 Task: Open a template Informal Letter by  Plum save the file as scenario.epub Remove the following options from template: 'your brand'. Replace Hello Fan with ' Good Evening' and change the date to 23 June, 2023. Replace body of the letter with  I am incredibly grateful for your friendship. Your loyalty and understanding mean everything to me. Thank you for being an amazing friend.; apply Font Style '  Roboto' and font size  14 Add name: Kevin
Action: Mouse moved to (557, 253)
Screenshot: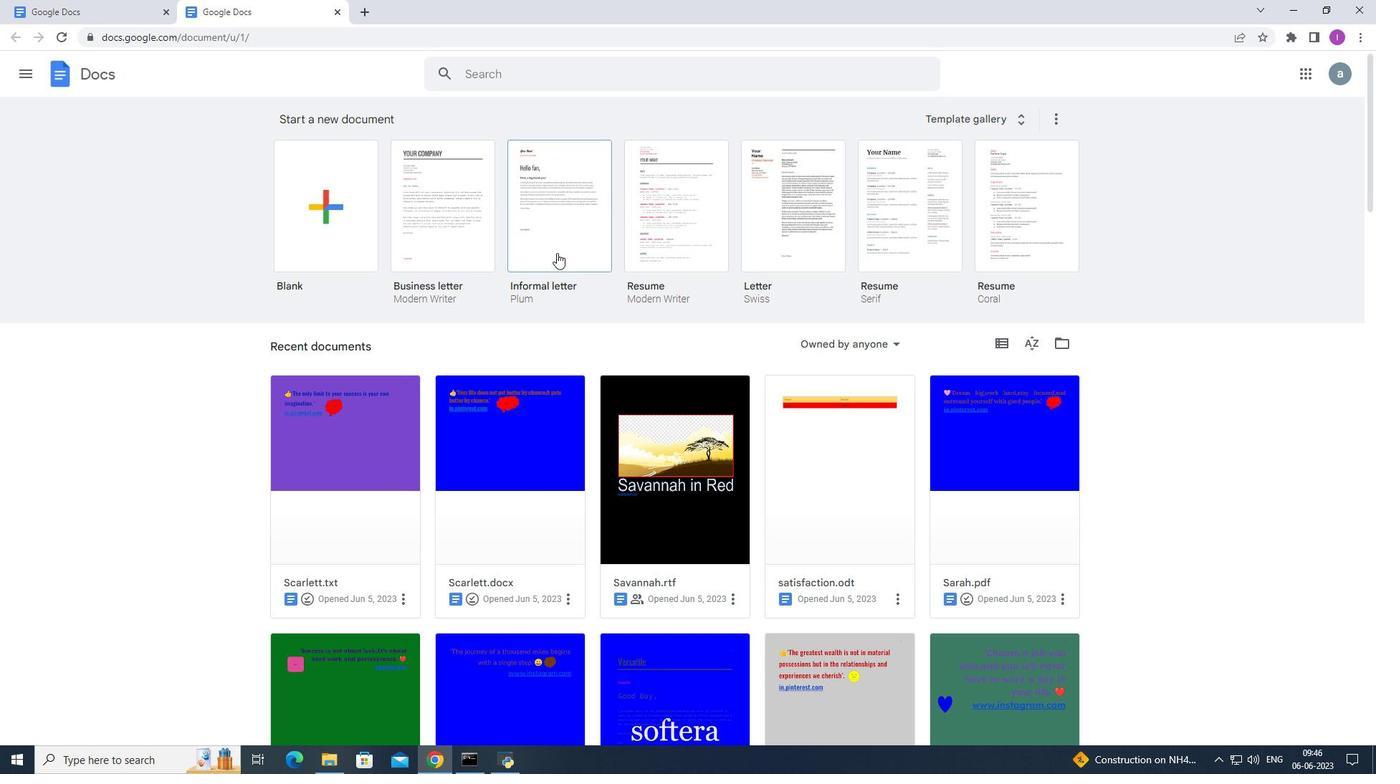 
Action: Mouse pressed left at (557, 253)
Screenshot: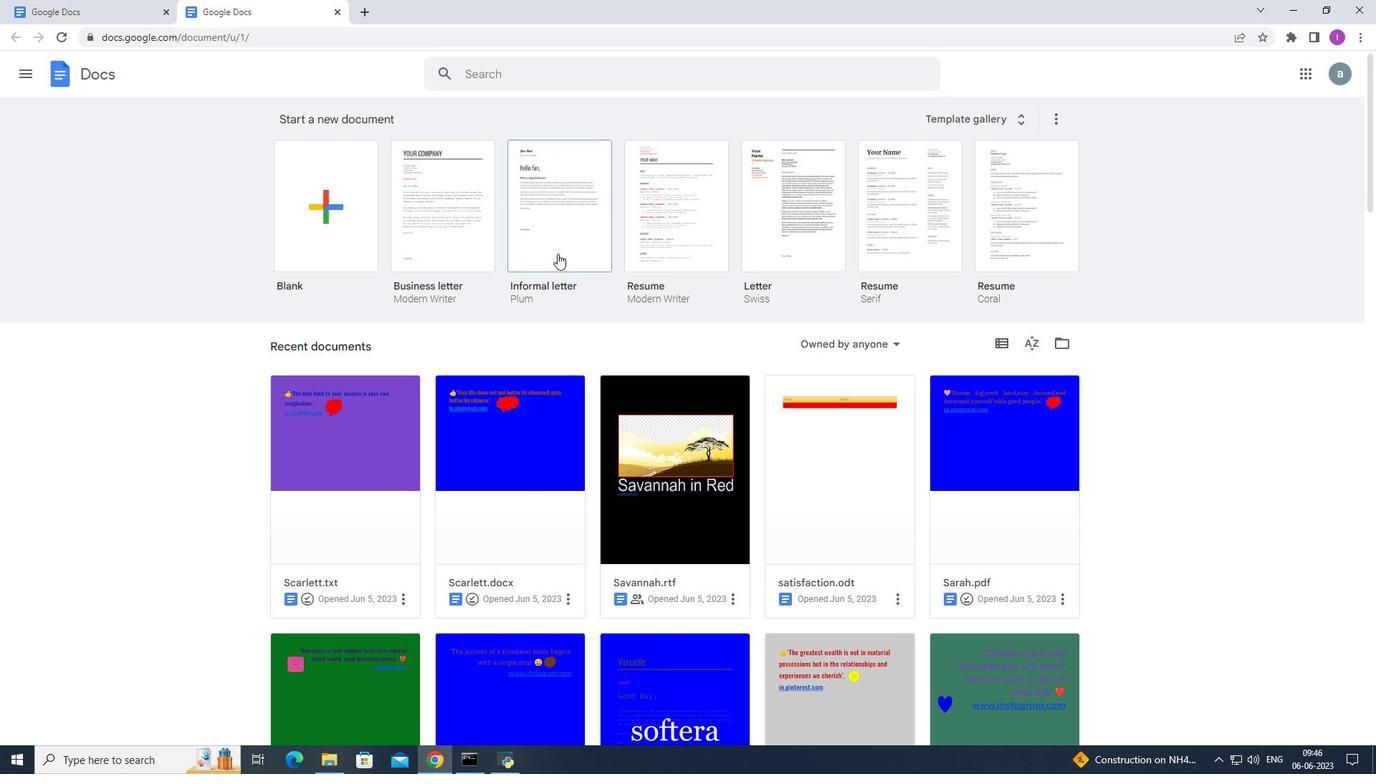 
Action: Mouse pressed left at (557, 253)
Screenshot: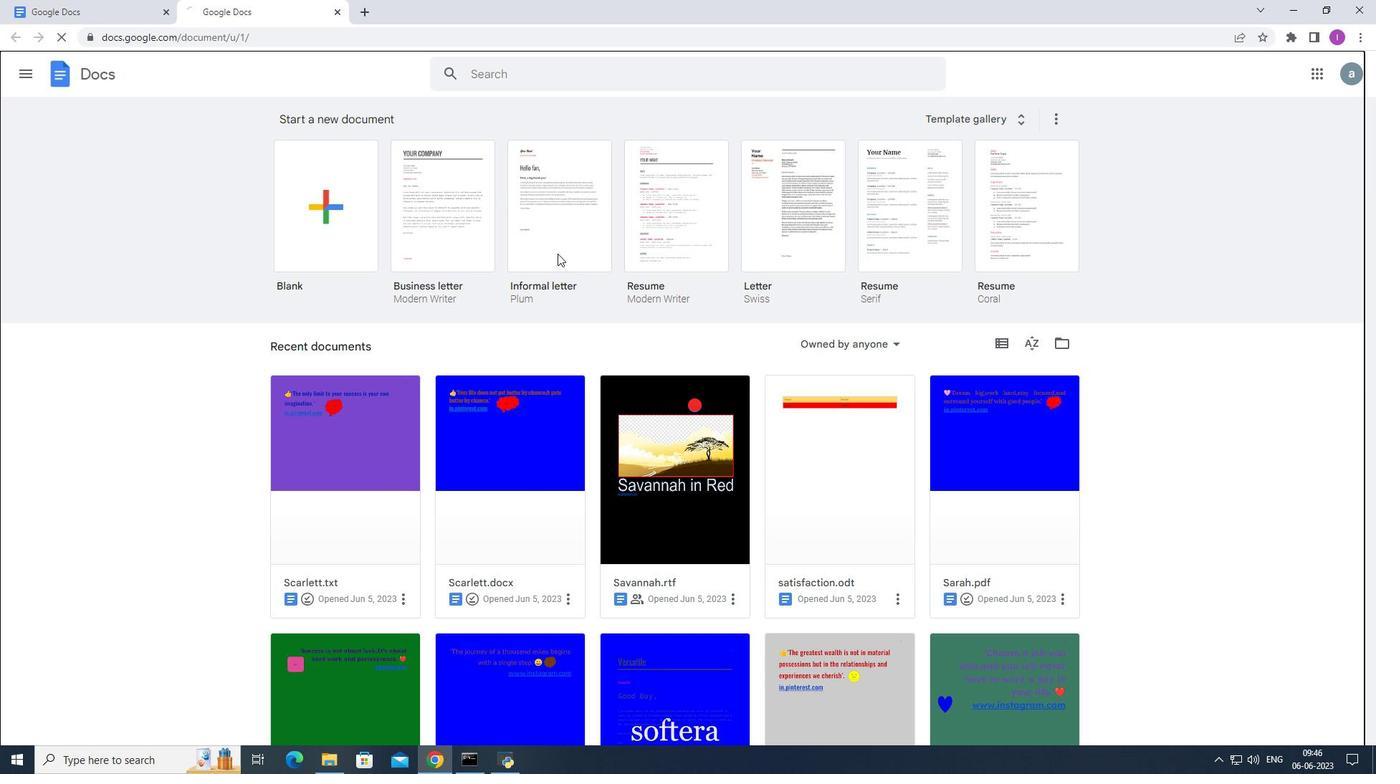 
Action: Mouse pressed left at (557, 253)
Screenshot: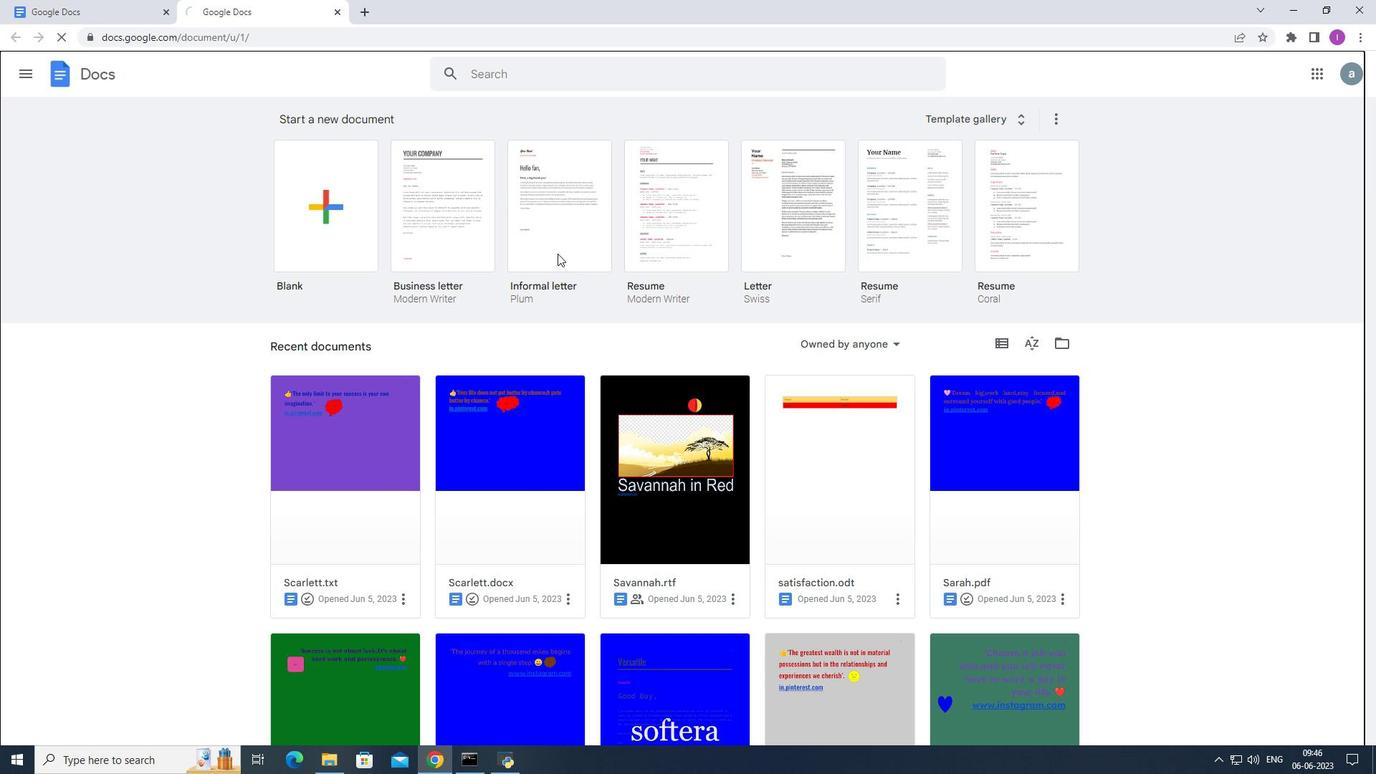 
Action: Mouse pressed left at (557, 253)
Screenshot: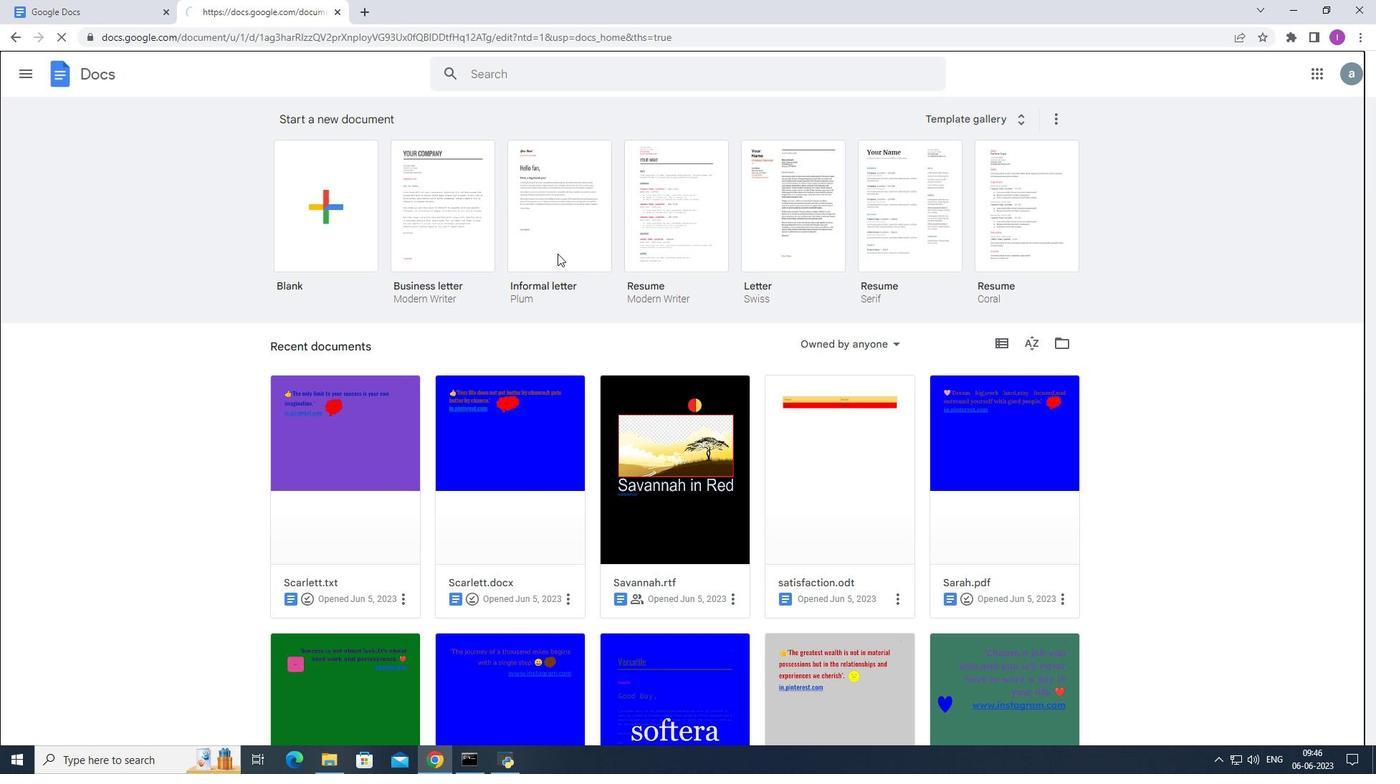 
Action: Mouse moved to (122, 65)
Screenshot: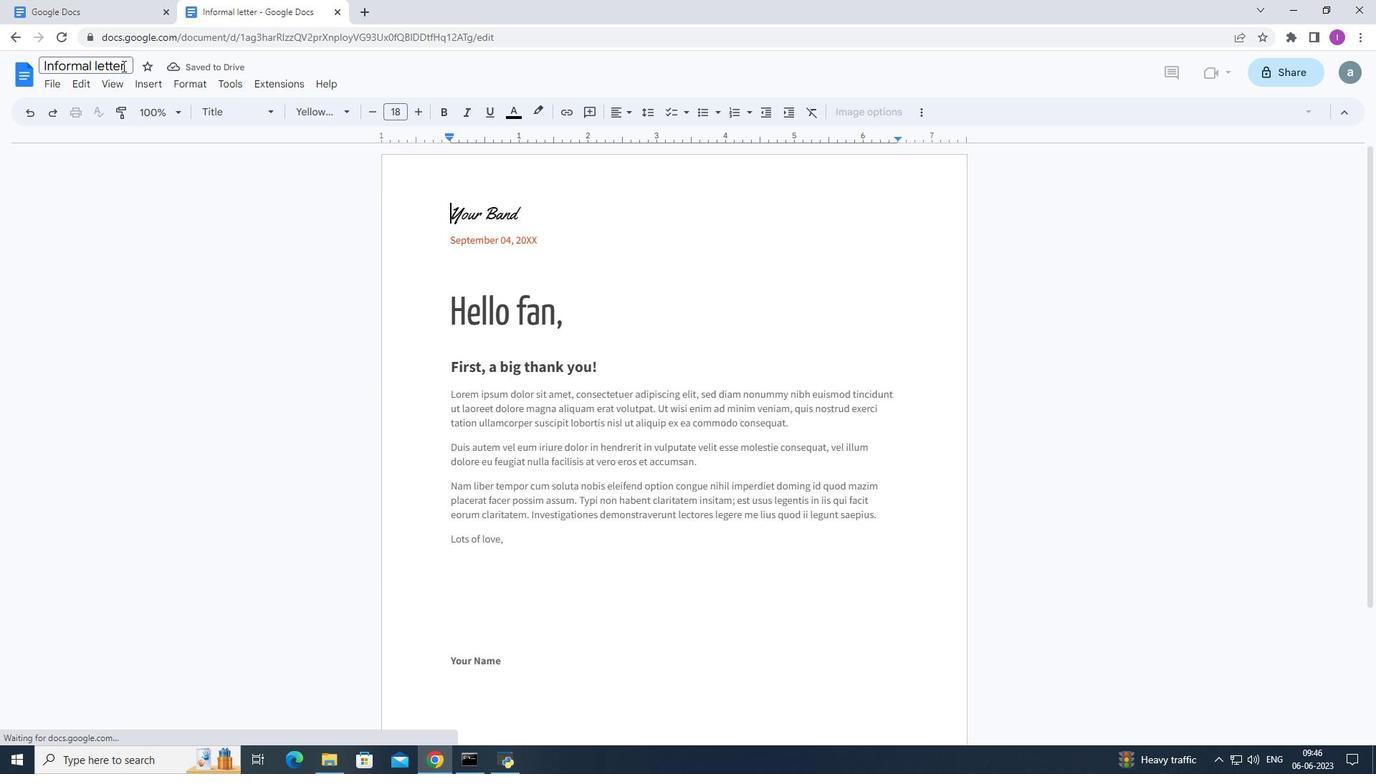 
Action: Mouse pressed left at (122, 65)
Screenshot: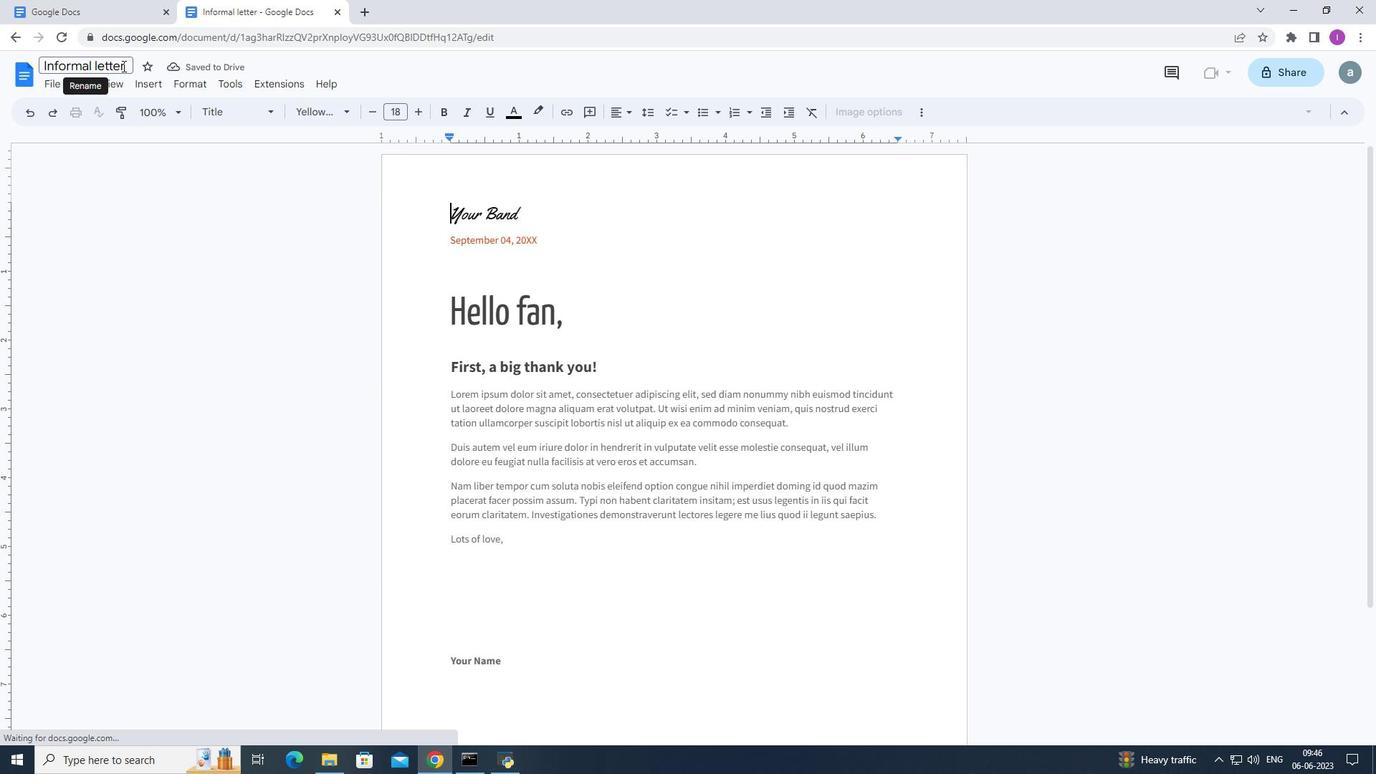 
Action: Mouse moved to (125, 64)
Screenshot: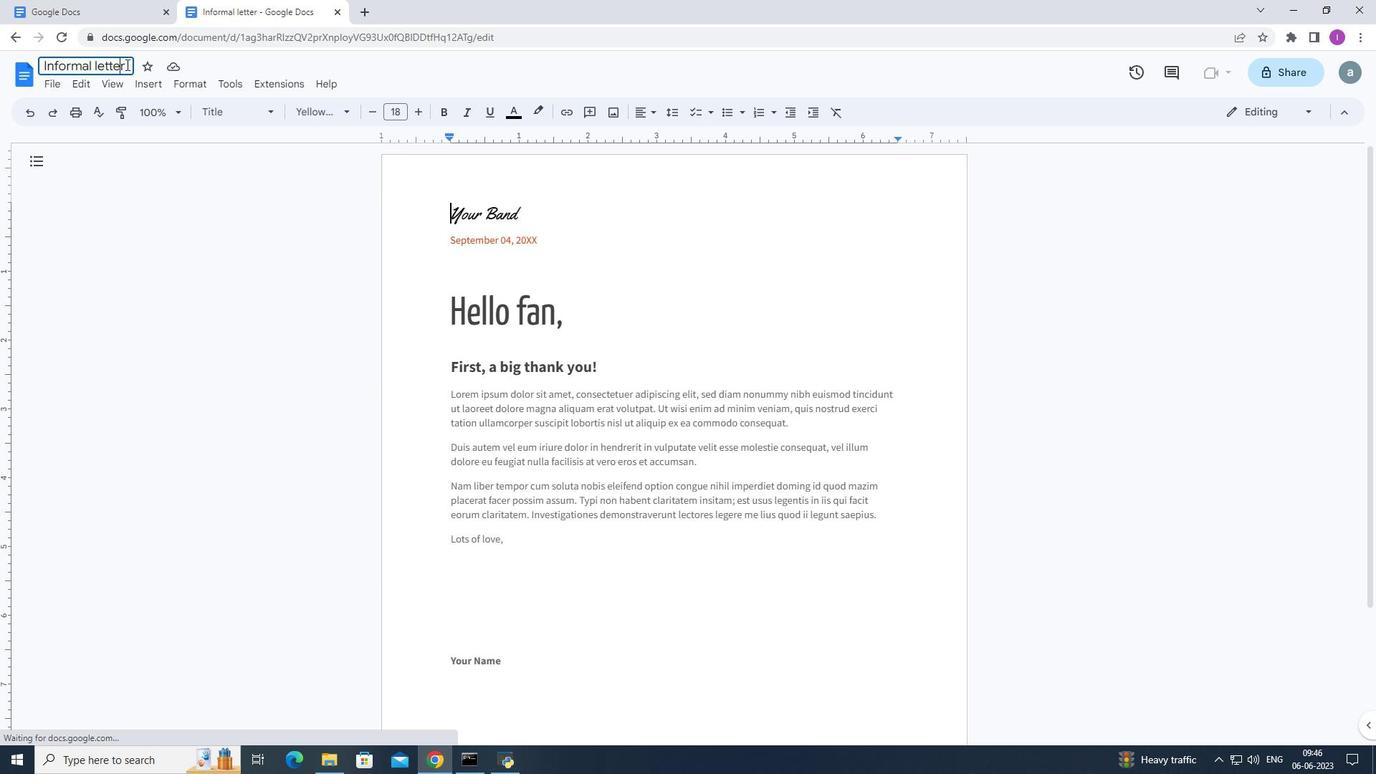 
Action: Mouse pressed left at (125, 64)
Screenshot: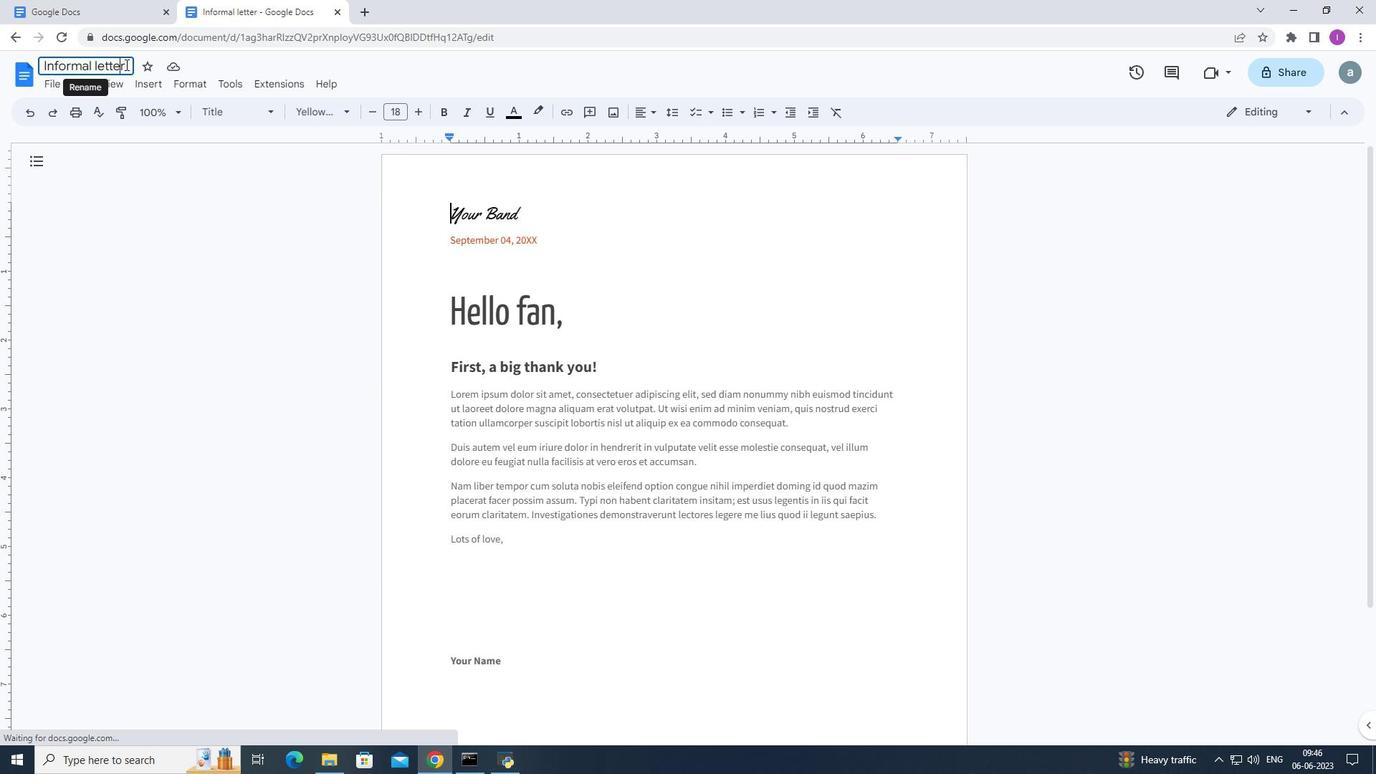 
Action: Mouse pressed left at (125, 64)
Screenshot: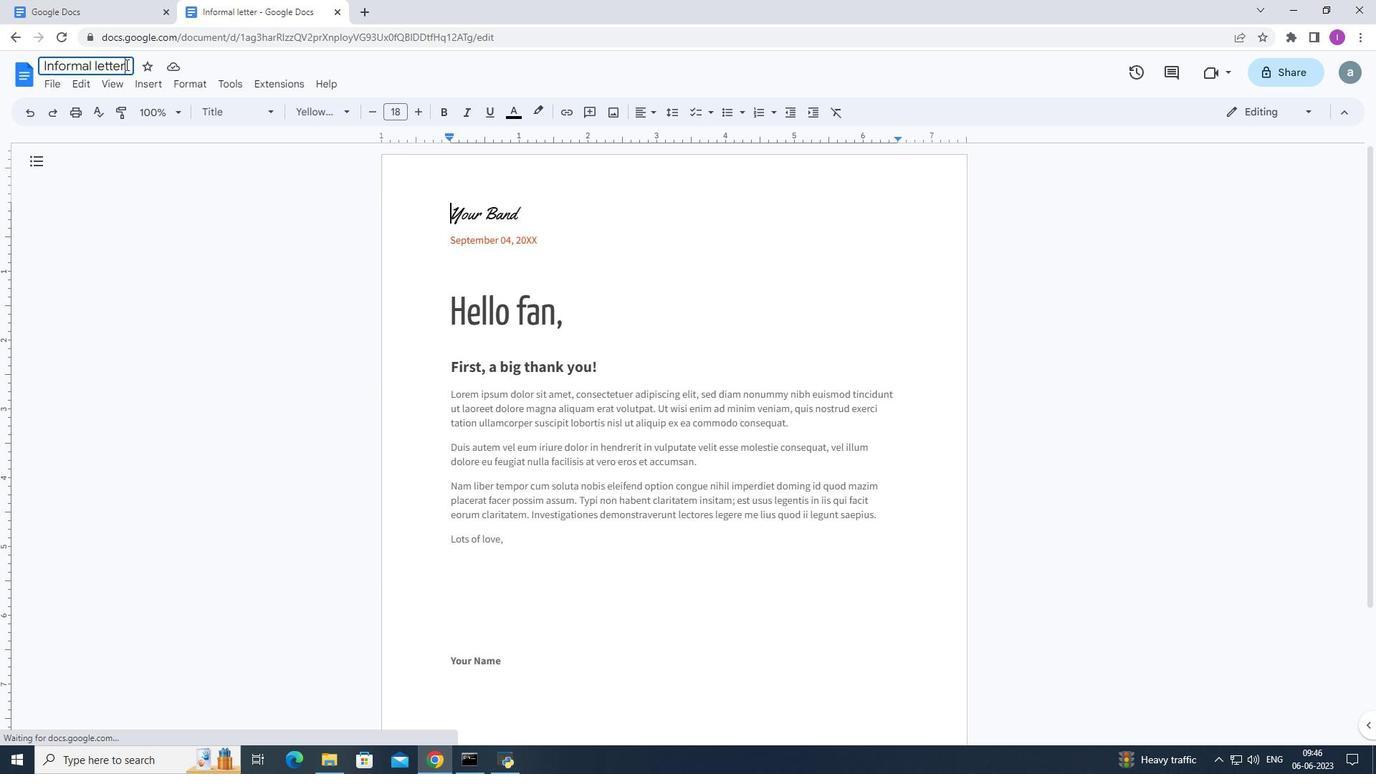 
Action: Mouse moved to (544, 74)
Screenshot: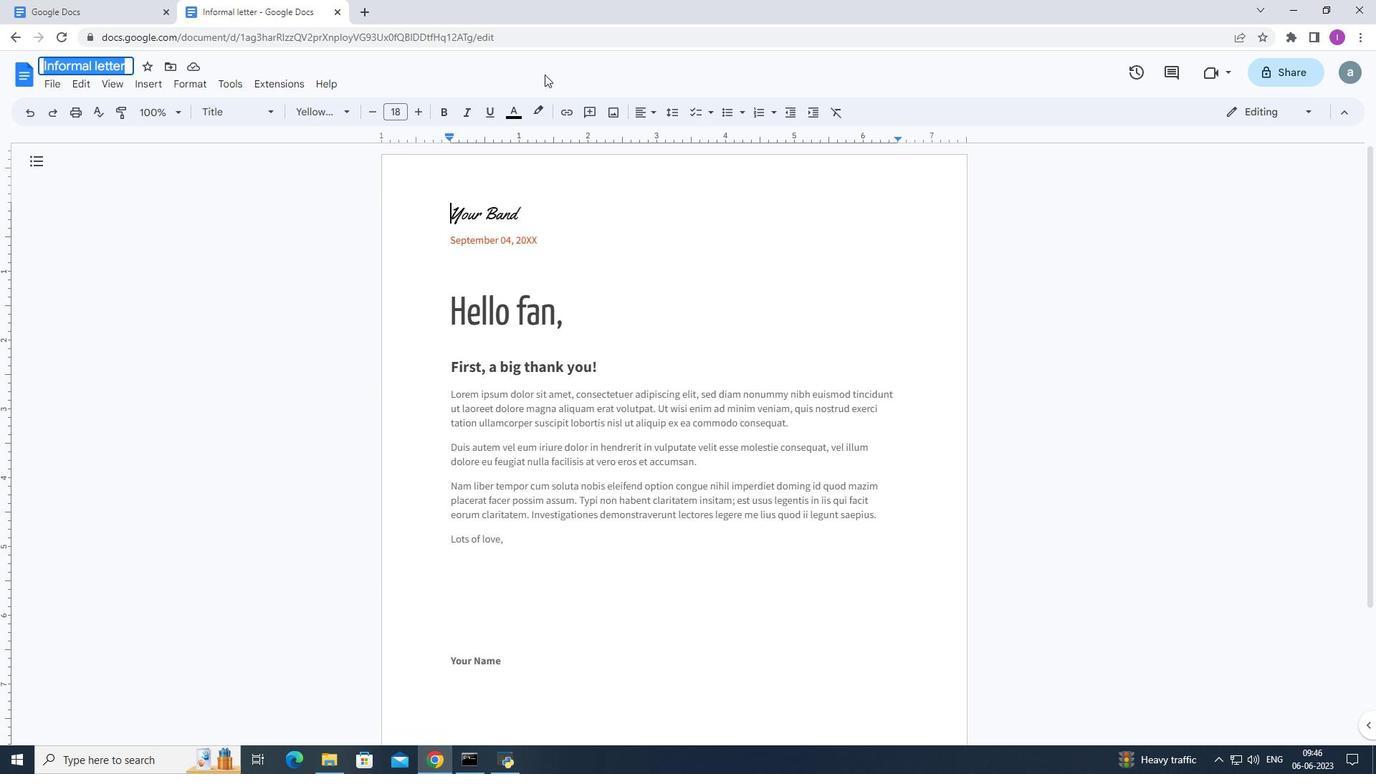
Action: Key pressed <Key.shift>Scenaru<Key.backspace>io.epub
Screenshot: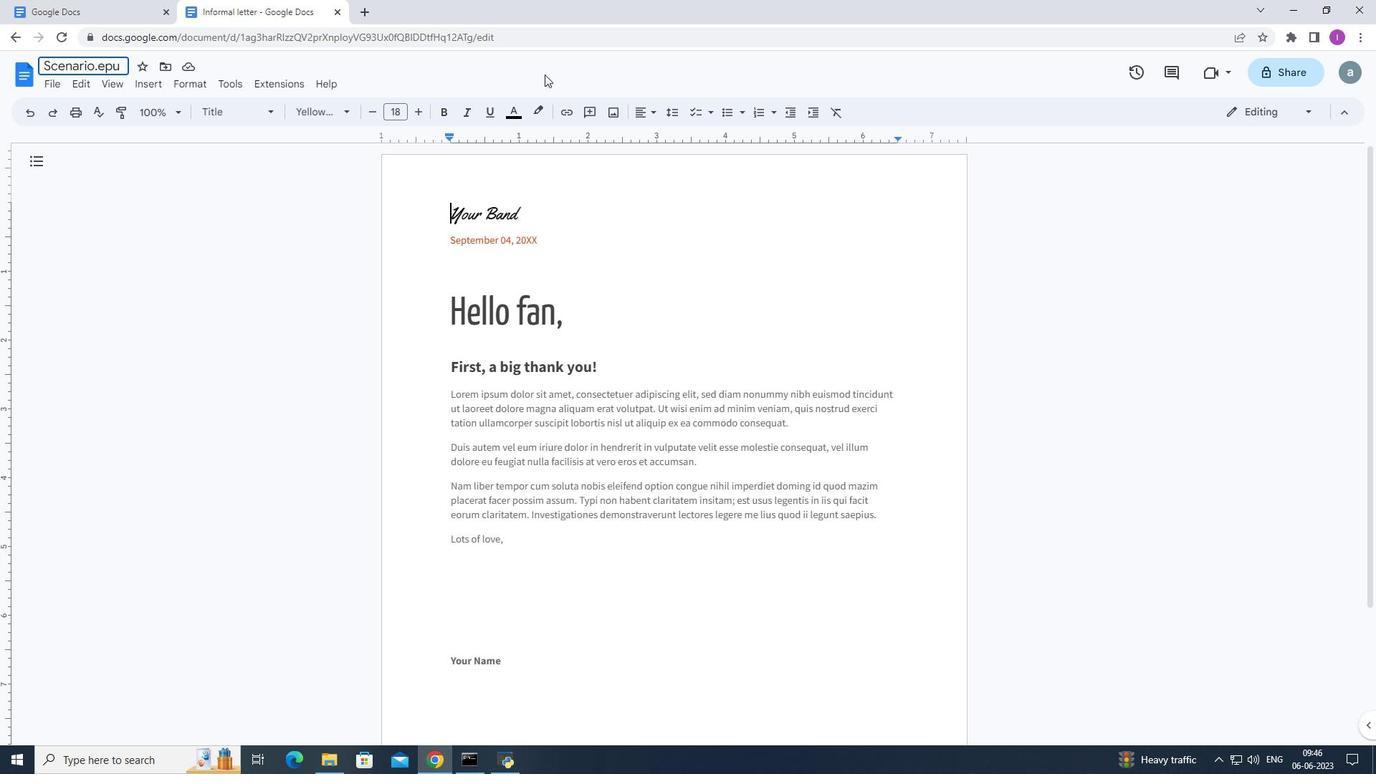 
Action: Mouse moved to (538, 204)
Screenshot: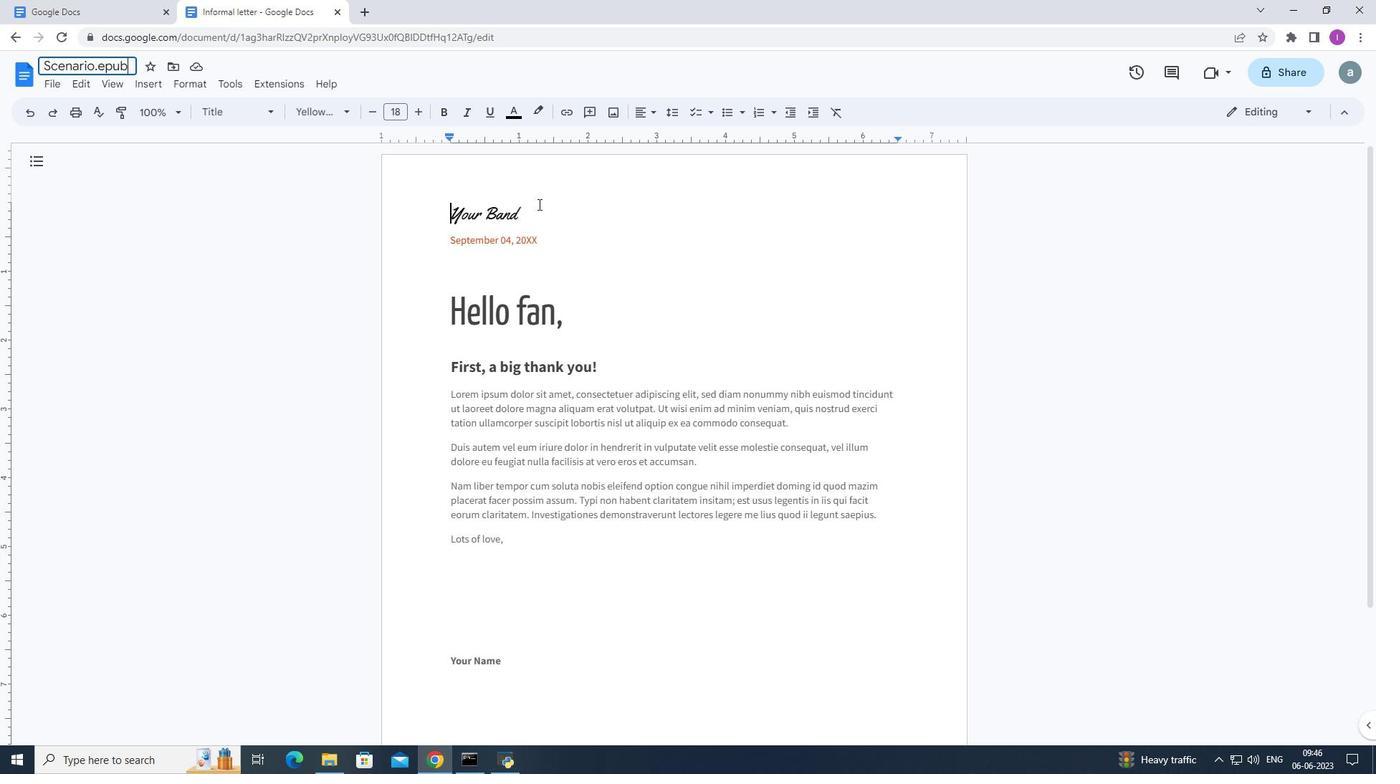 
Action: Mouse pressed left at (538, 204)
Screenshot: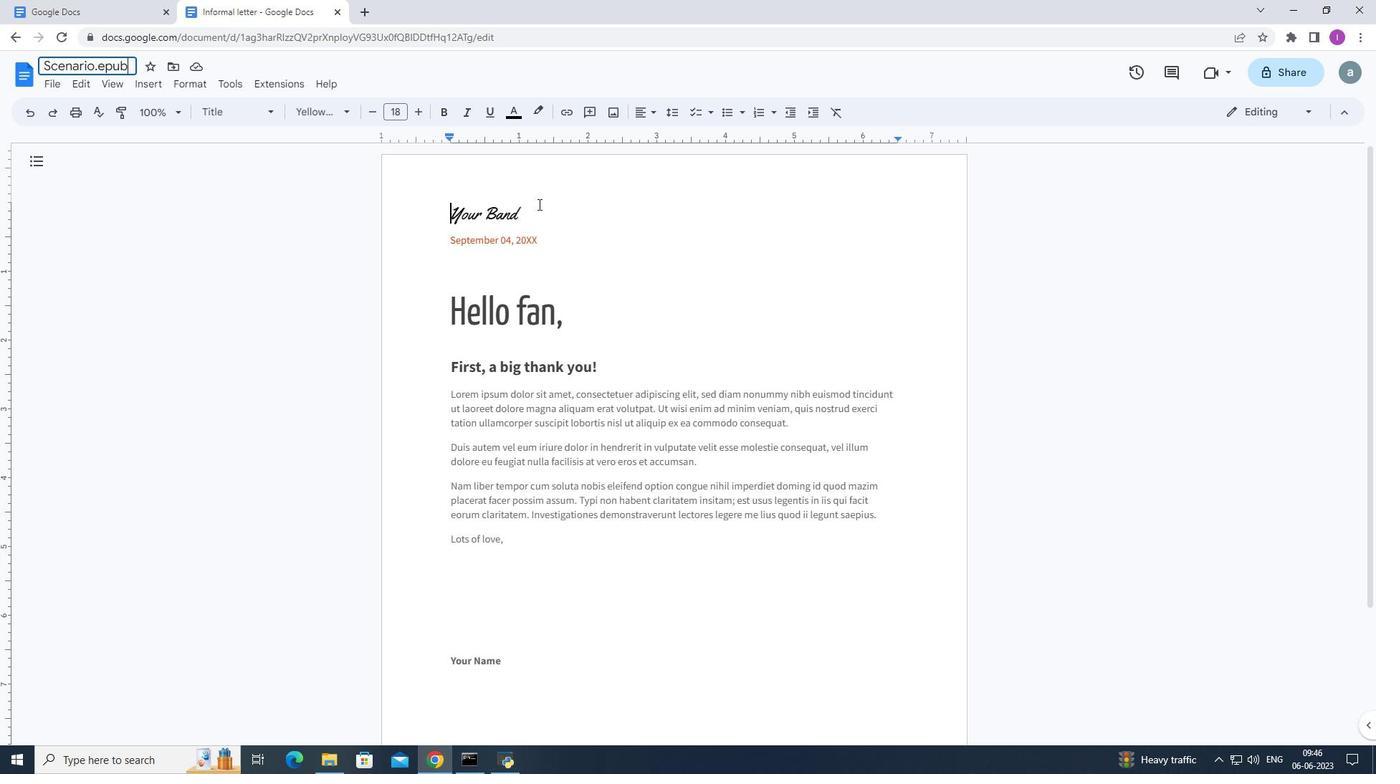 
Action: Mouse moved to (609, 168)
Screenshot: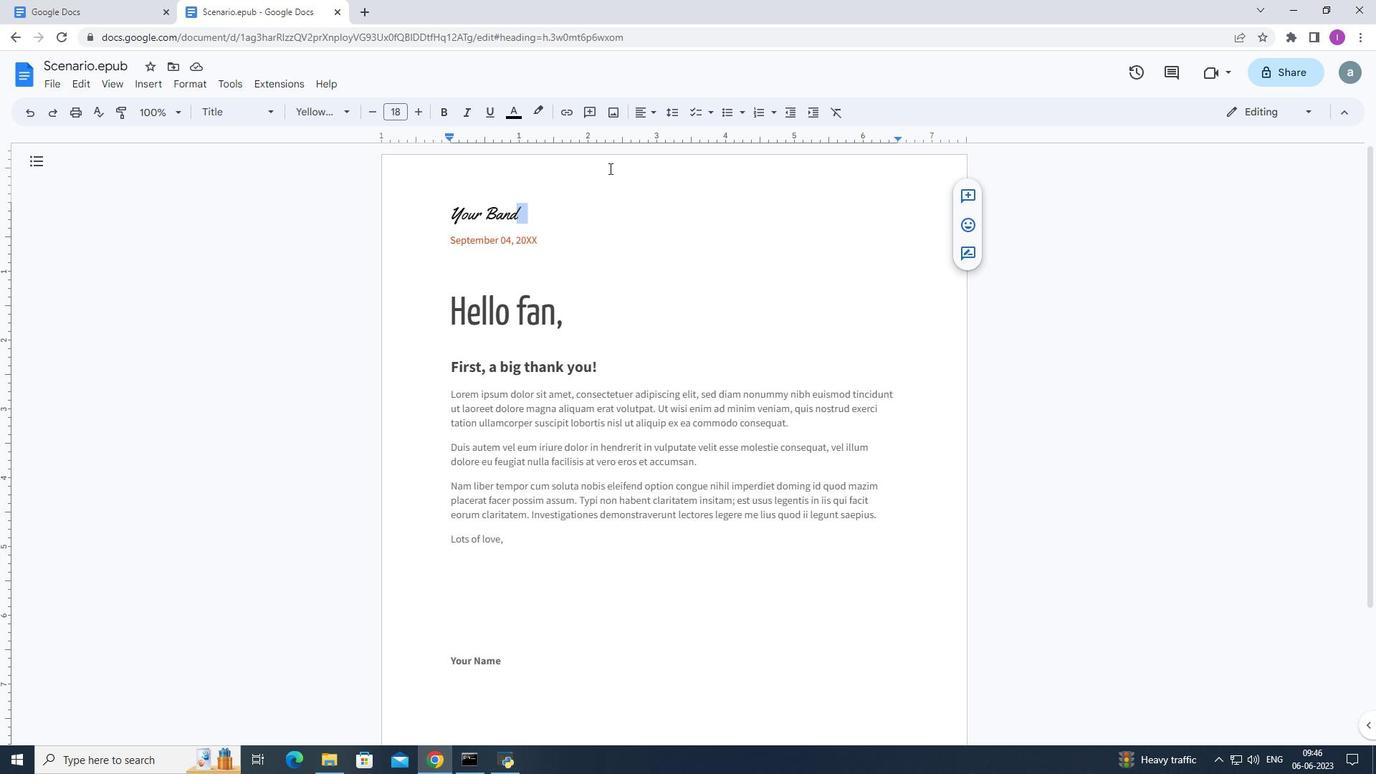 
Action: Key pressed <Key.backspace>
Screenshot: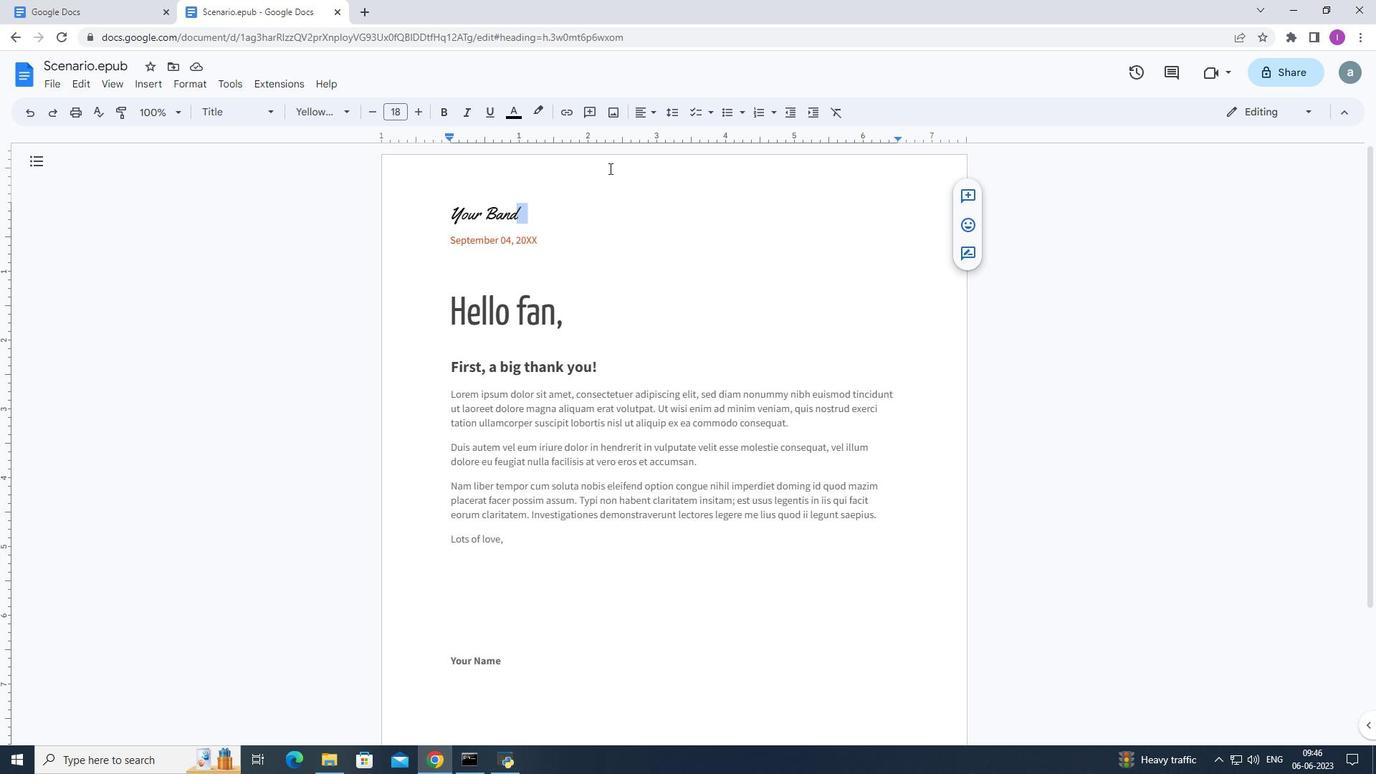 
Action: Mouse moved to (626, 197)
Screenshot: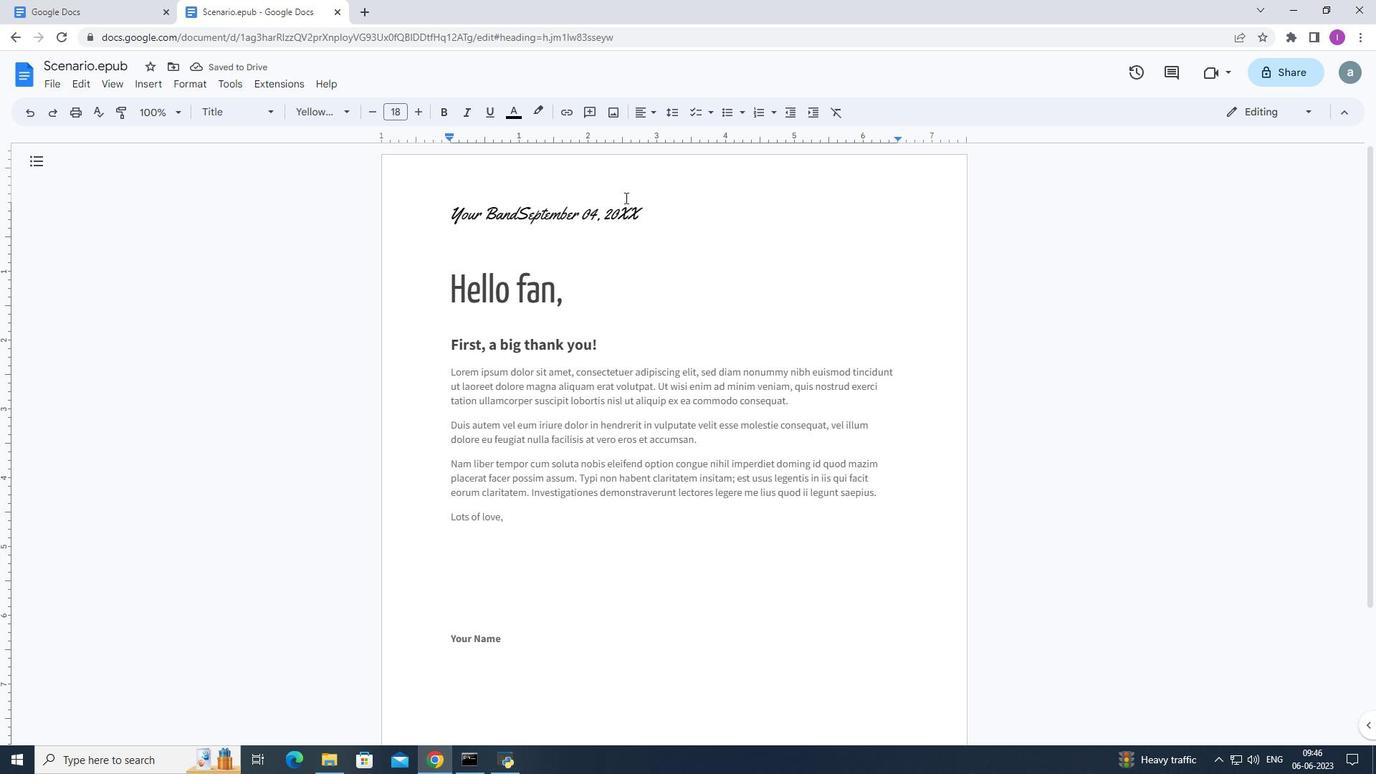 
Action: Key pressed <Key.backspace><Key.backspace><Key.backspace><Key.backspace><Key.backspace><Key.backspace><Key.backspace><Key.backspace><Key.backspace><Key.backspace><Key.backspace><Key.backspace><Key.backspace><Key.backspace><Key.backspace>
Screenshot: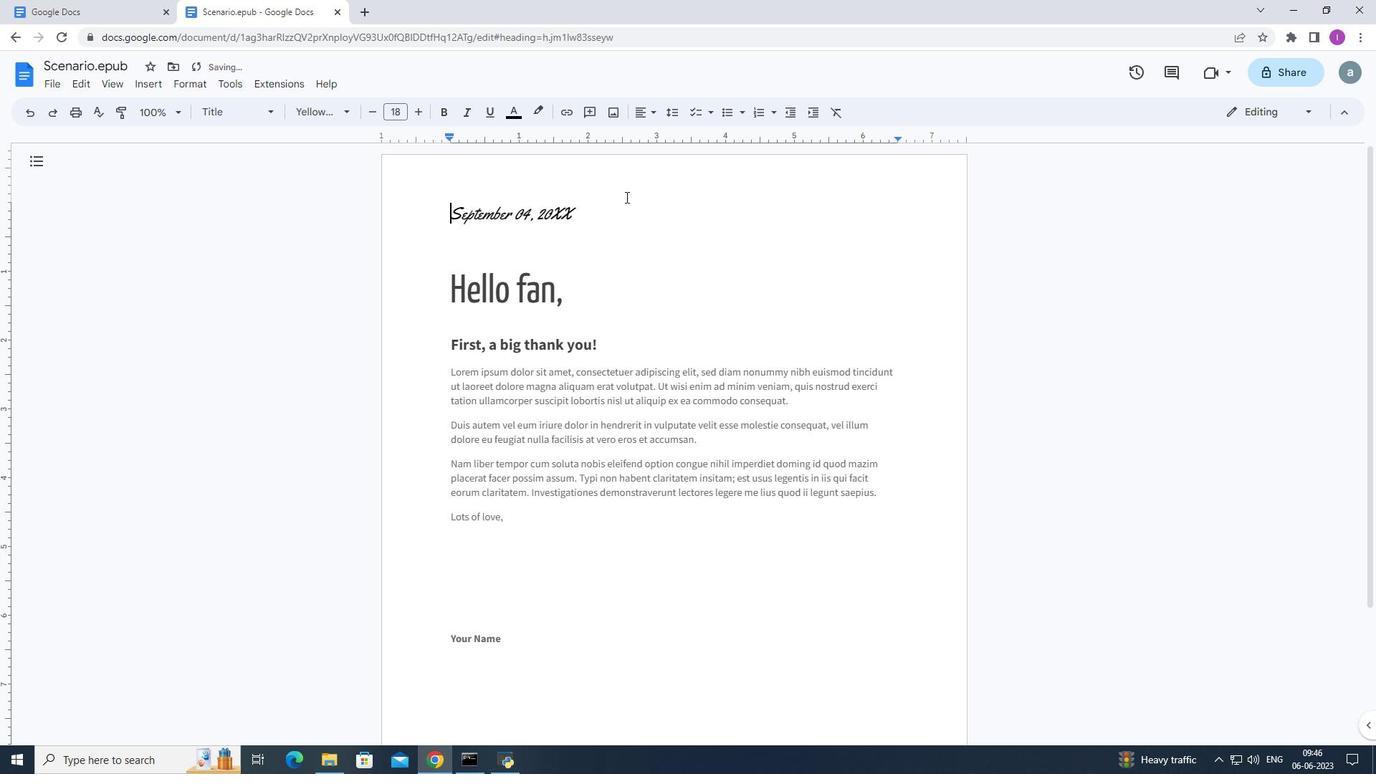
Action: Mouse moved to (594, 214)
Screenshot: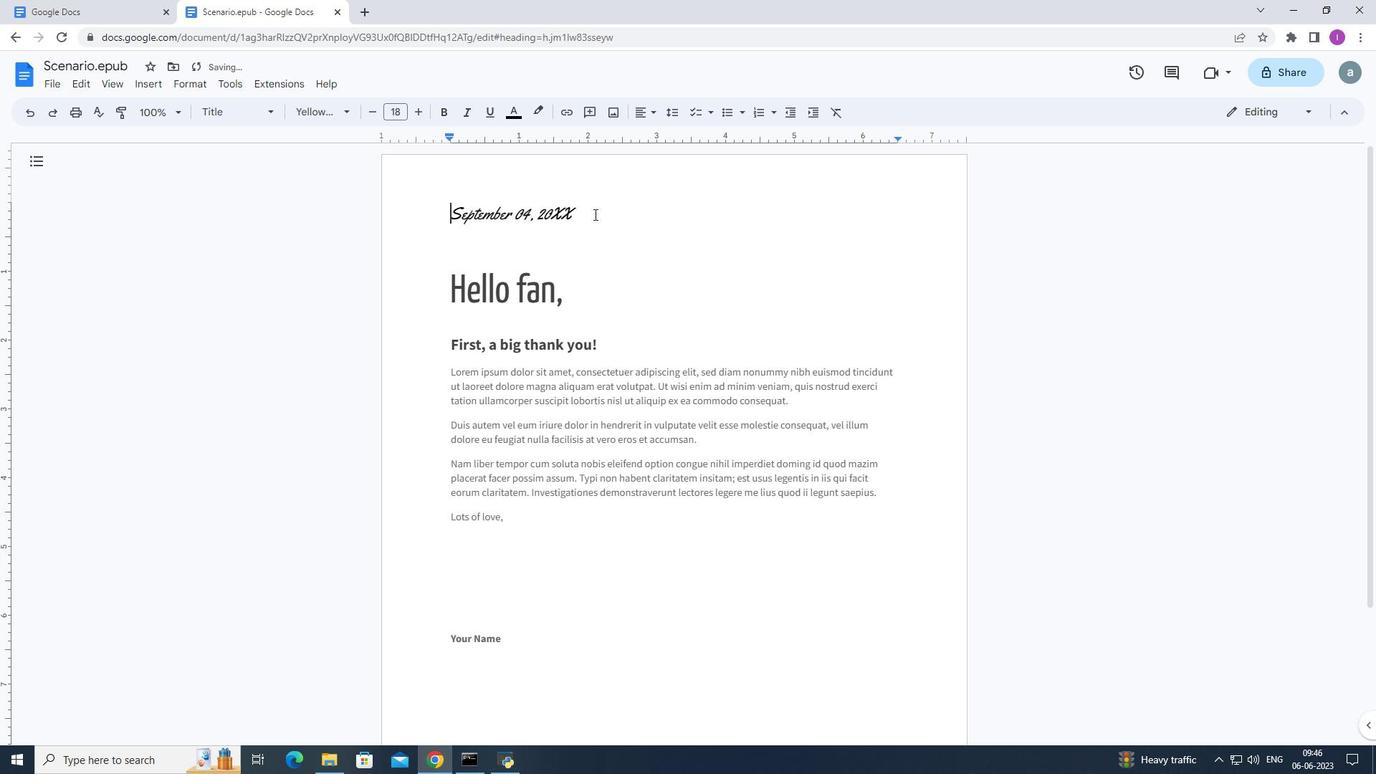 
Action: Mouse pressed left at (594, 214)
Screenshot: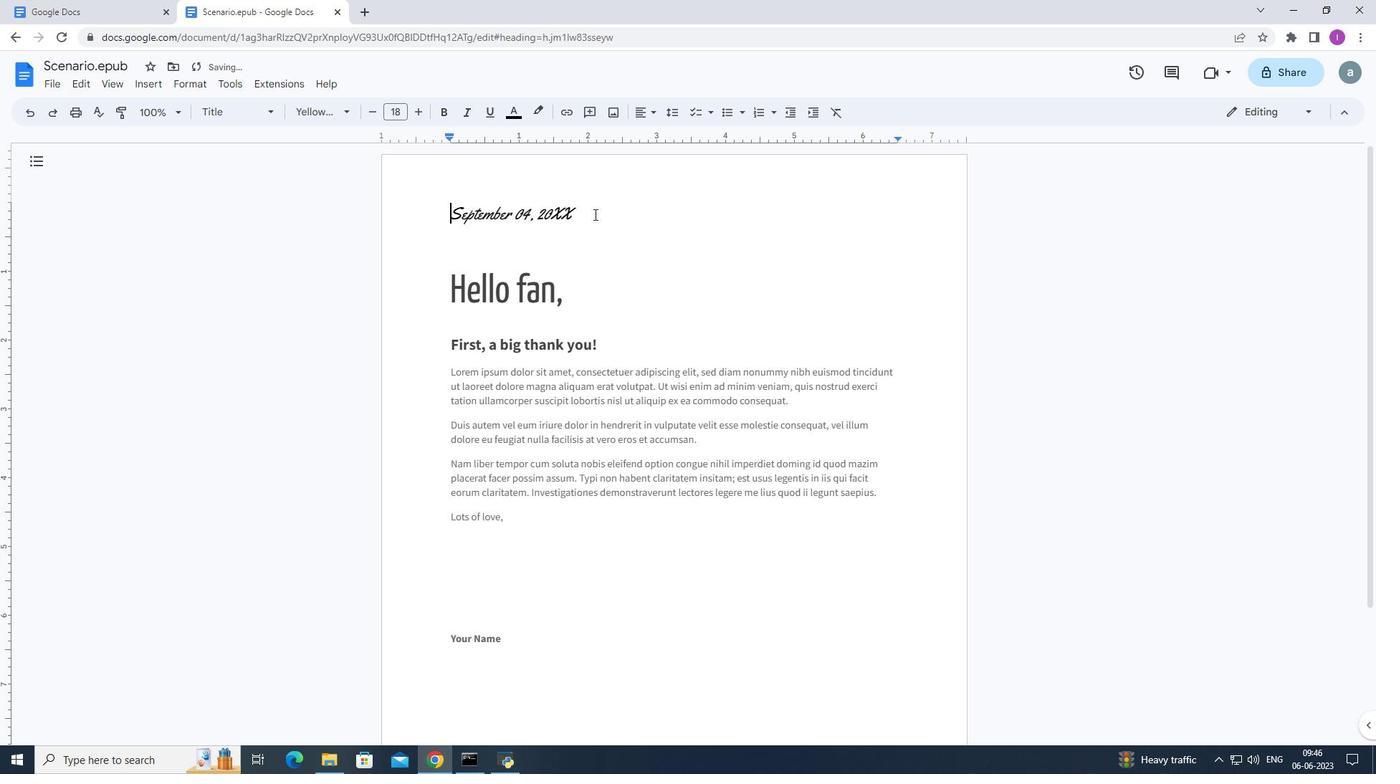 
Action: Mouse moved to (708, 189)
Screenshot: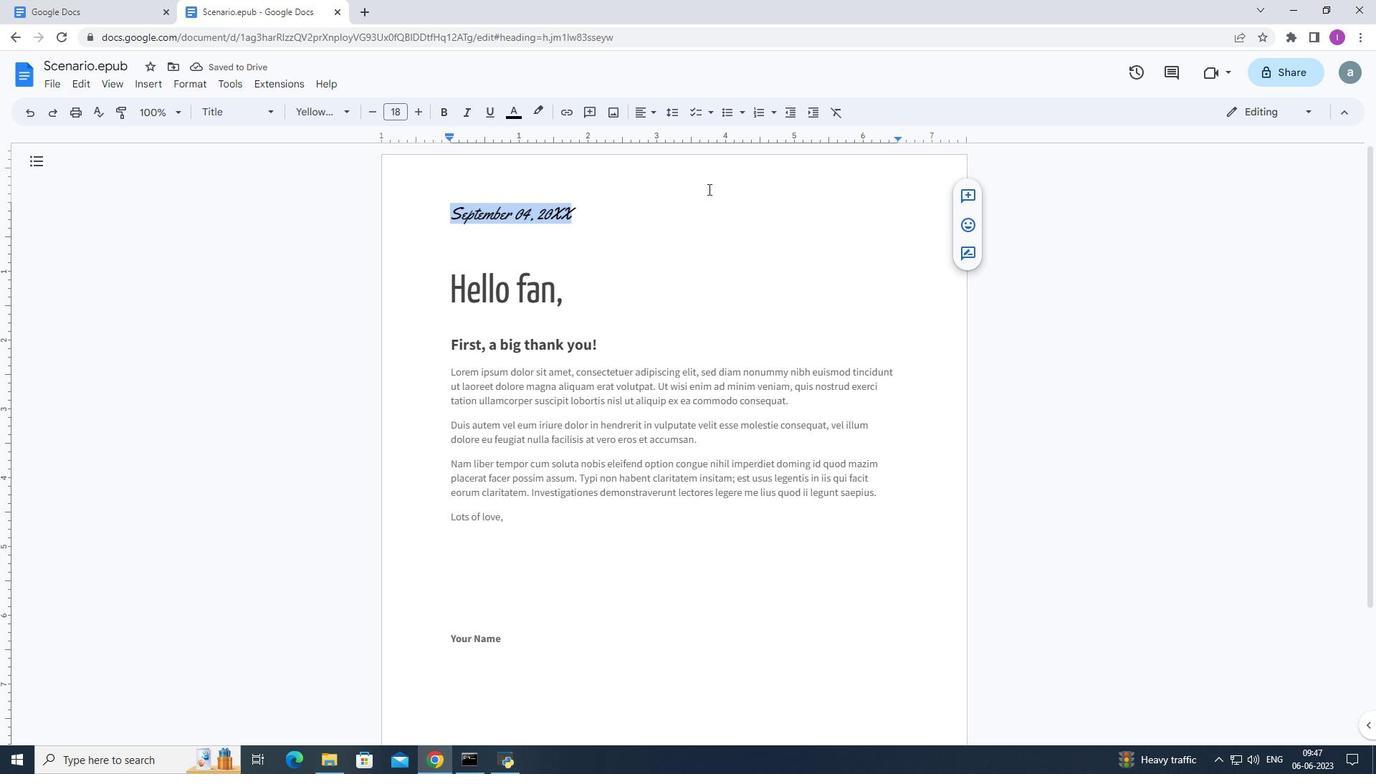 
Action: Key pressed 23<Key.space>
Screenshot: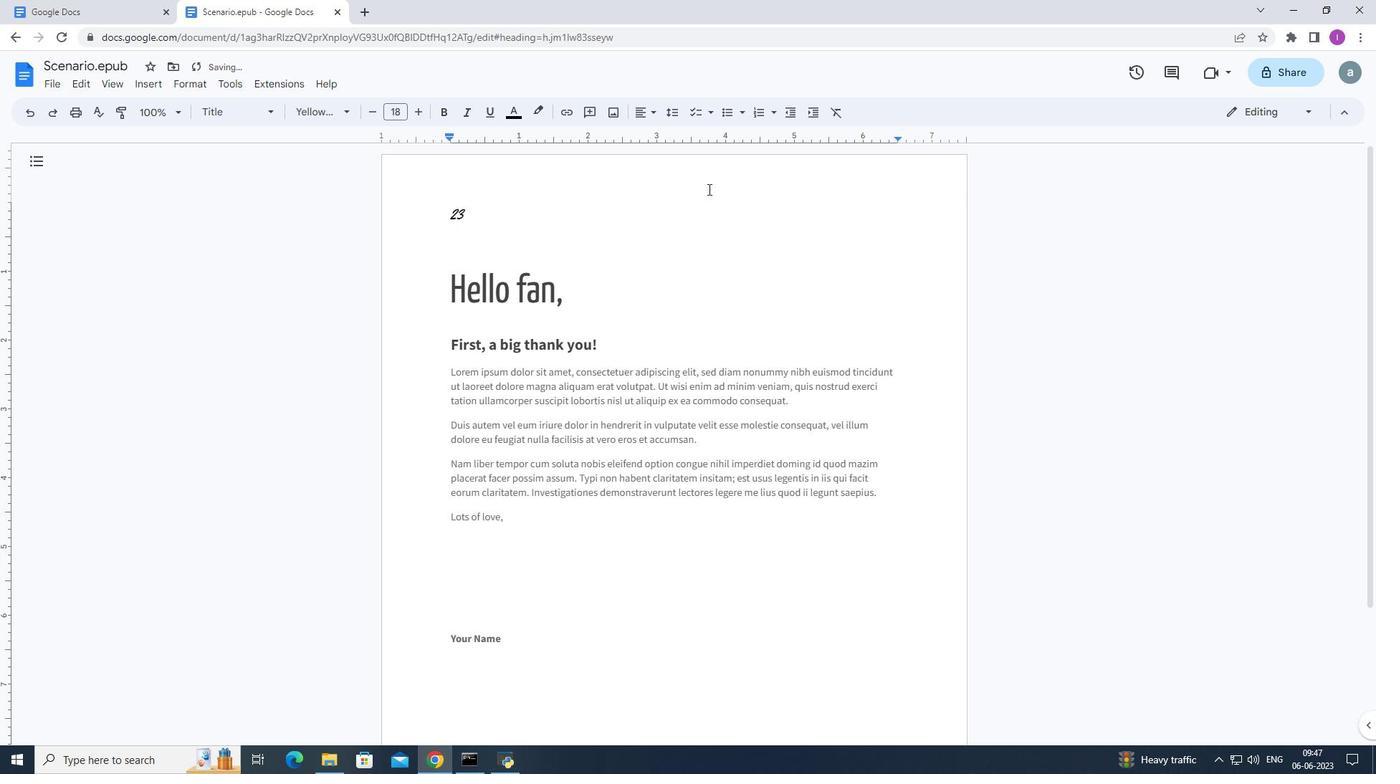 
Action: Mouse moved to (438, 111)
Screenshot: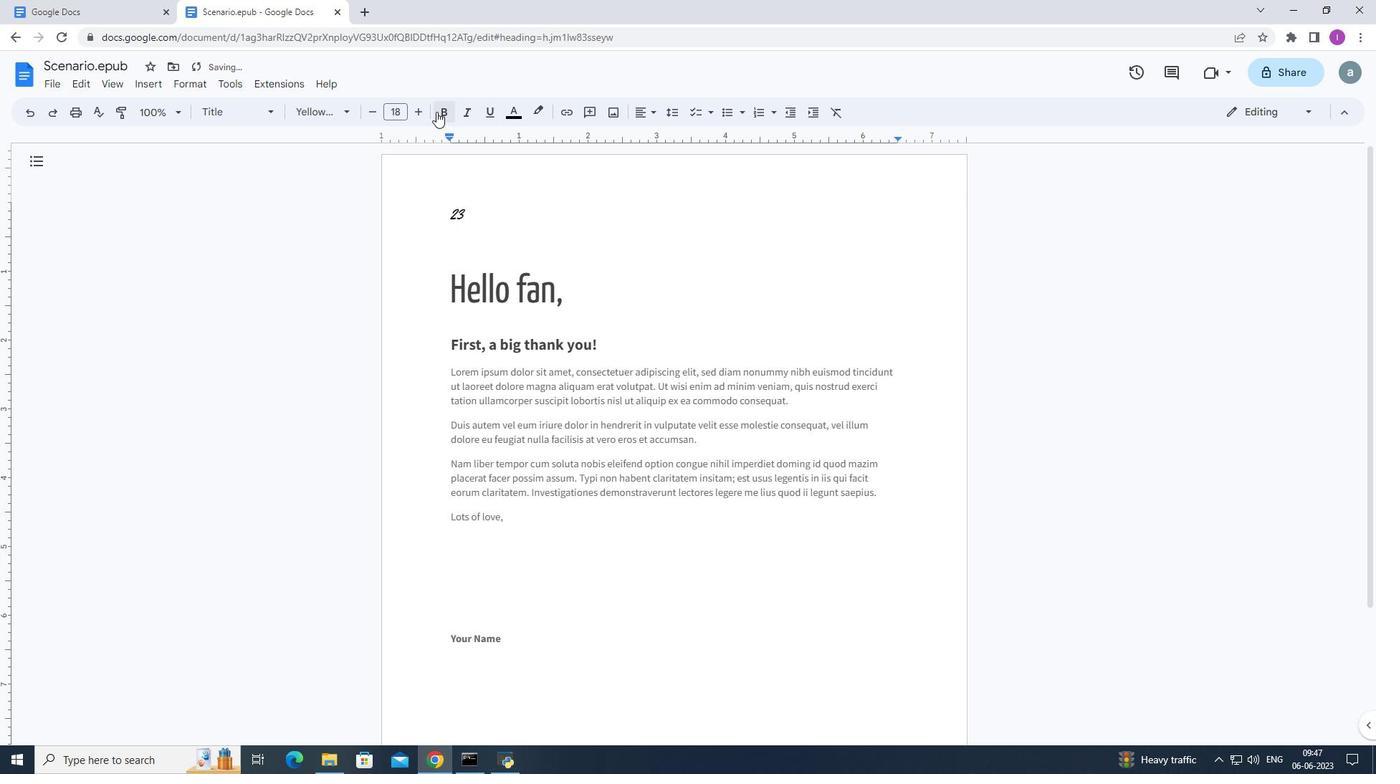 
Action: Mouse pressed left at (438, 111)
Screenshot: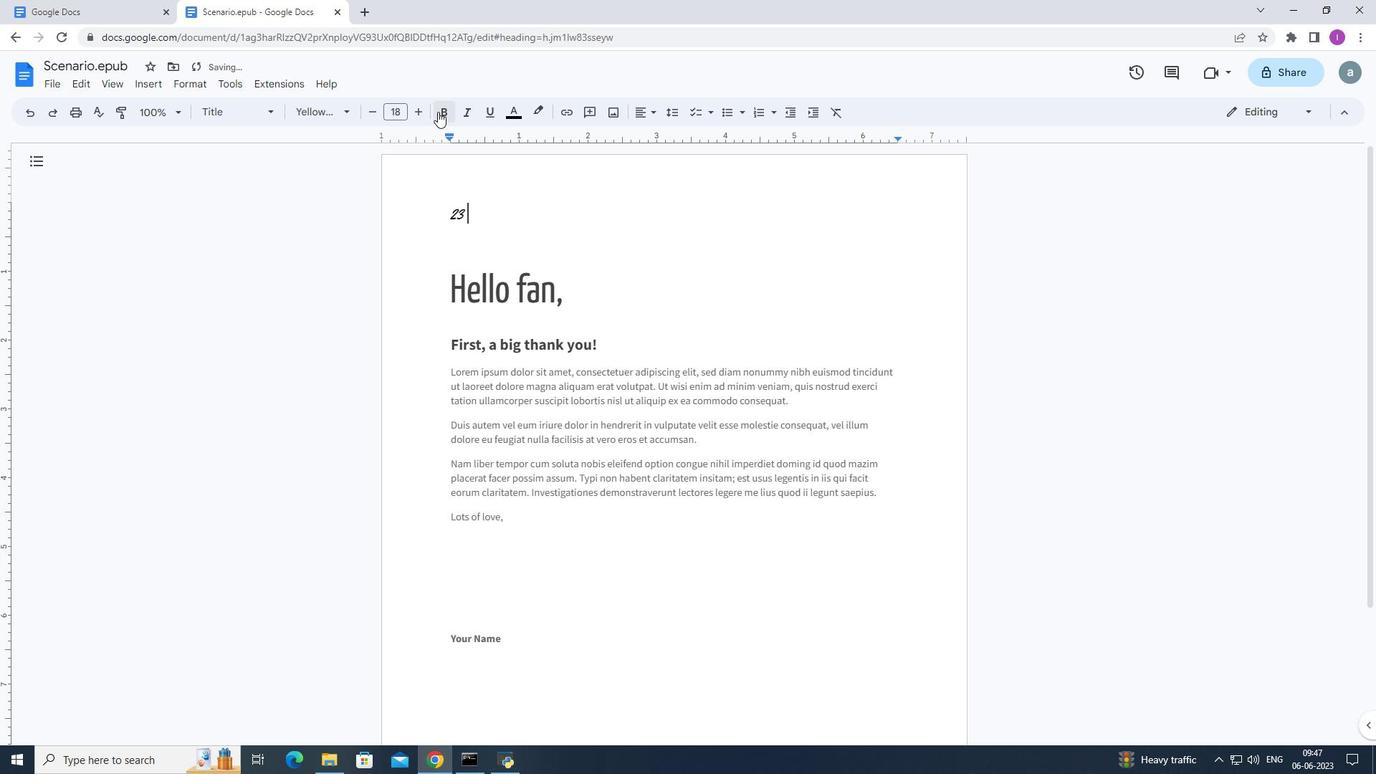 
Action: Mouse moved to (494, 207)
Screenshot: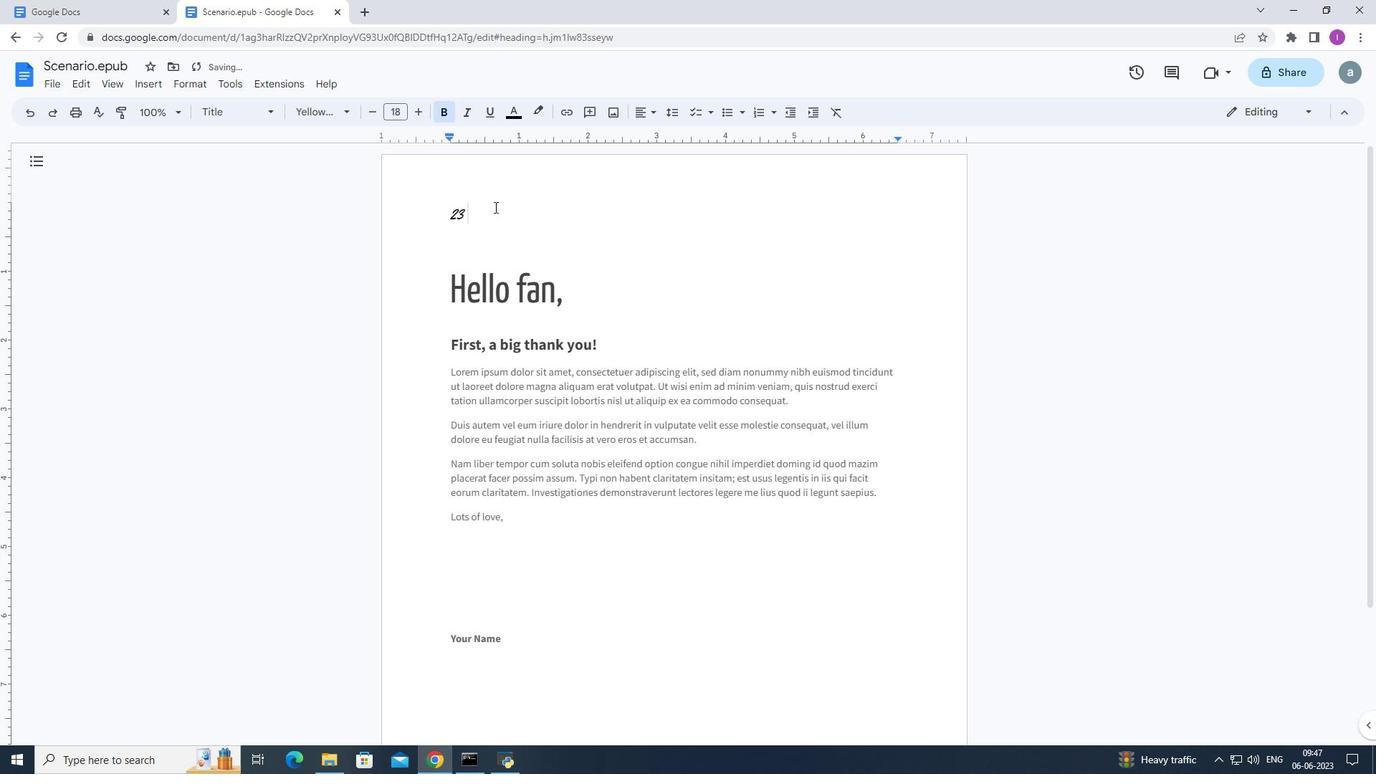 
Action: Key pressed ji<Key.backspace>
Screenshot: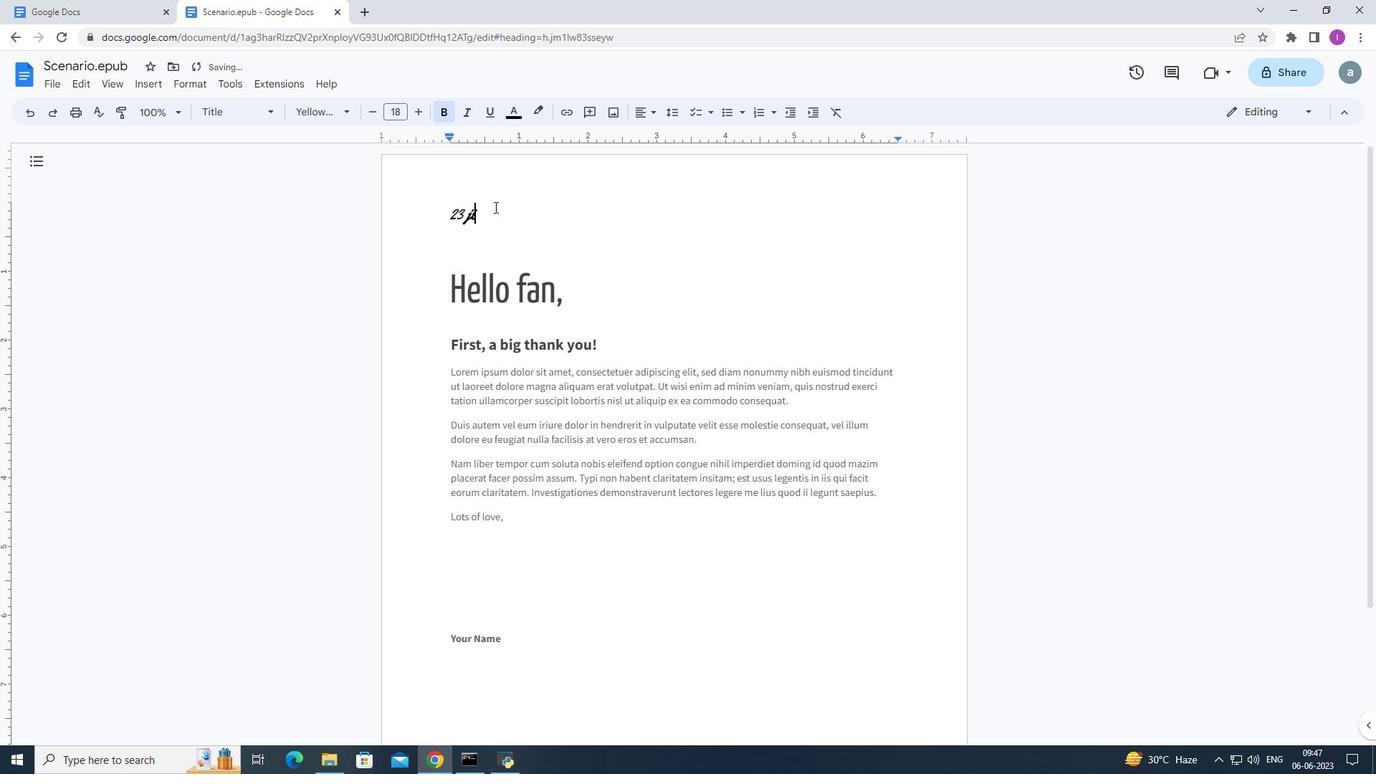 
Action: Mouse moved to (351, 108)
Screenshot: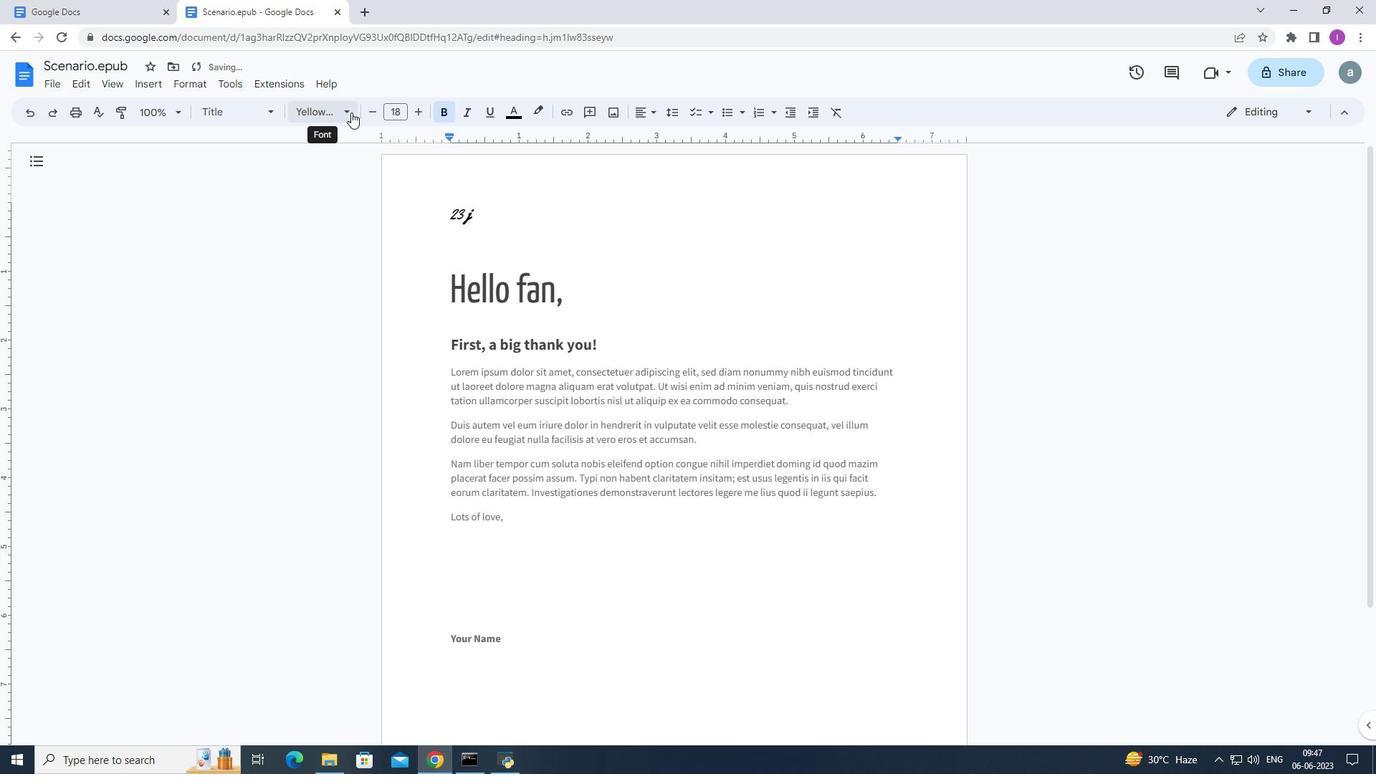 
Action: Mouse pressed left at (351, 108)
Screenshot: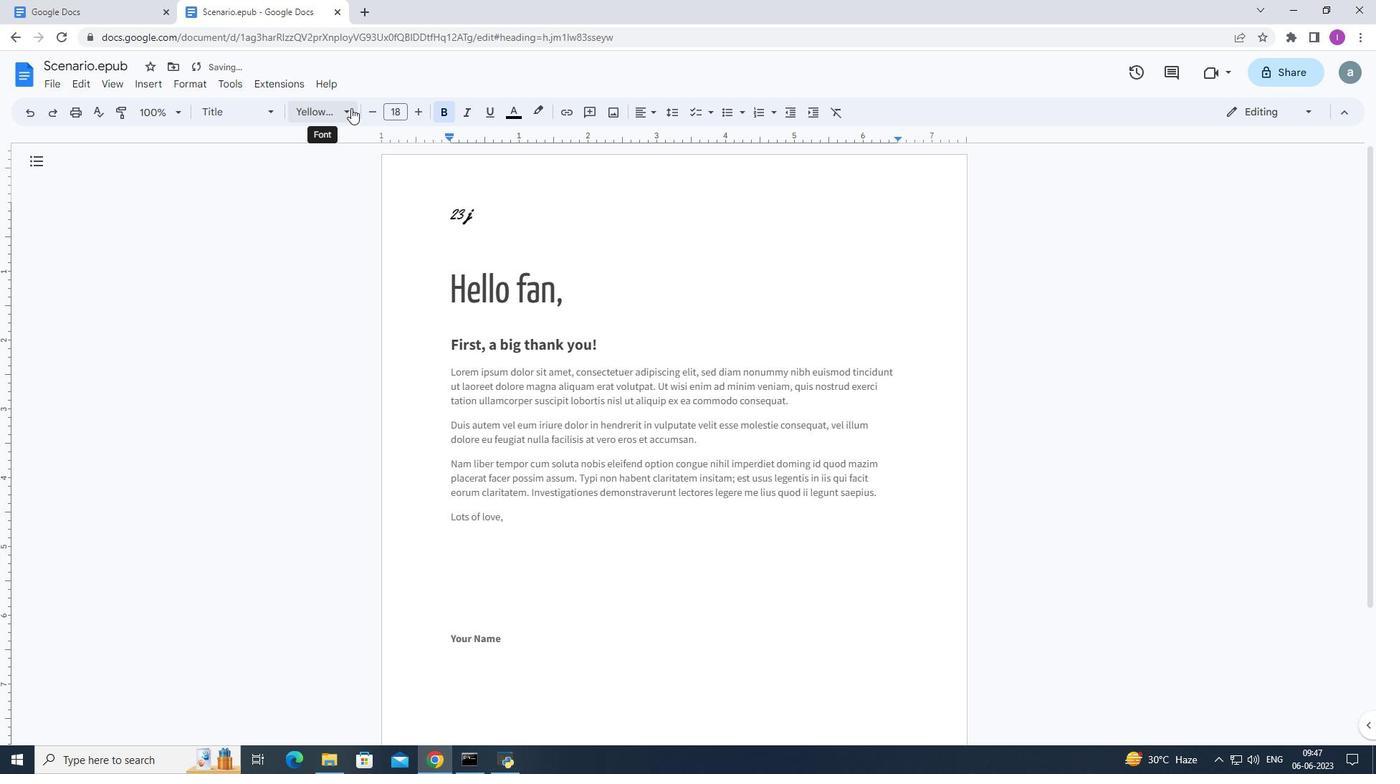 
Action: Mouse moved to (334, 411)
Screenshot: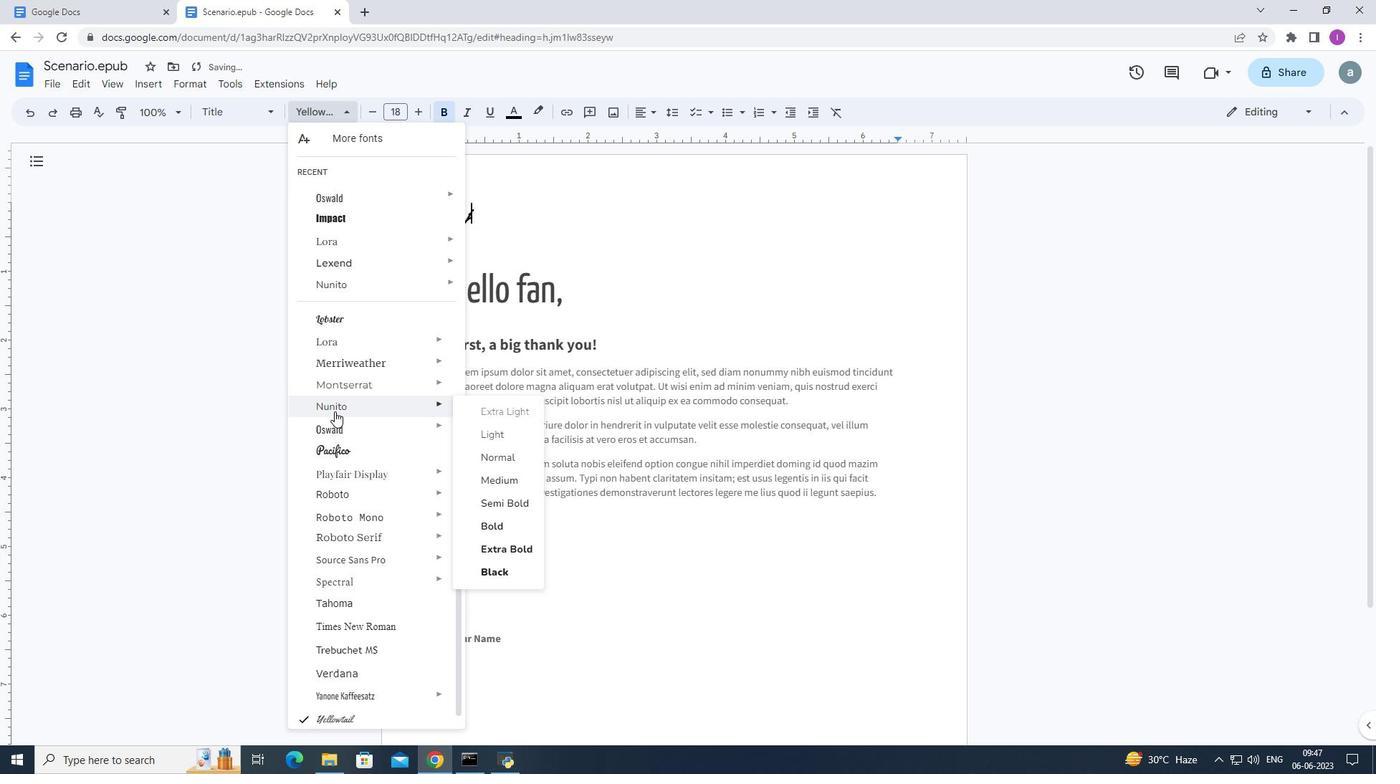 
Action: Mouse scrolled (334, 410) with delta (0, 0)
Screenshot: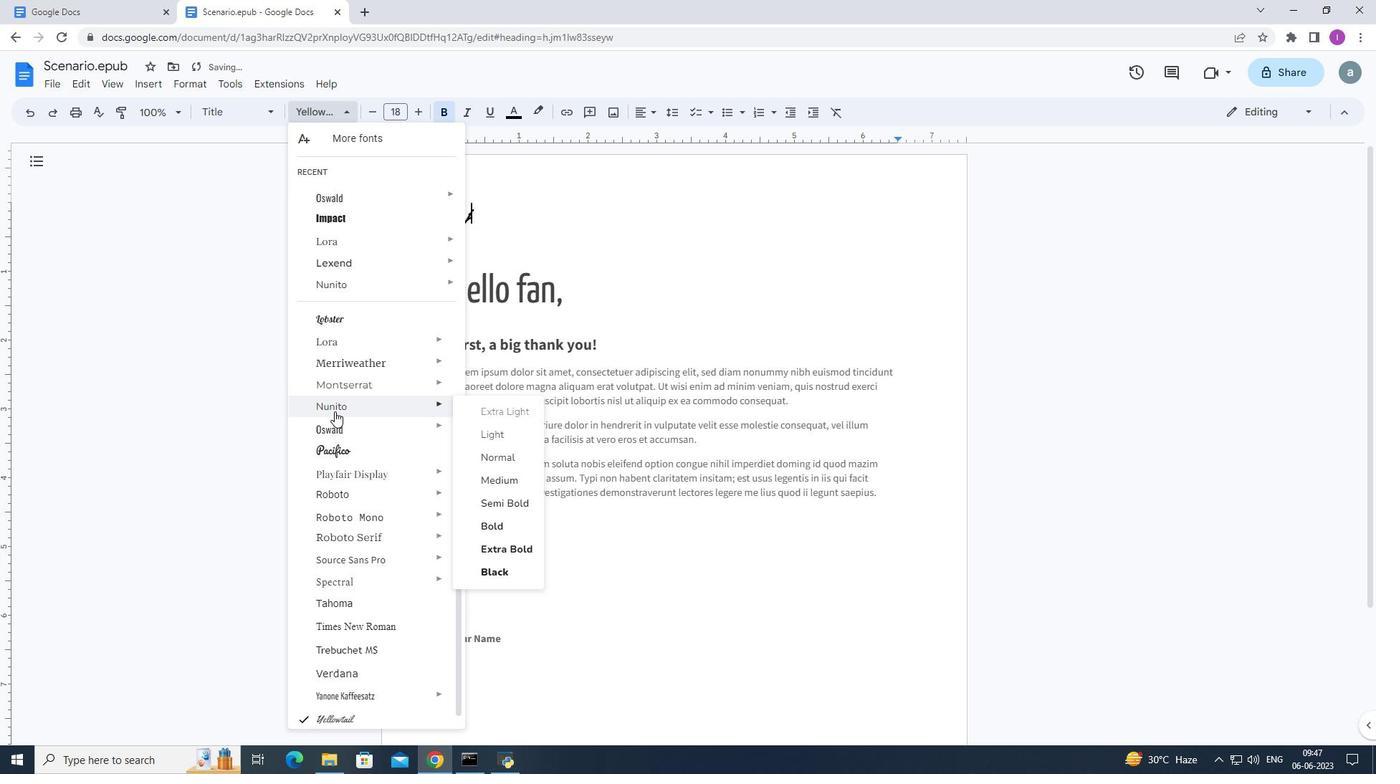 
Action: Mouse scrolled (334, 410) with delta (0, 0)
Screenshot: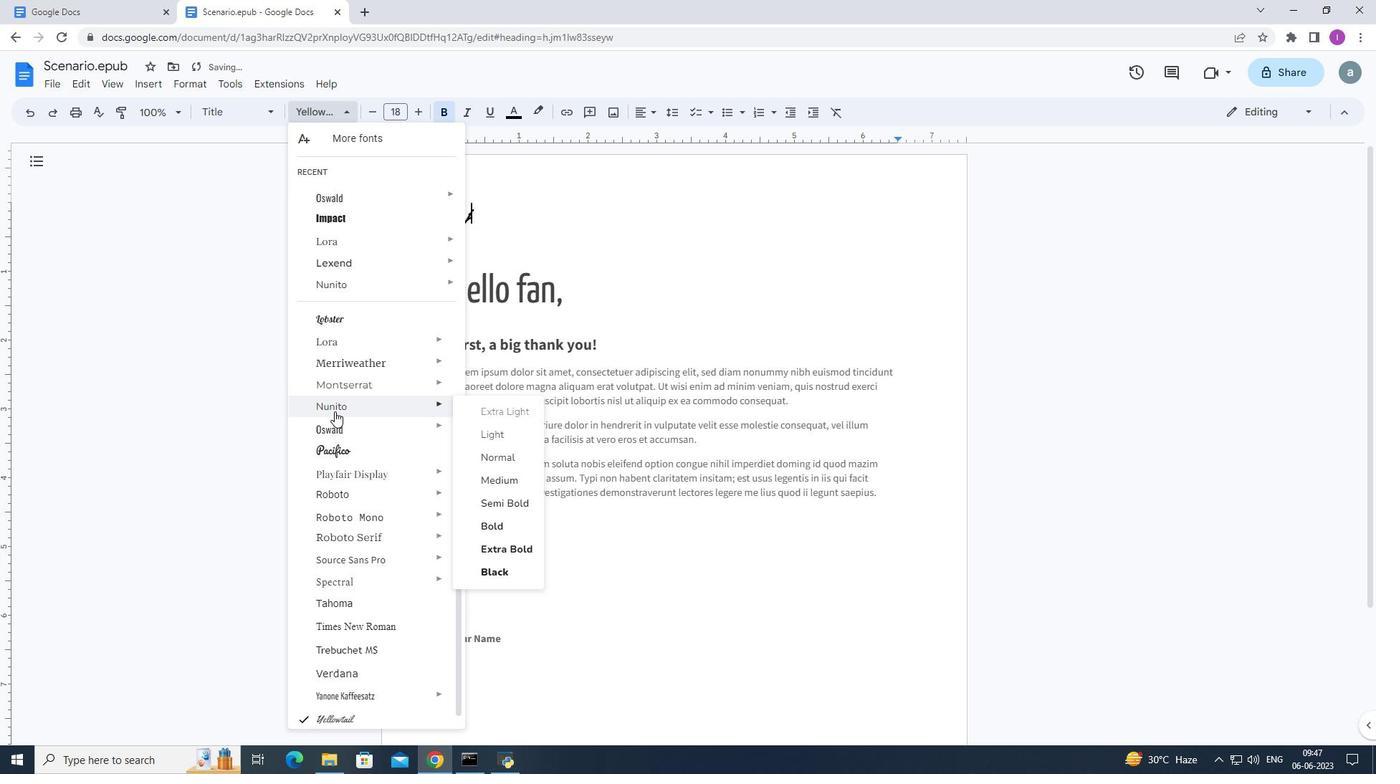 
Action: Mouse scrolled (334, 410) with delta (0, 0)
Screenshot: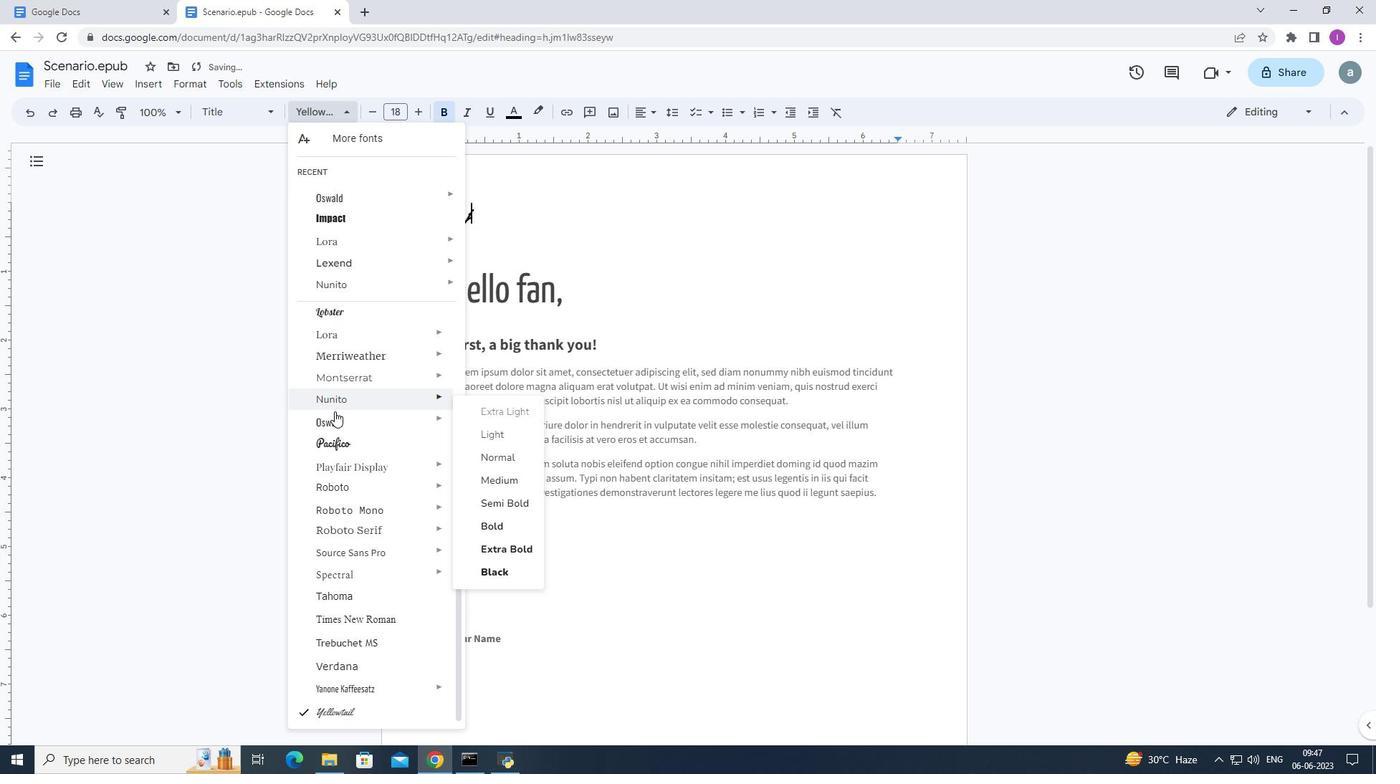 
Action: Mouse scrolled (334, 410) with delta (0, 0)
Screenshot: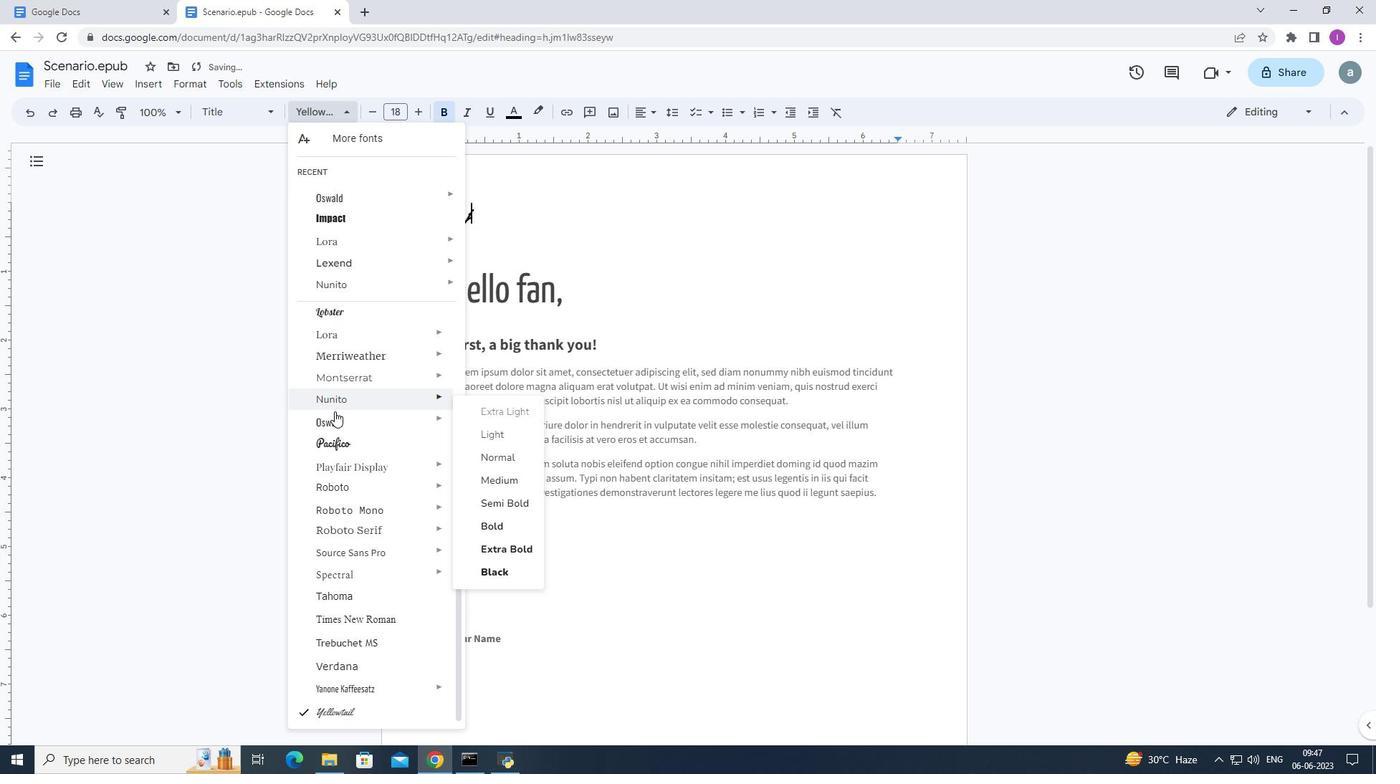 
Action: Mouse scrolled (334, 412) with delta (0, 0)
Screenshot: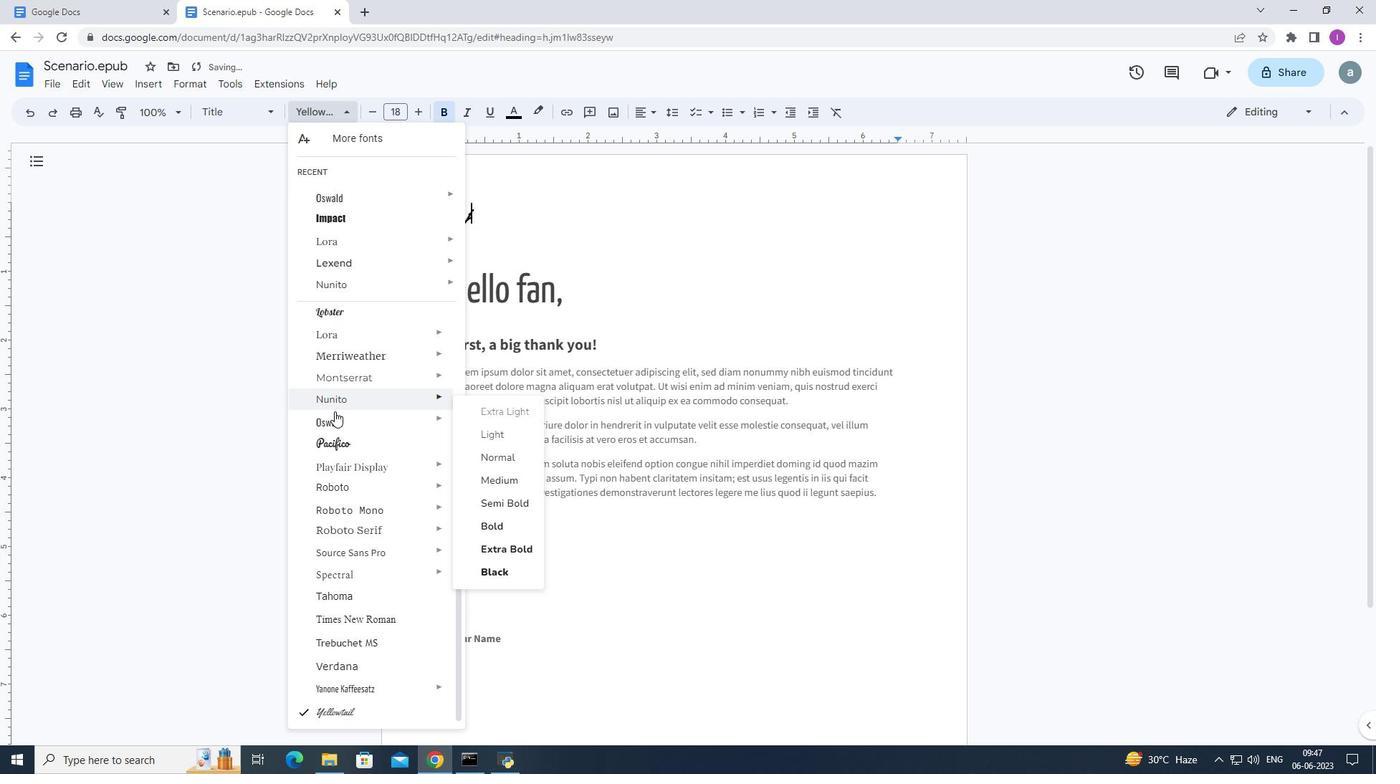 
Action: Mouse scrolled (334, 412) with delta (0, 0)
Screenshot: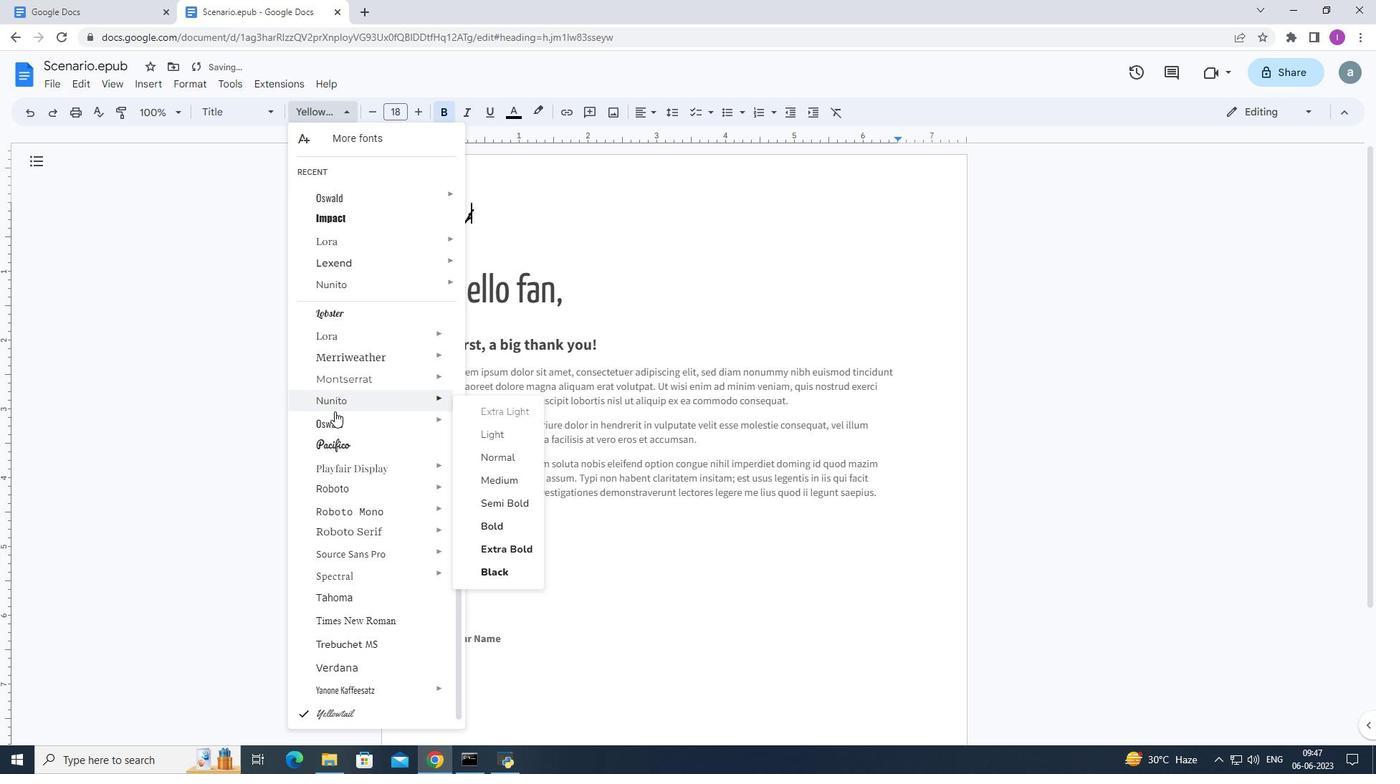 
Action: Mouse scrolled (334, 412) with delta (0, 0)
Screenshot: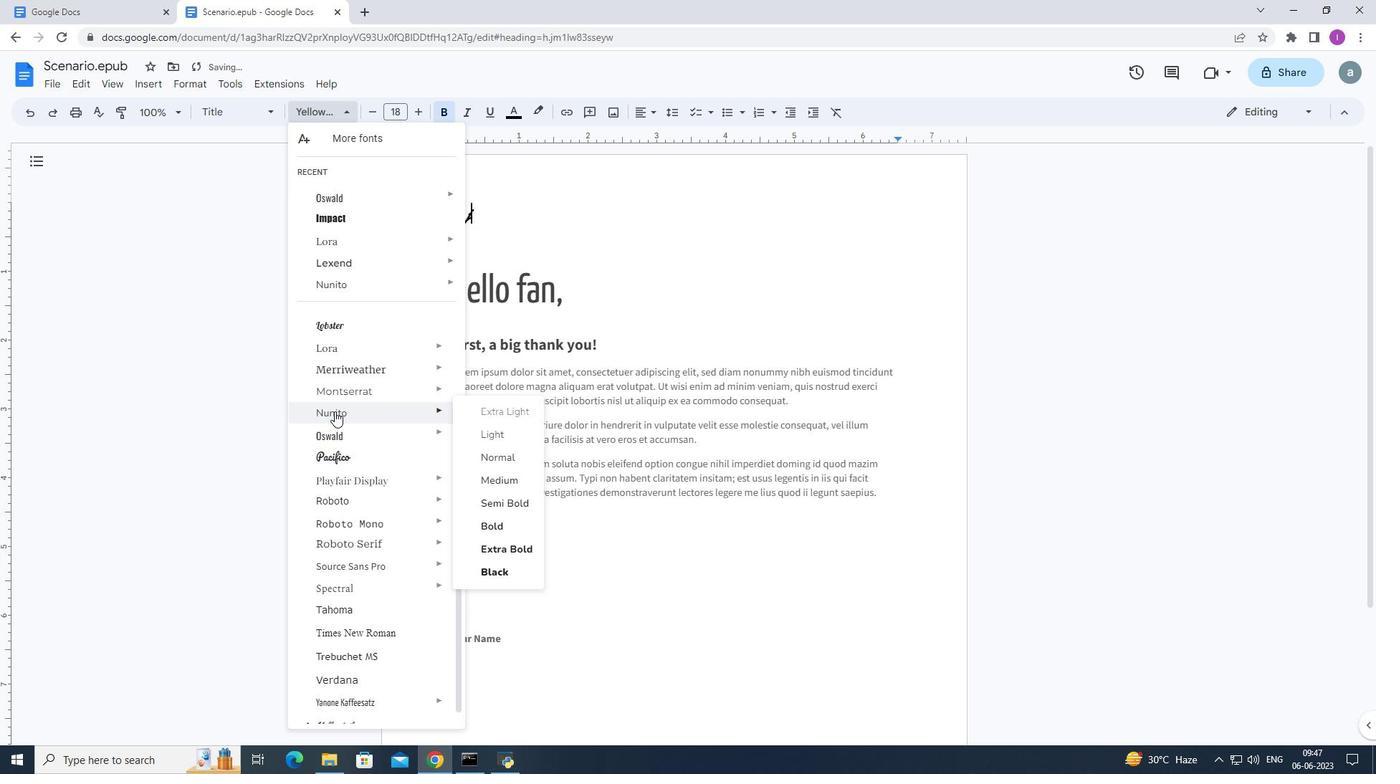 
Action: Mouse scrolled (334, 412) with delta (0, 0)
Screenshot: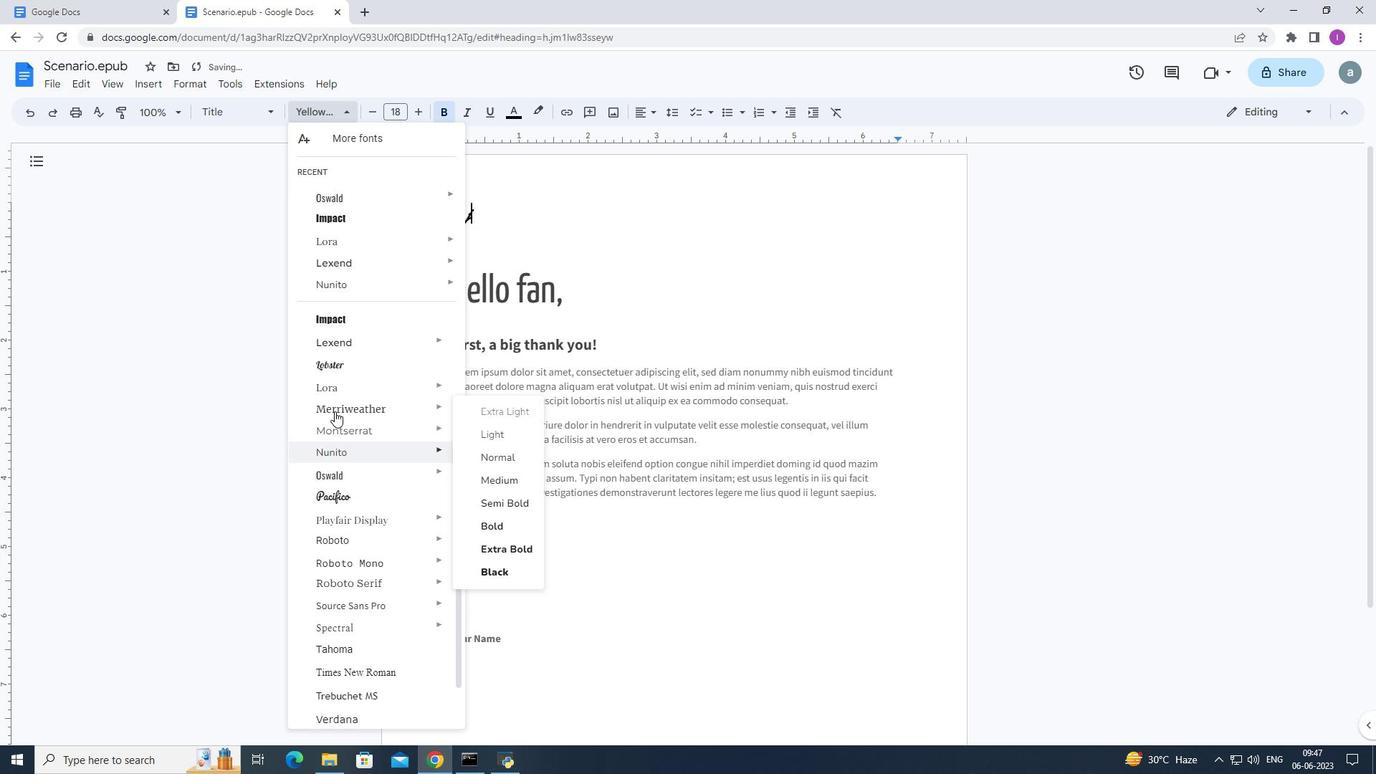 
Action: Mouse moved to (335, 410)
Screenshot: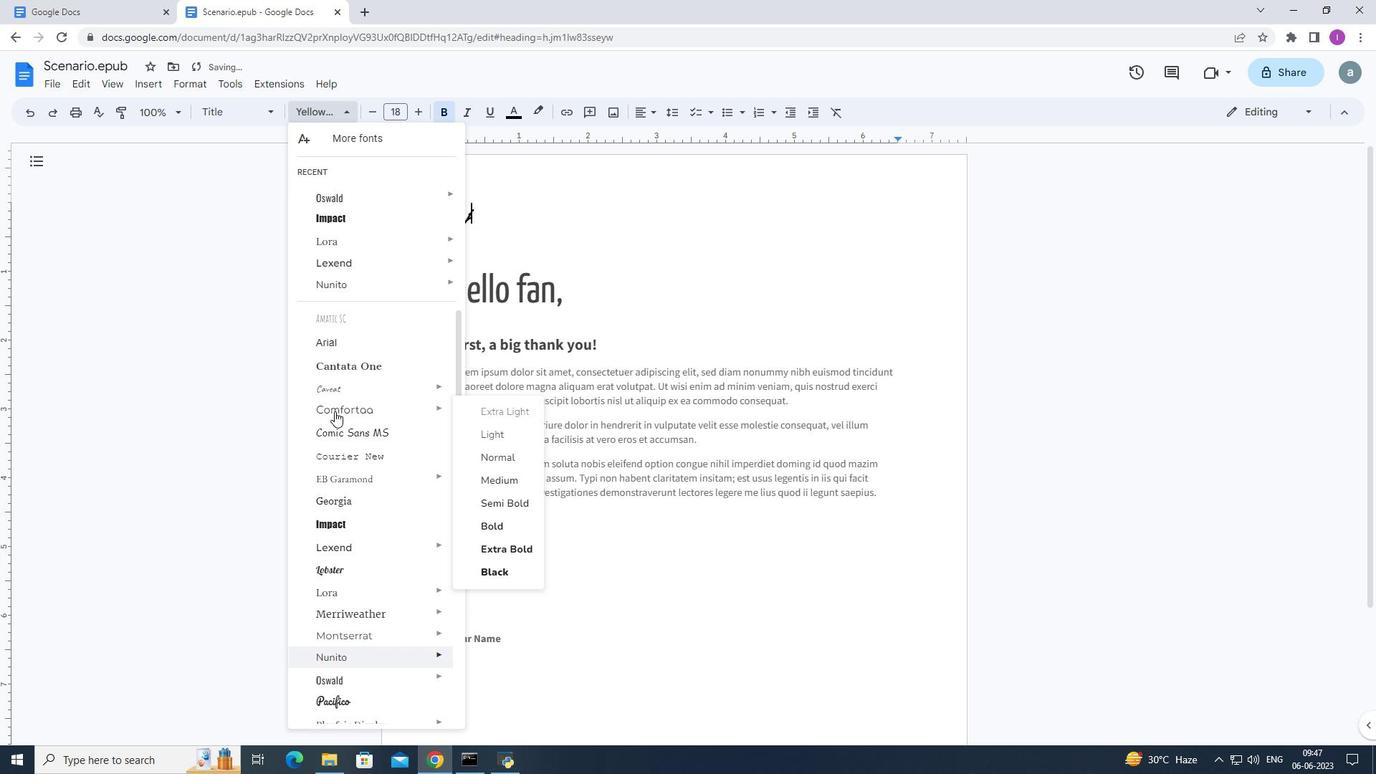 
Action: Mouse scrolled (335, 411) with delta (0, 0)
Screenshot: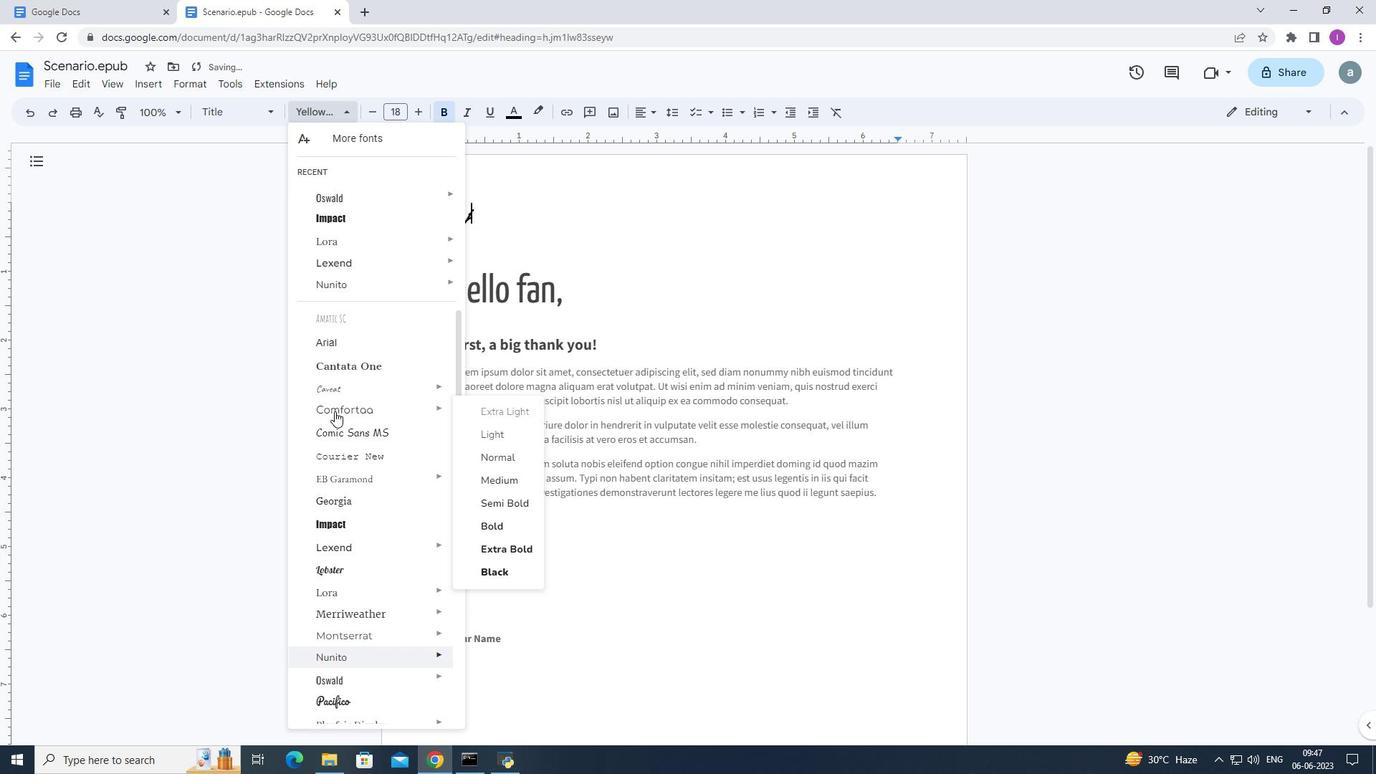 
Action: Mouse scrolled (335, 411) with delta (0, 0)
Screenshot: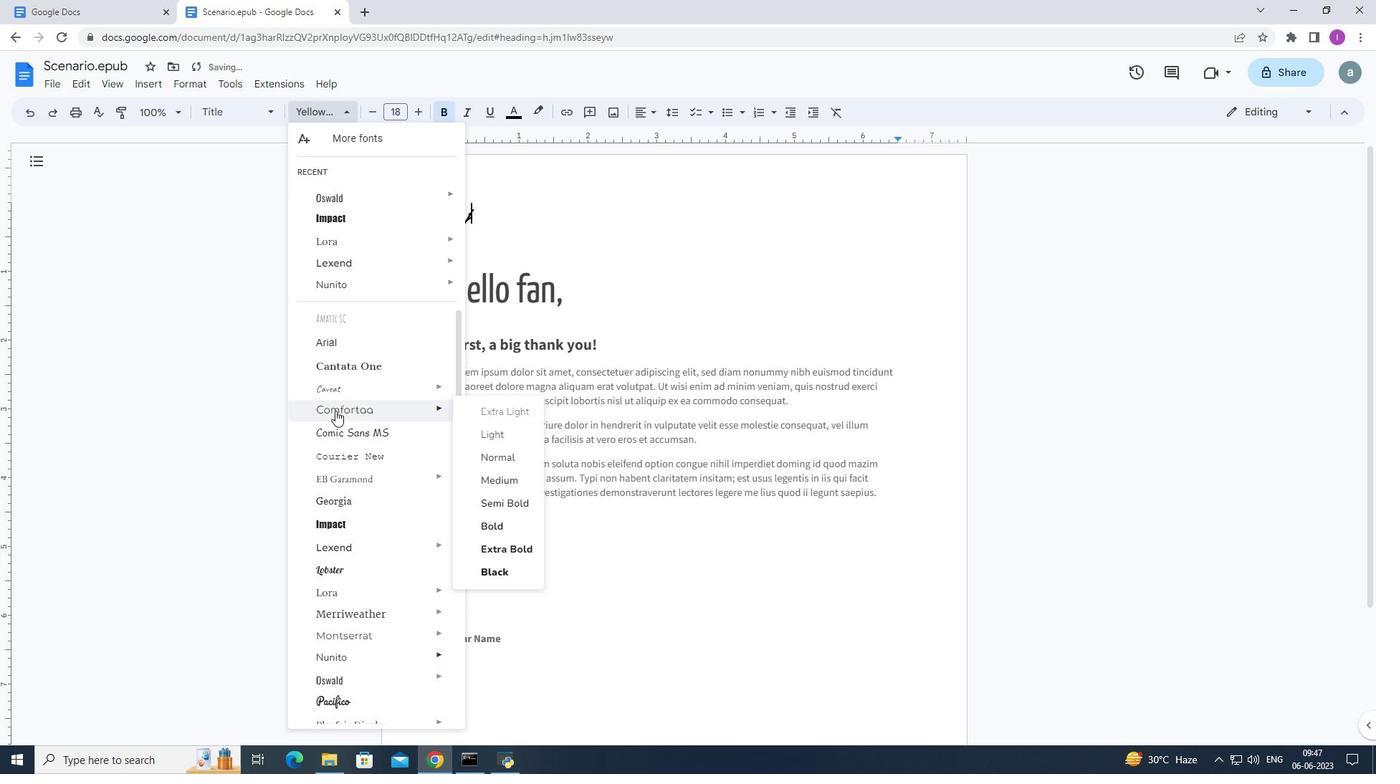 
Action: Mouse scrolled (335, 411) with delta (0, 0)
Screenshot: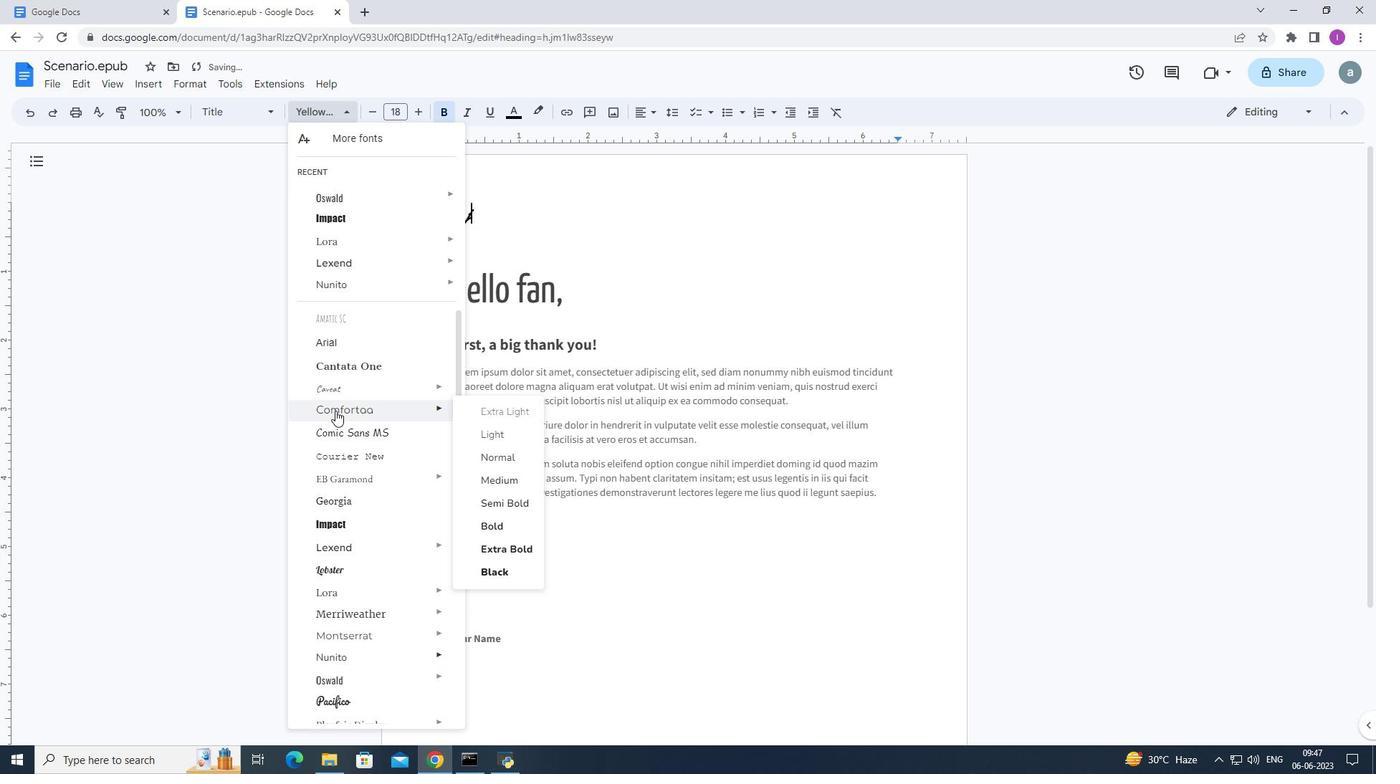 
Action: Mouse scrolled (335, 411) with delta (0, 0)
Screenshot: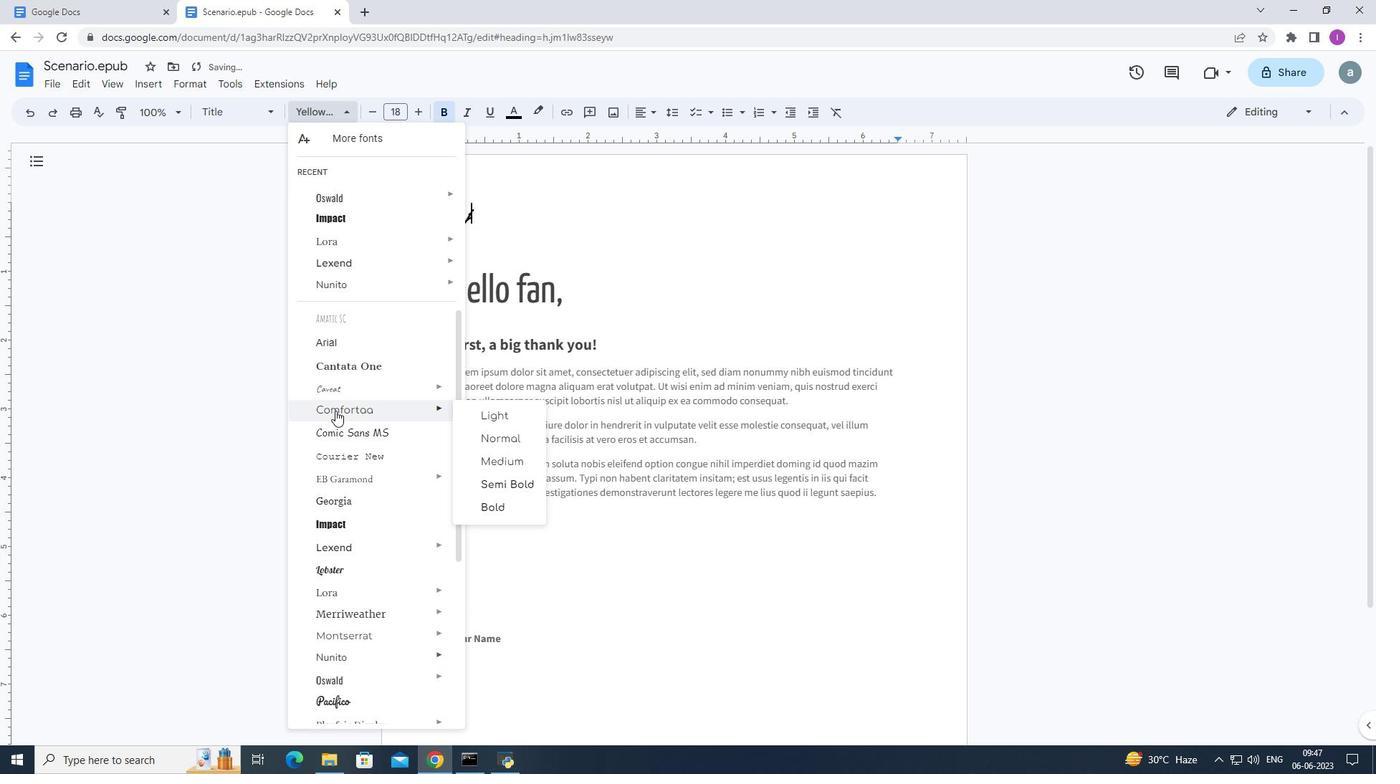 
Action: Mouse moved to (352, 349)
Screenshot: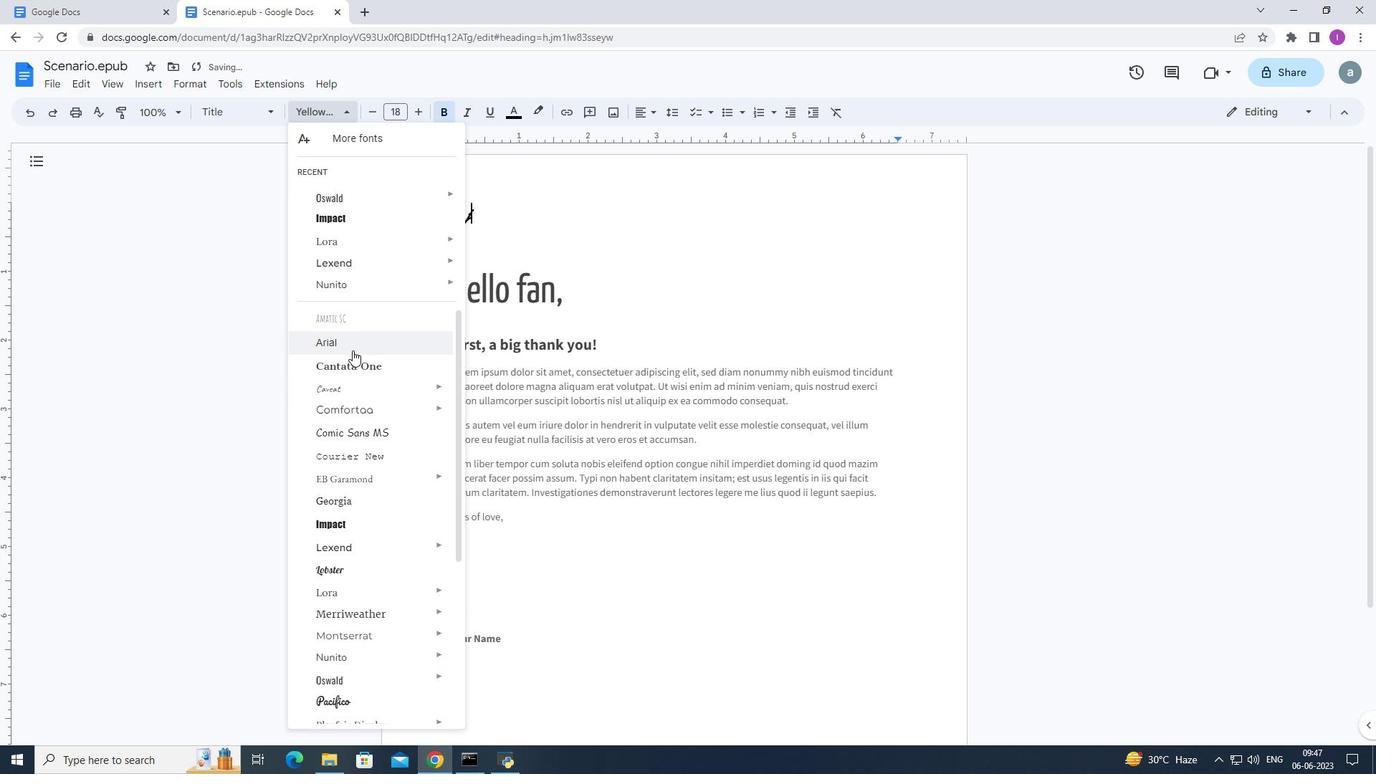
Action: Mouse pressed left at (352, 349)
Screenshot: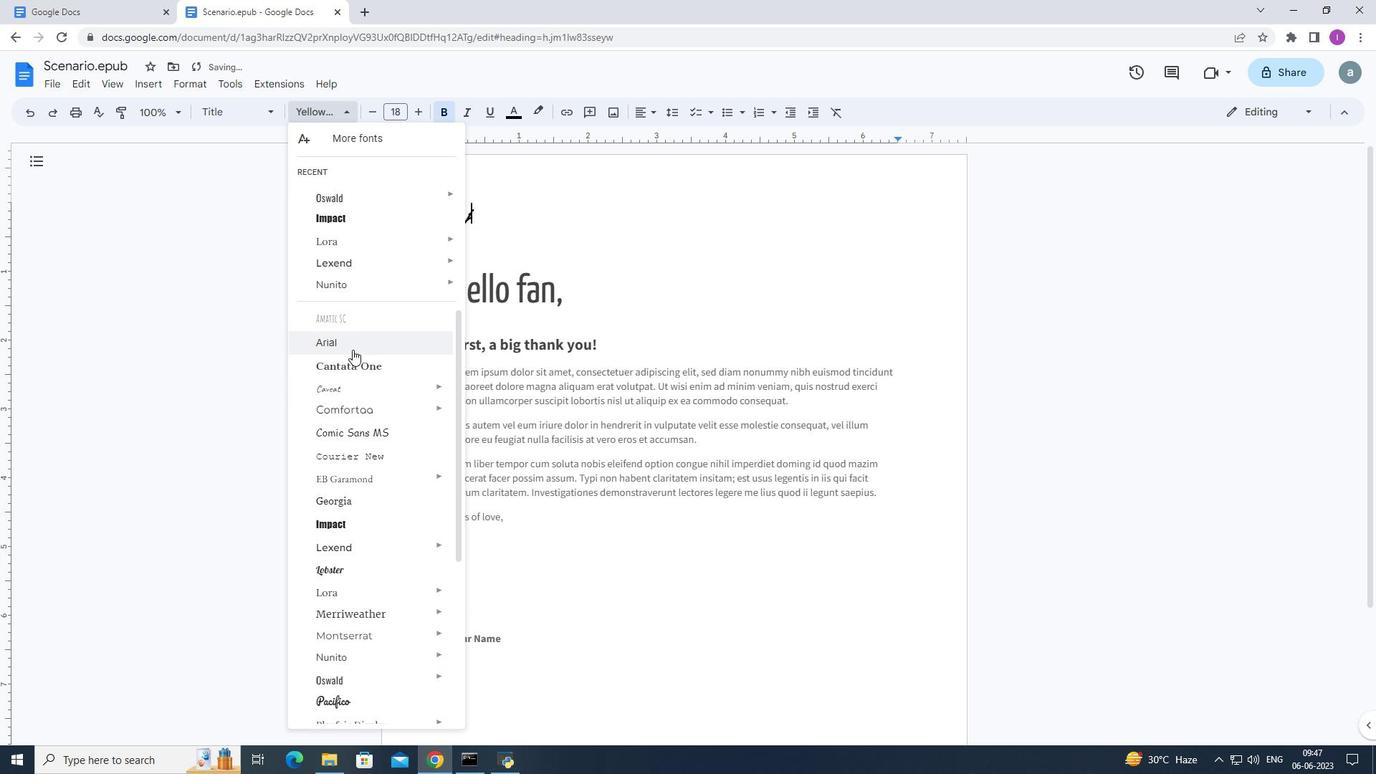 
Action: Mouse moved to (479, 208)
Screenshot: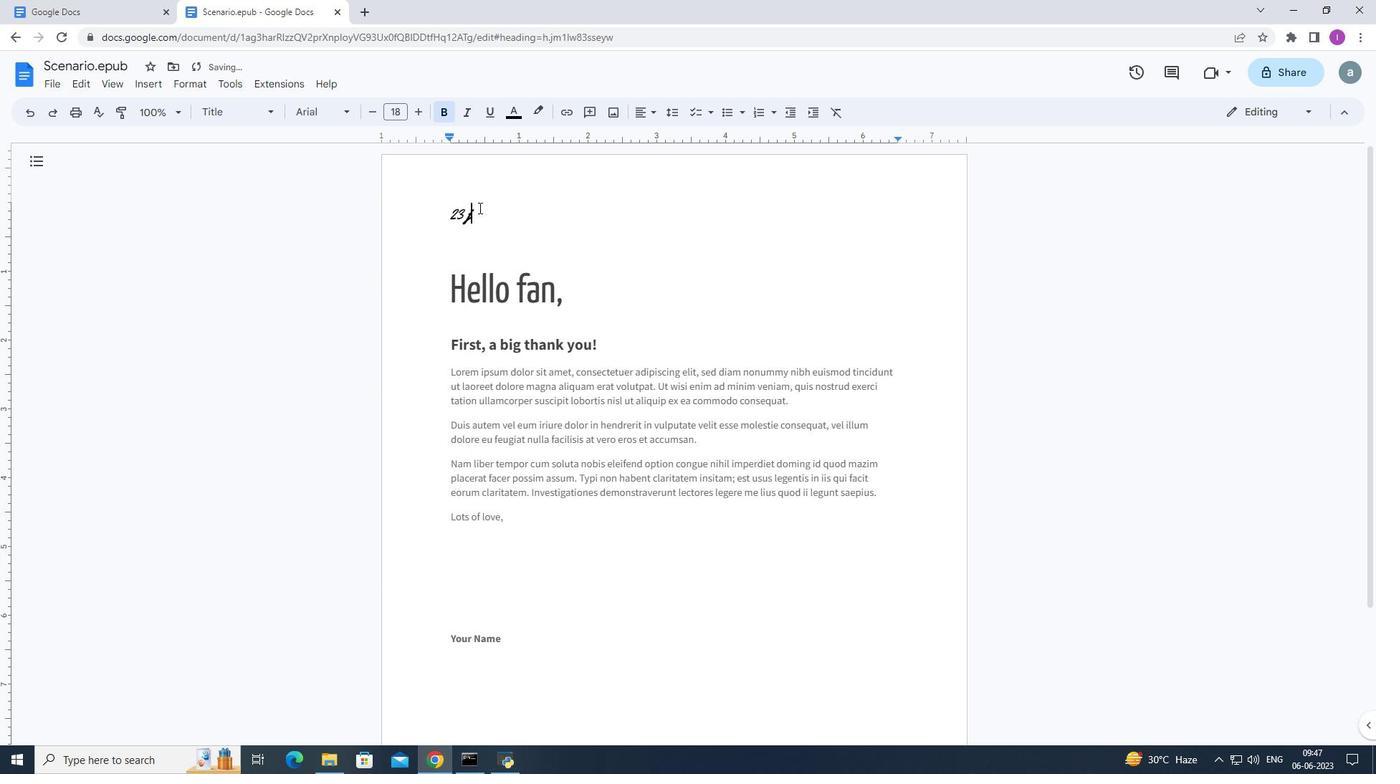 
Action: Mouse pressed left at (479, 208)
Screenshot: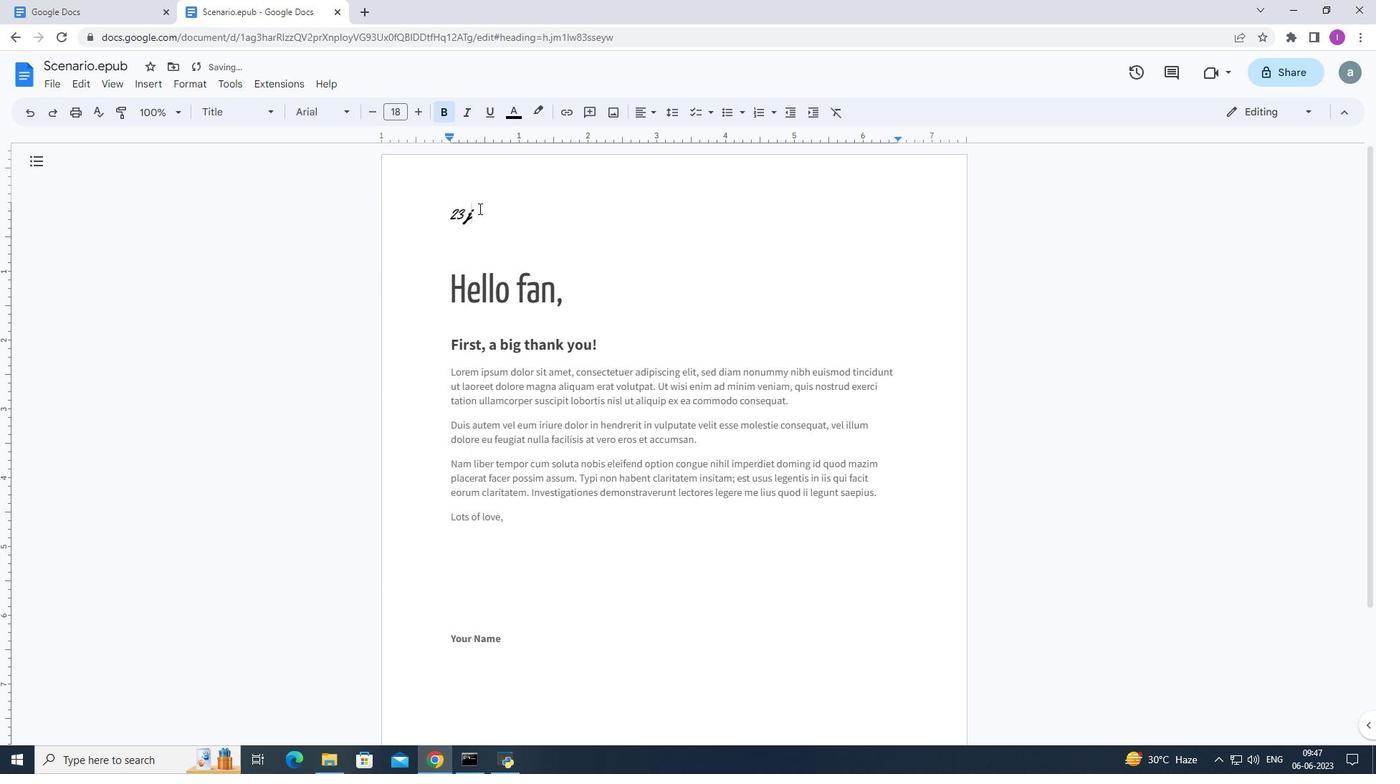 
Action: Mouse moved to (451, 207)
Screenshot: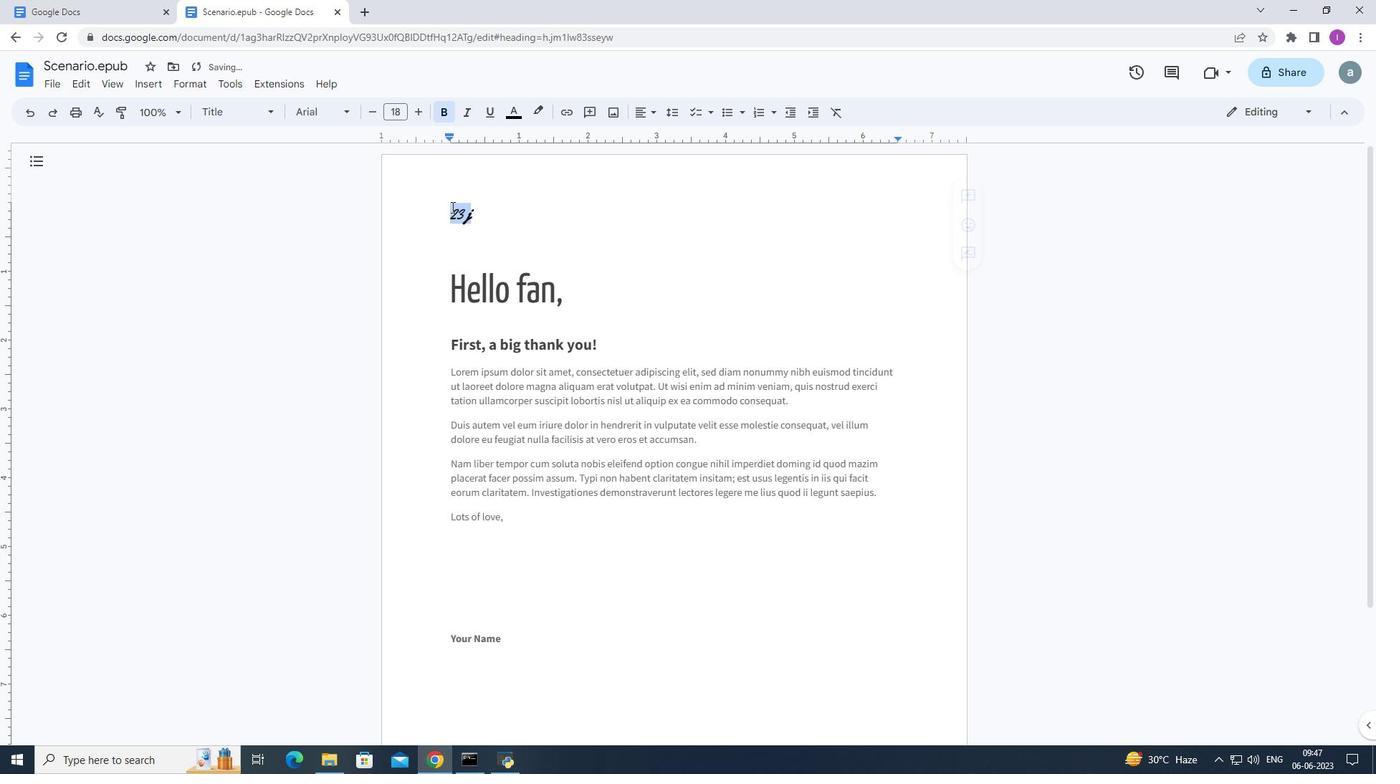 
Action: Key pressed <Key.backspace>23
Screenshot: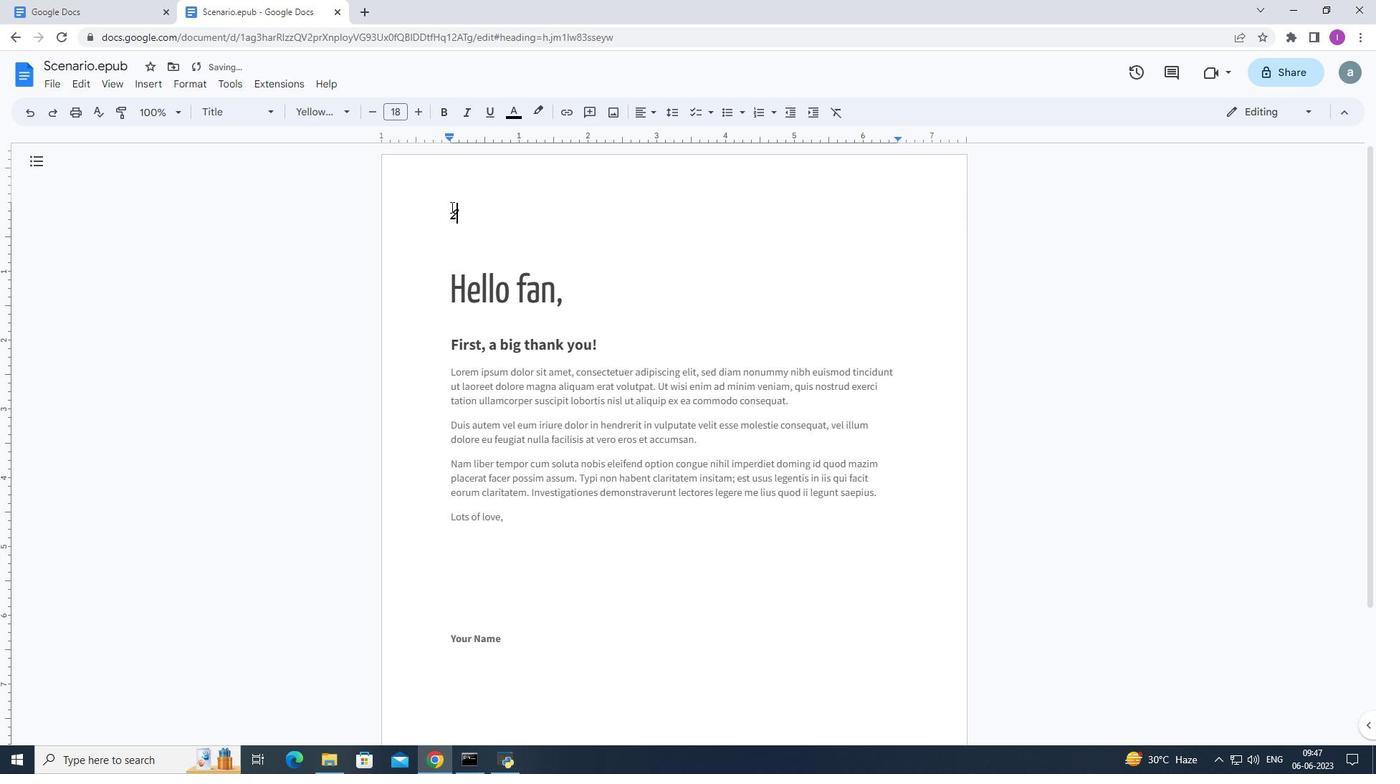 
Action: Mouse moved to (461, 200)
Screenshot: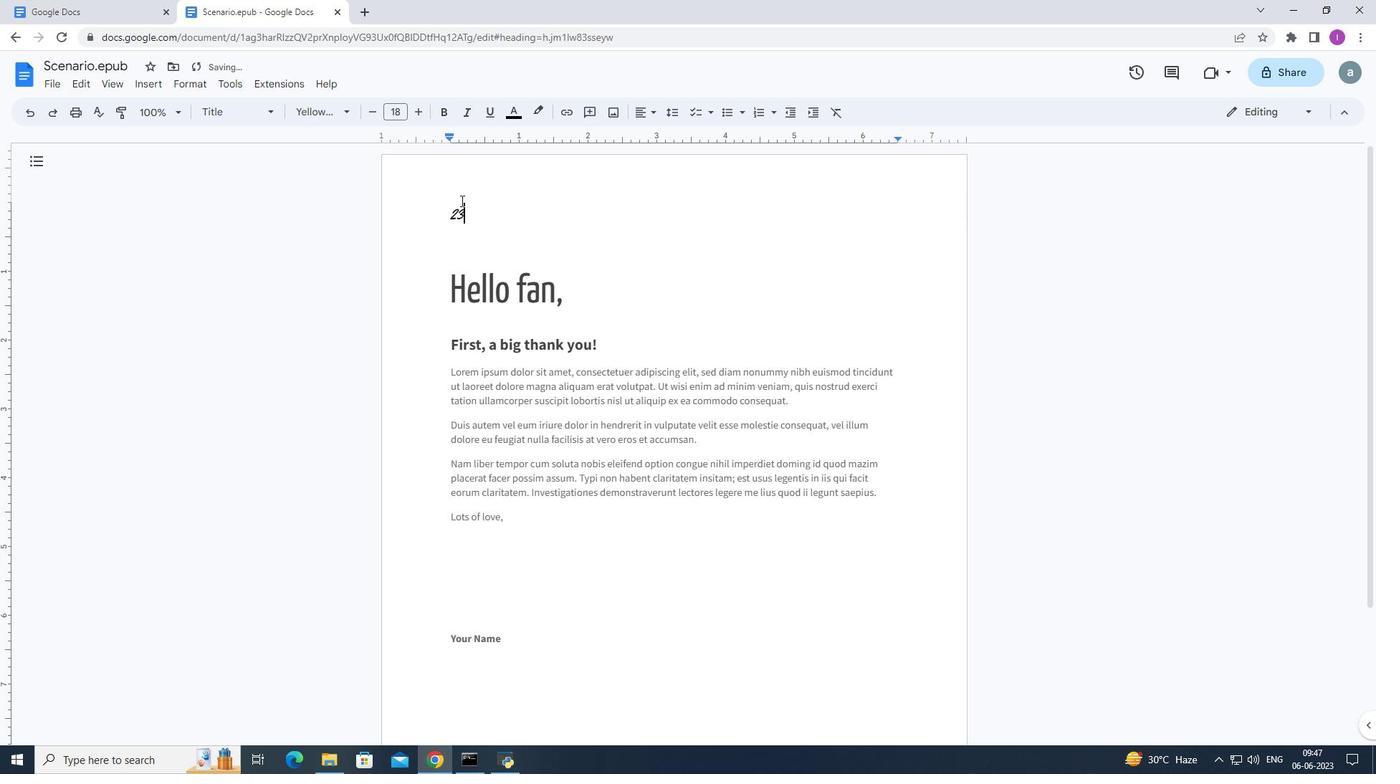 
Action: Key pressed <Key.space>june,2023
Screenshot: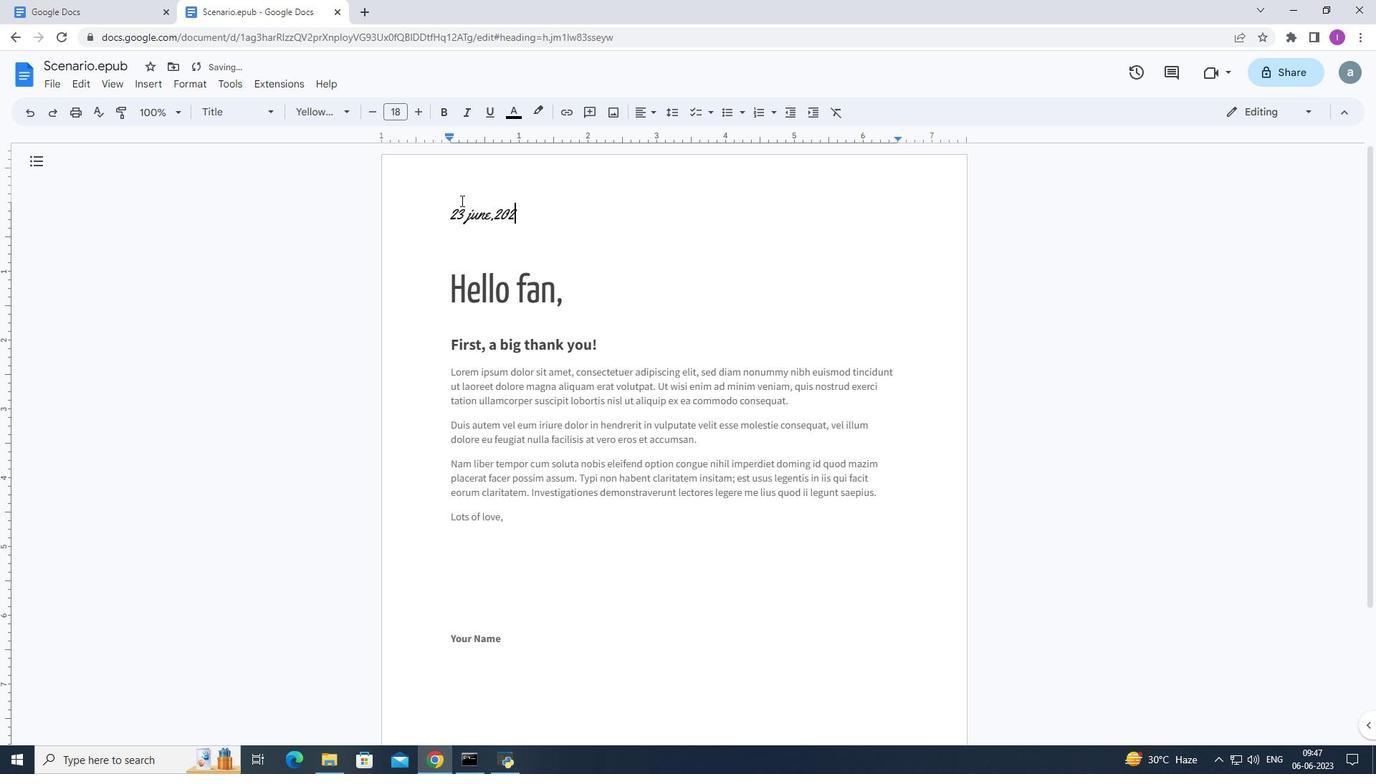 
Action: Mouse moved to (558, 293)
Screenshot: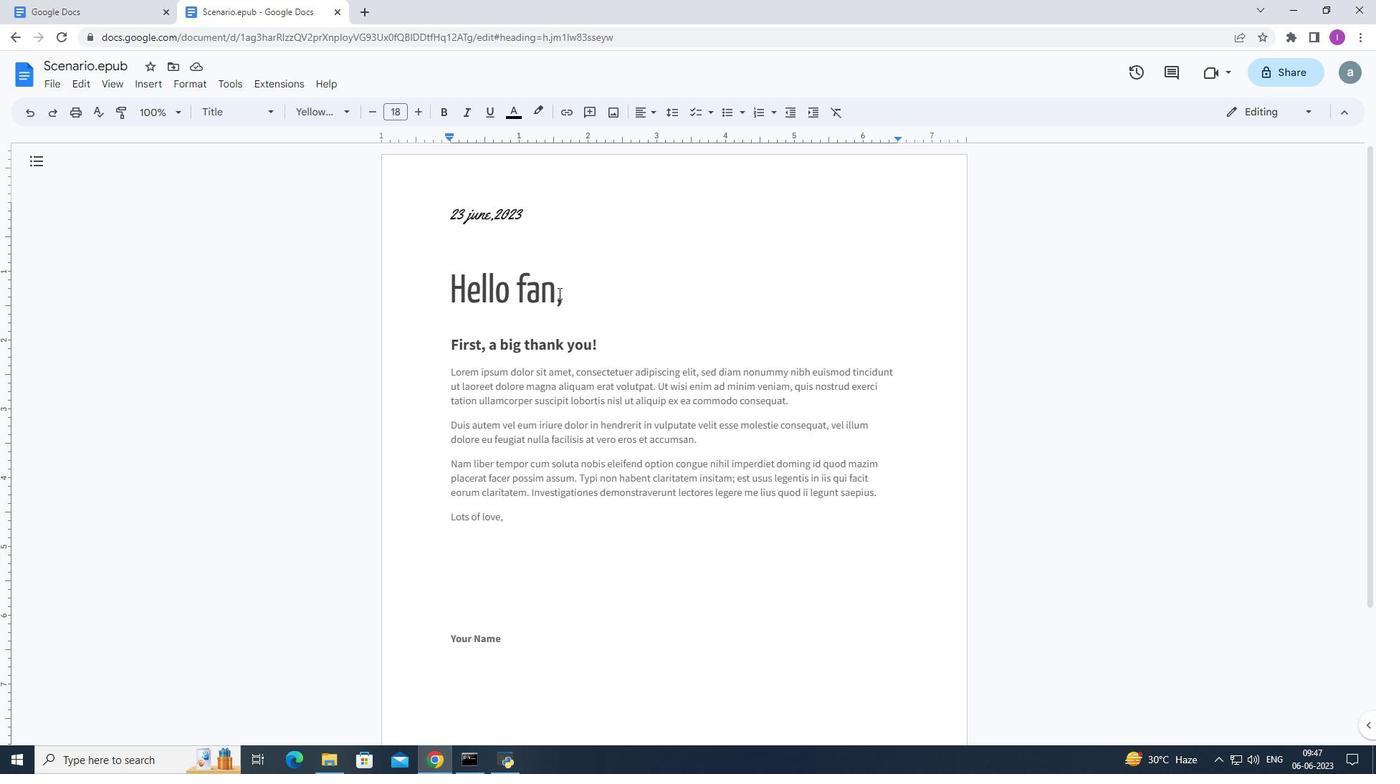 
Action: Mouse pressed left at (558, 293)
Screenshot: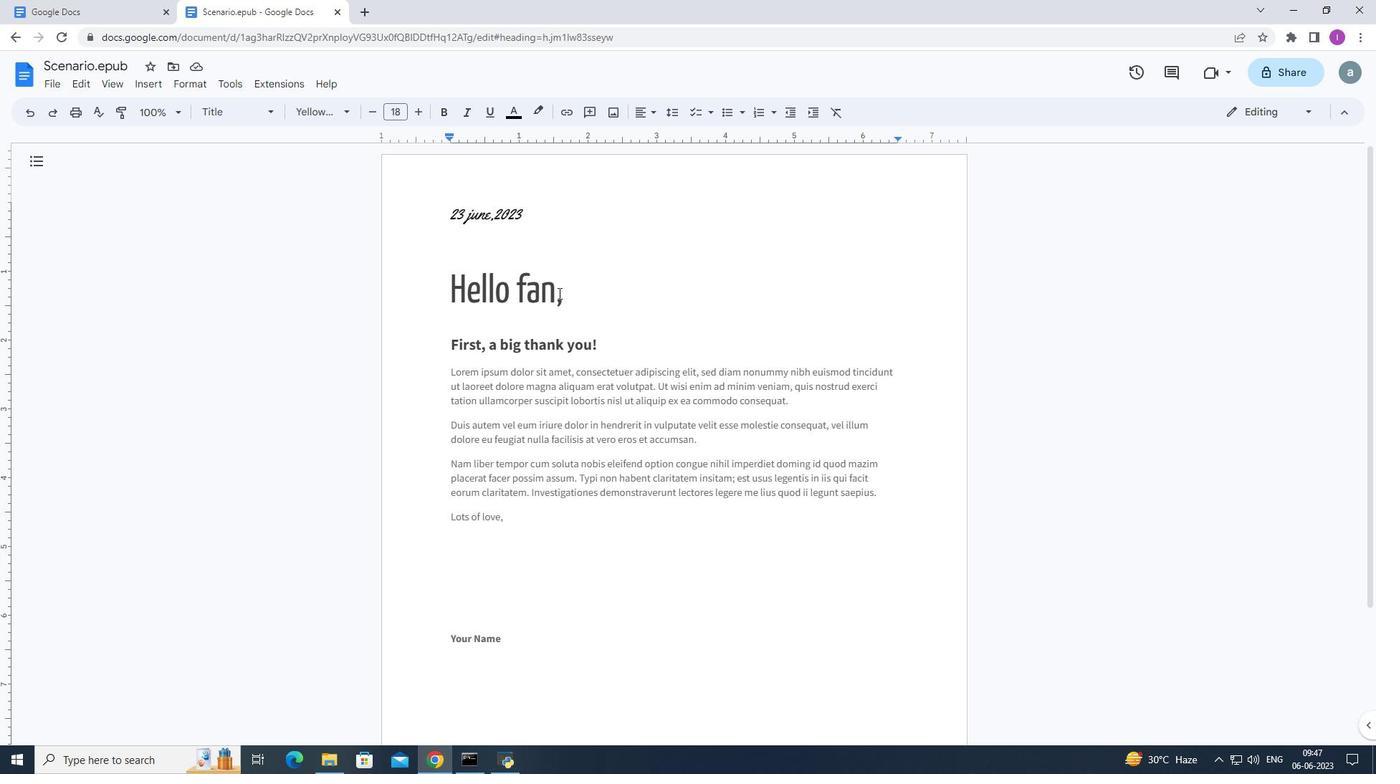 
Action: Mouse moved to (420, 281)
Screenshot: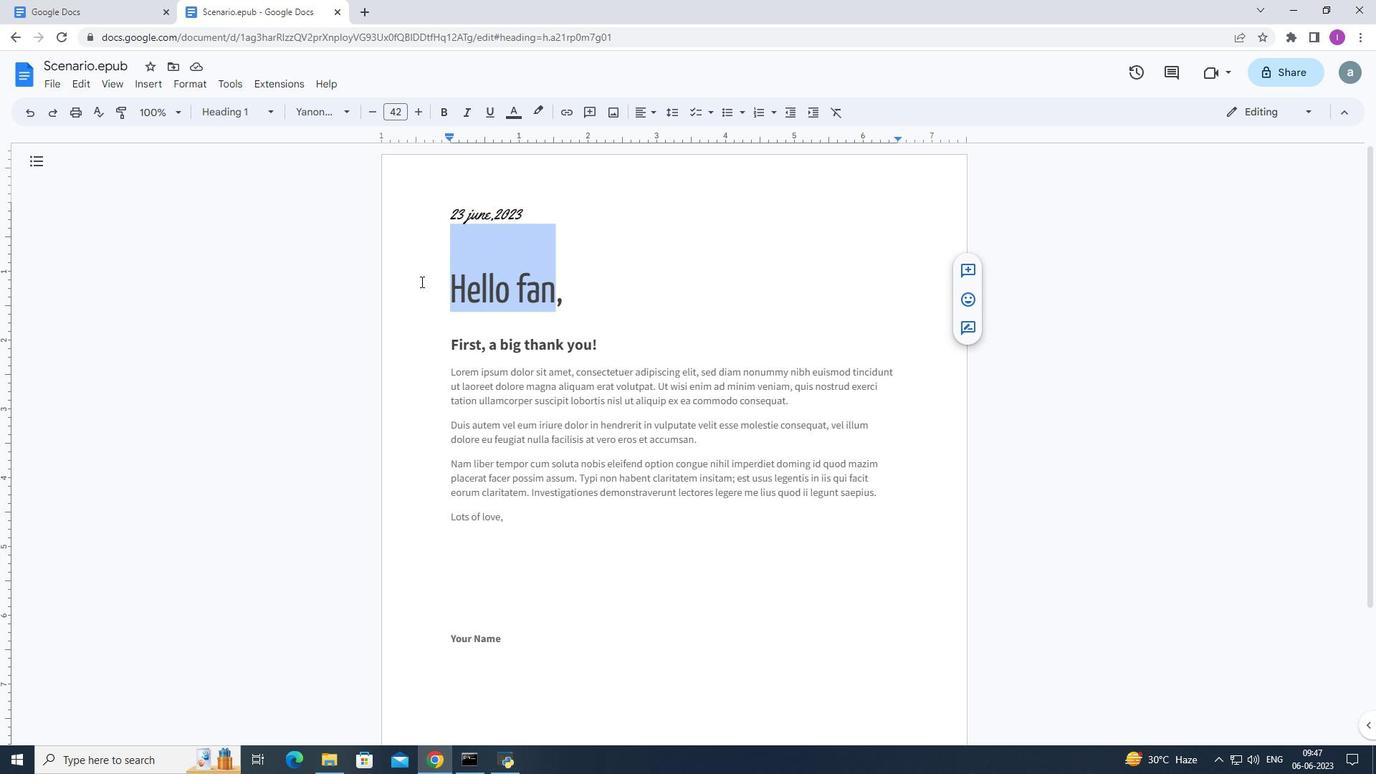 
Action: Key pressed <Key.shift>Good<Key.space><Key.shift>Evening
Screenshot: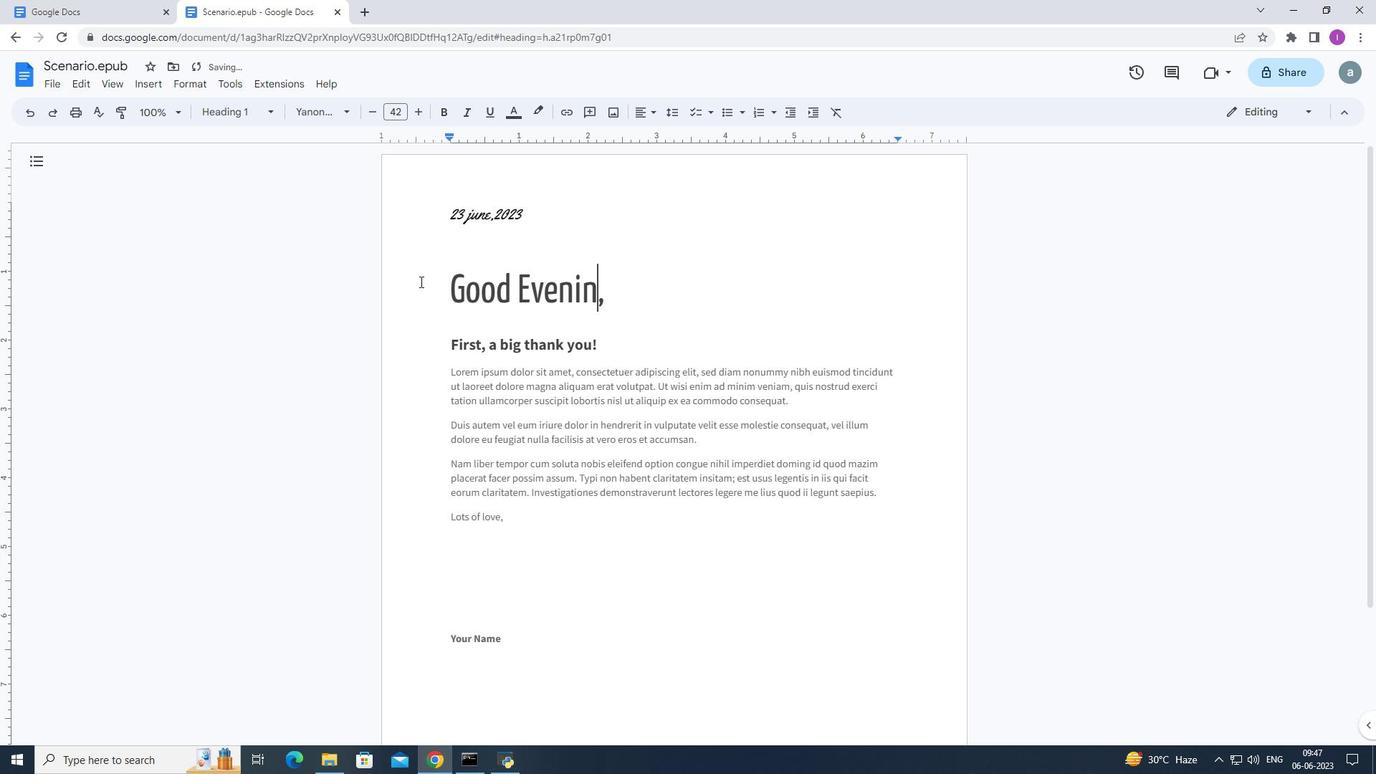 
Action: Mouse moved to (438, 345)
Screenshot: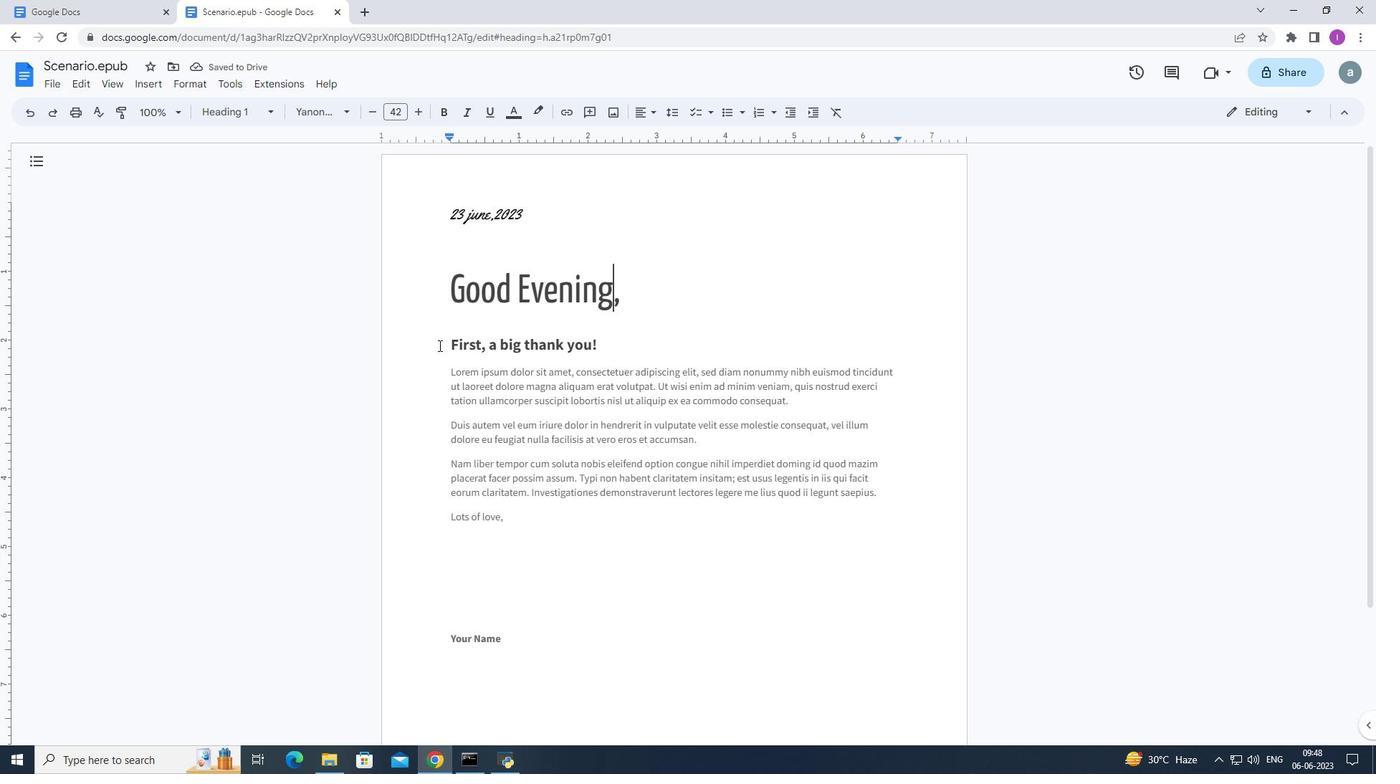 
Action: Mouse pressed left at (438, 345)
Screenshot: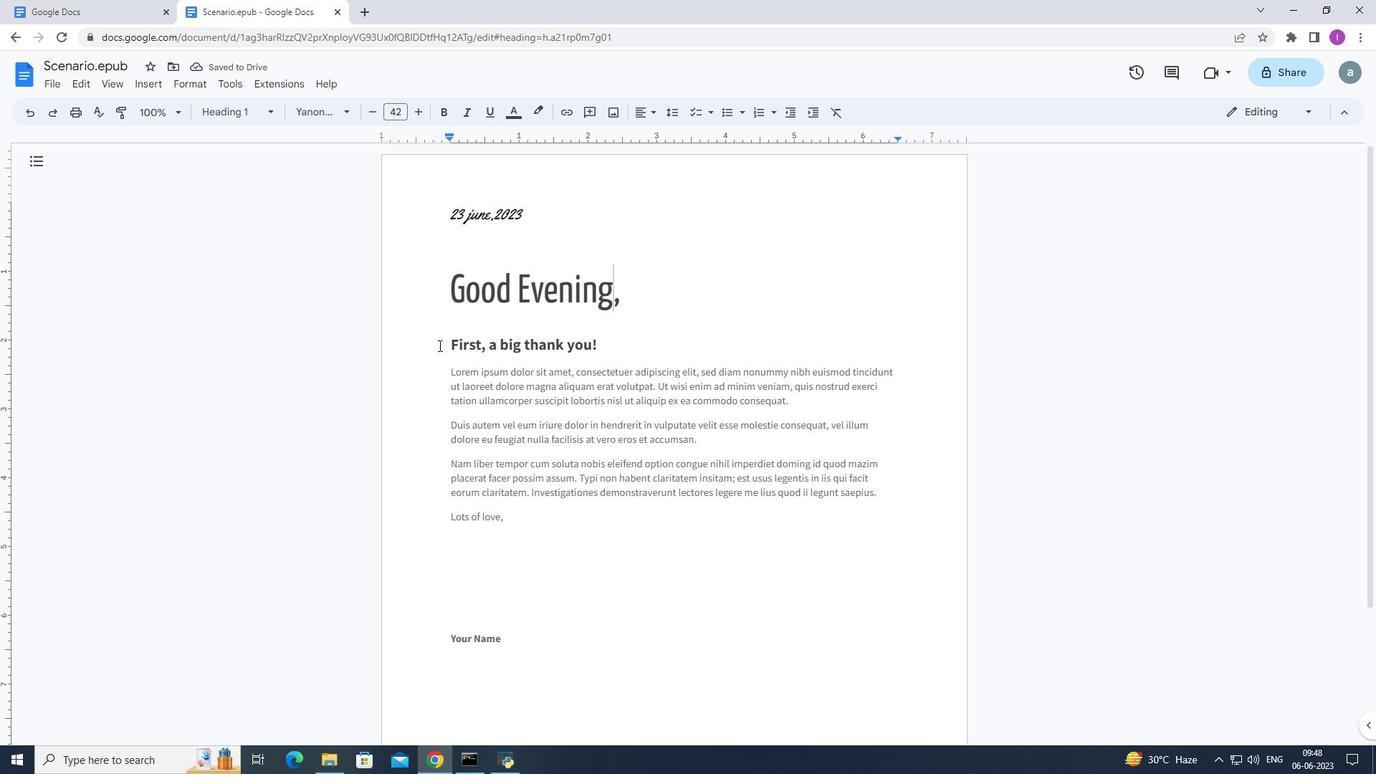
Action: Mouse moved to (1368, 462)
Screenshot: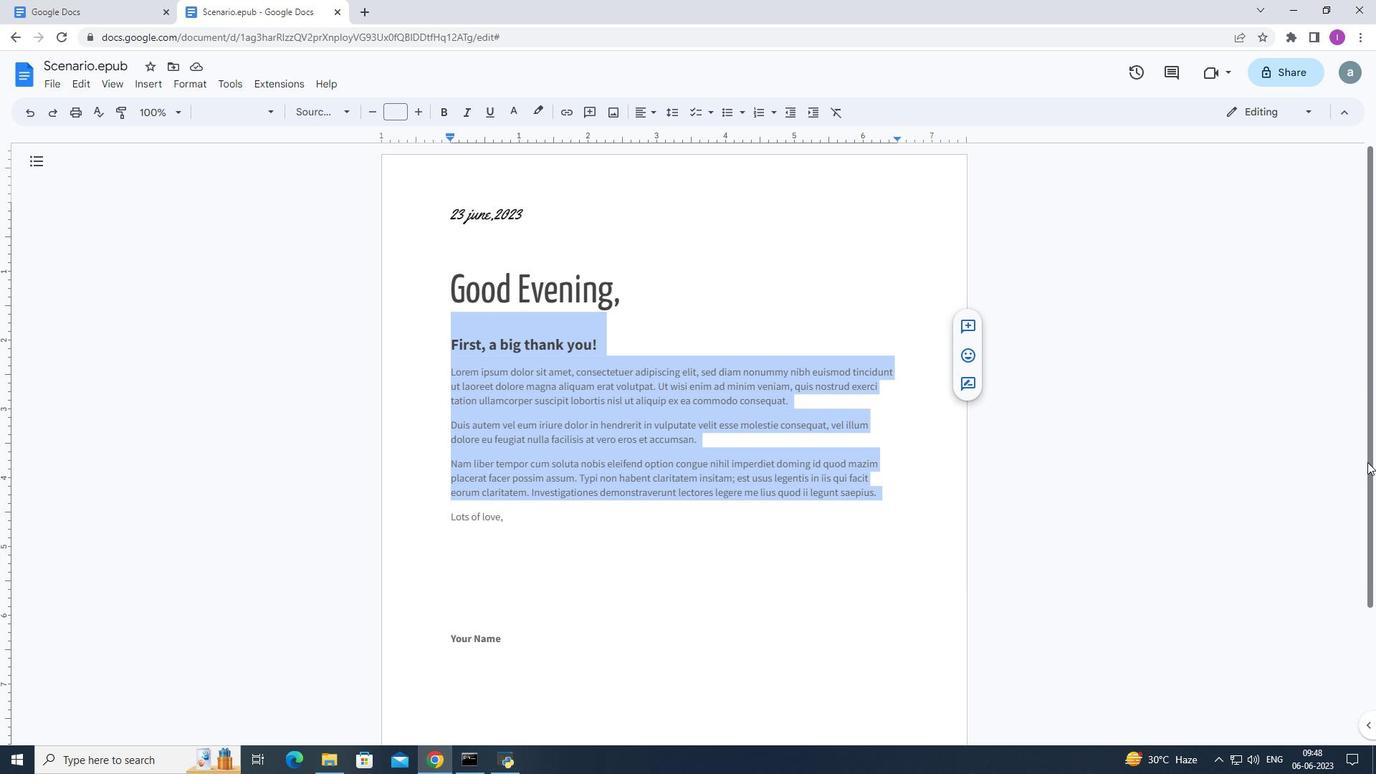 
Action: Key pressed <Key.shift>I<Key.shift><Key.shift><Key.shift><Key.shift><Key.shift><Key.shift><Key.shift><Key.shift><Key.shift><Key.shift><Key.shift><Key.shift><Key.space>m<Key.space><Key.shift>Incredibu<Key.backspace>ibly<Key.backspace><Key.backspace><Key.backspace><Key.backspace>ly<Key.space>greatful;
Screenshot: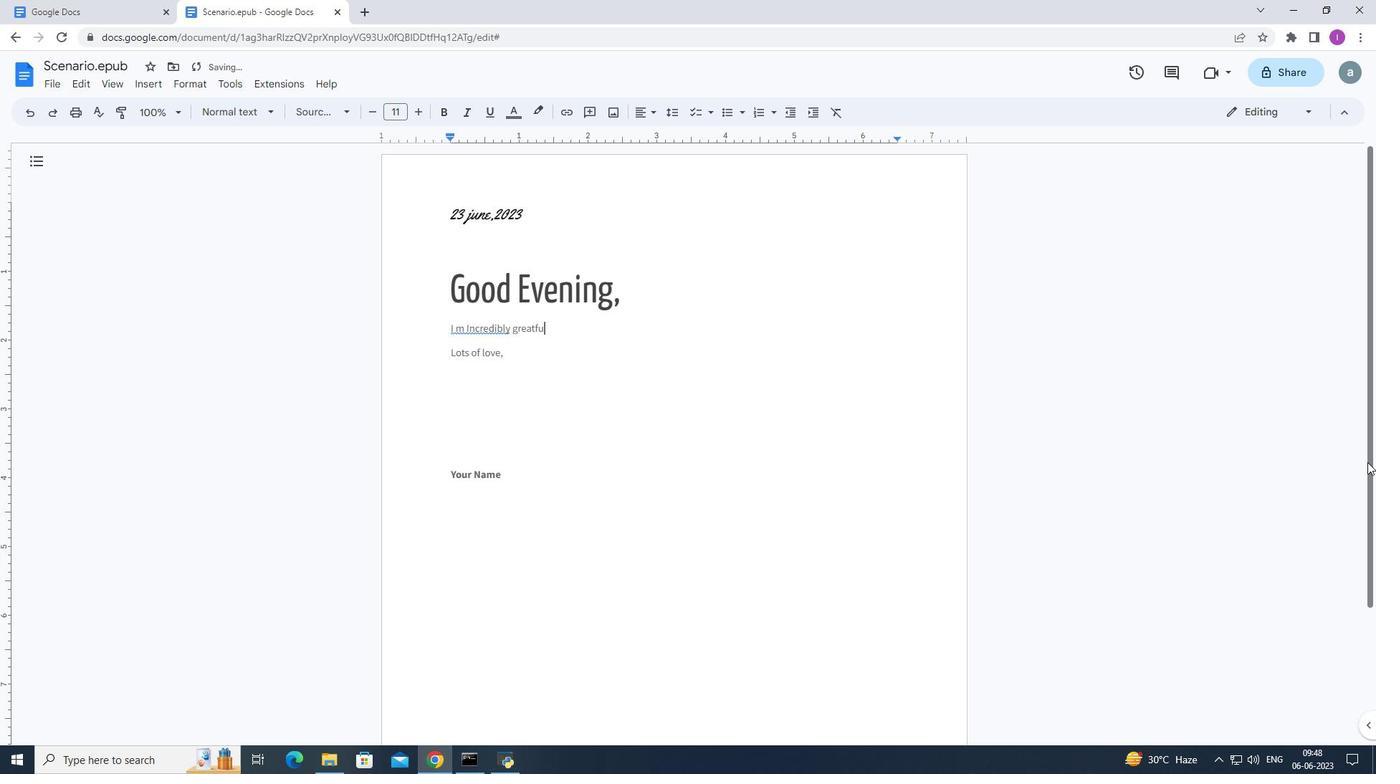 
Action: Mouse moved to (1376, 453)
Screenshot: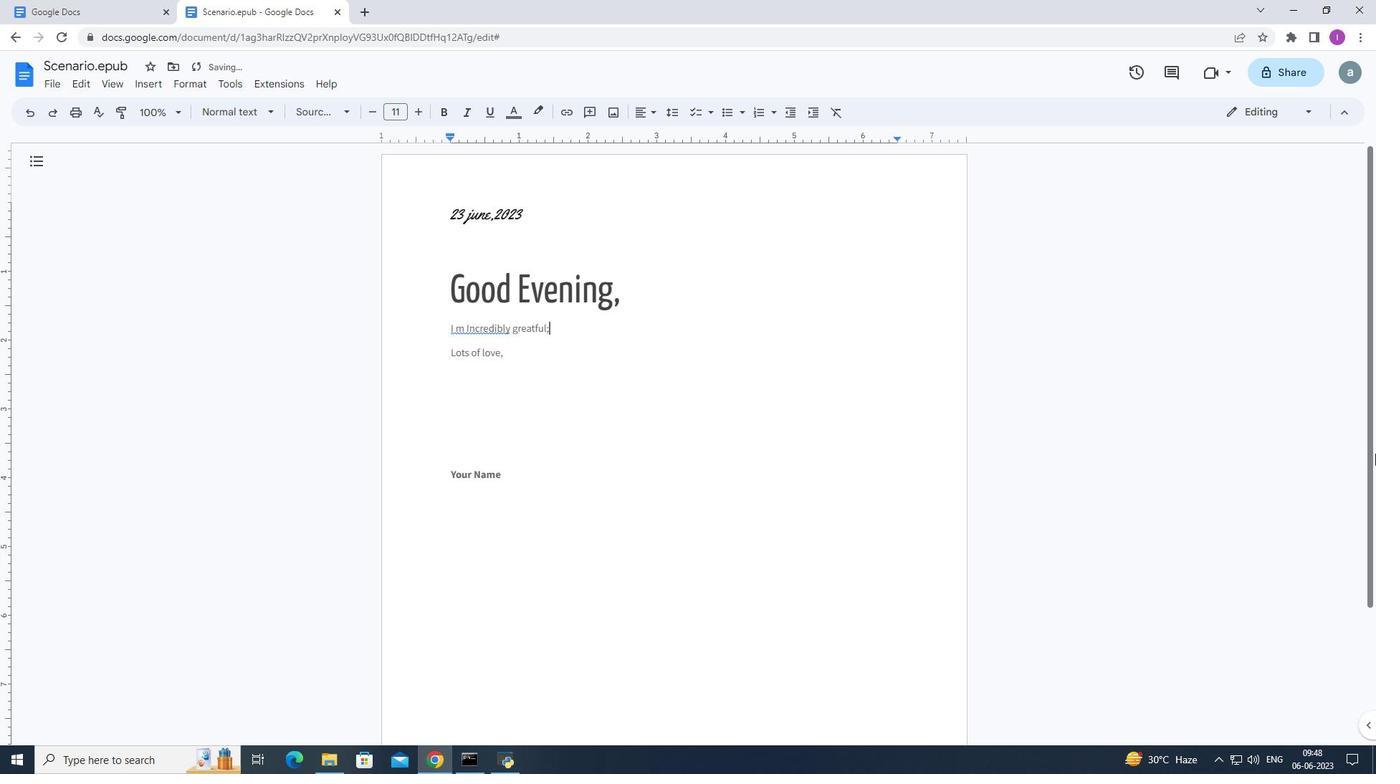 
Action: Key pressed <Key.space>for<Key.space>your<Key.space>freiendship
Screenshot: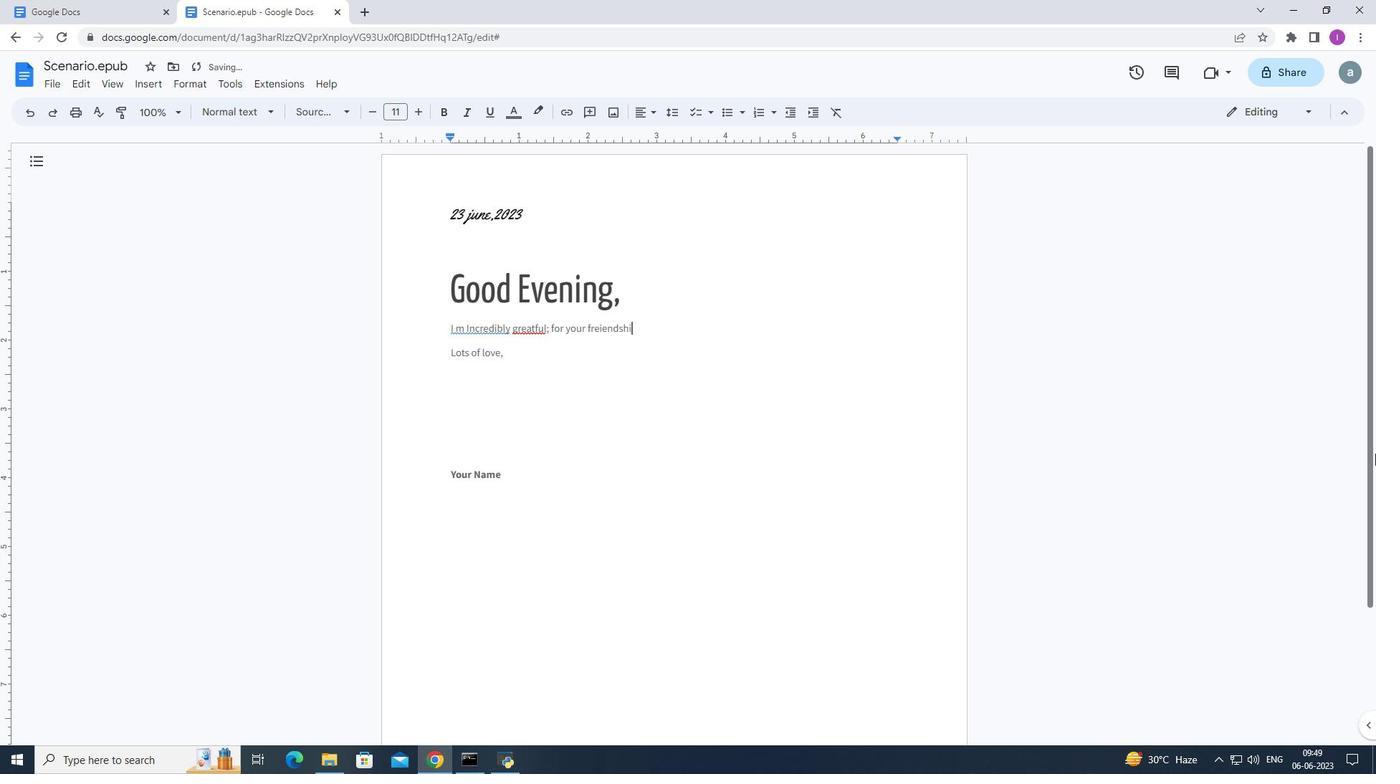 
Action: Mouse moved to (455, 326)
Screenshot: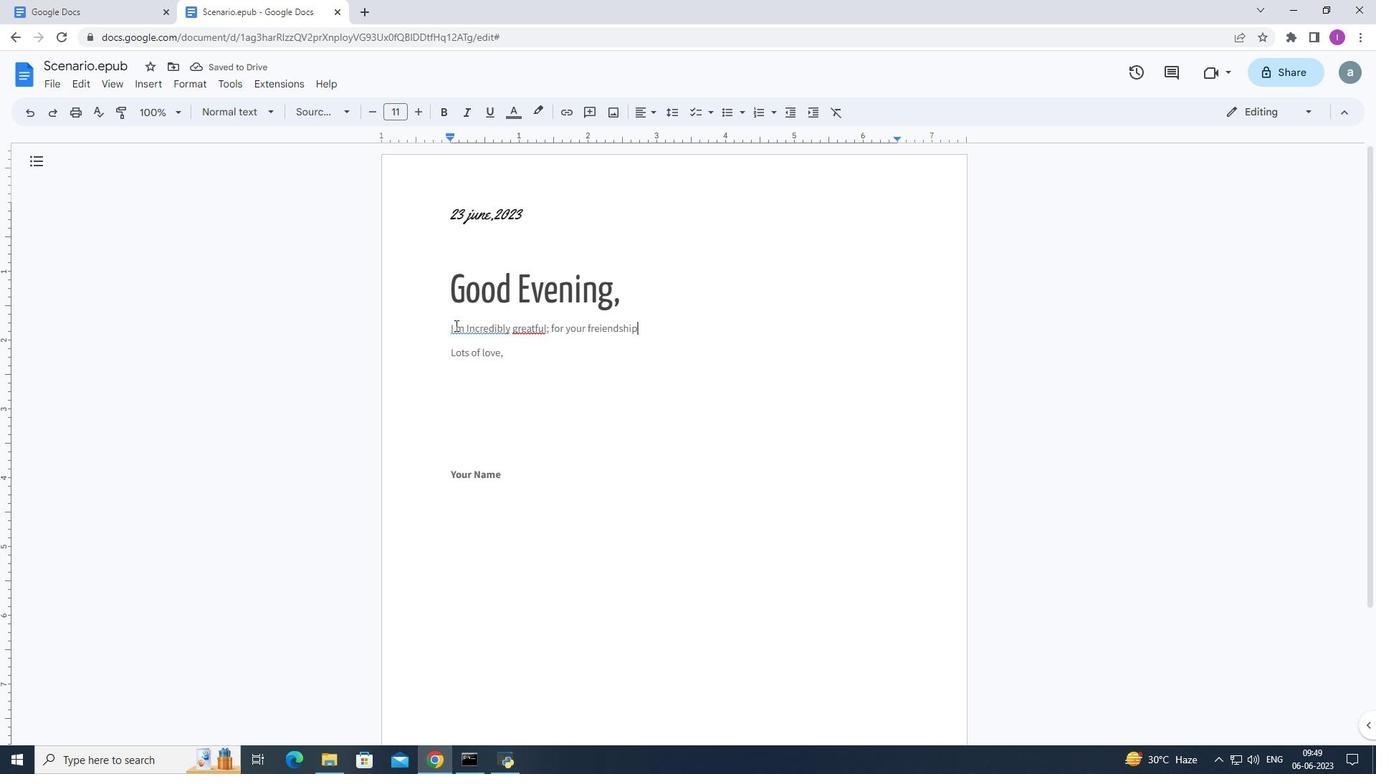 
Action: Mouse pressed left at (455, 326)
Screenshot: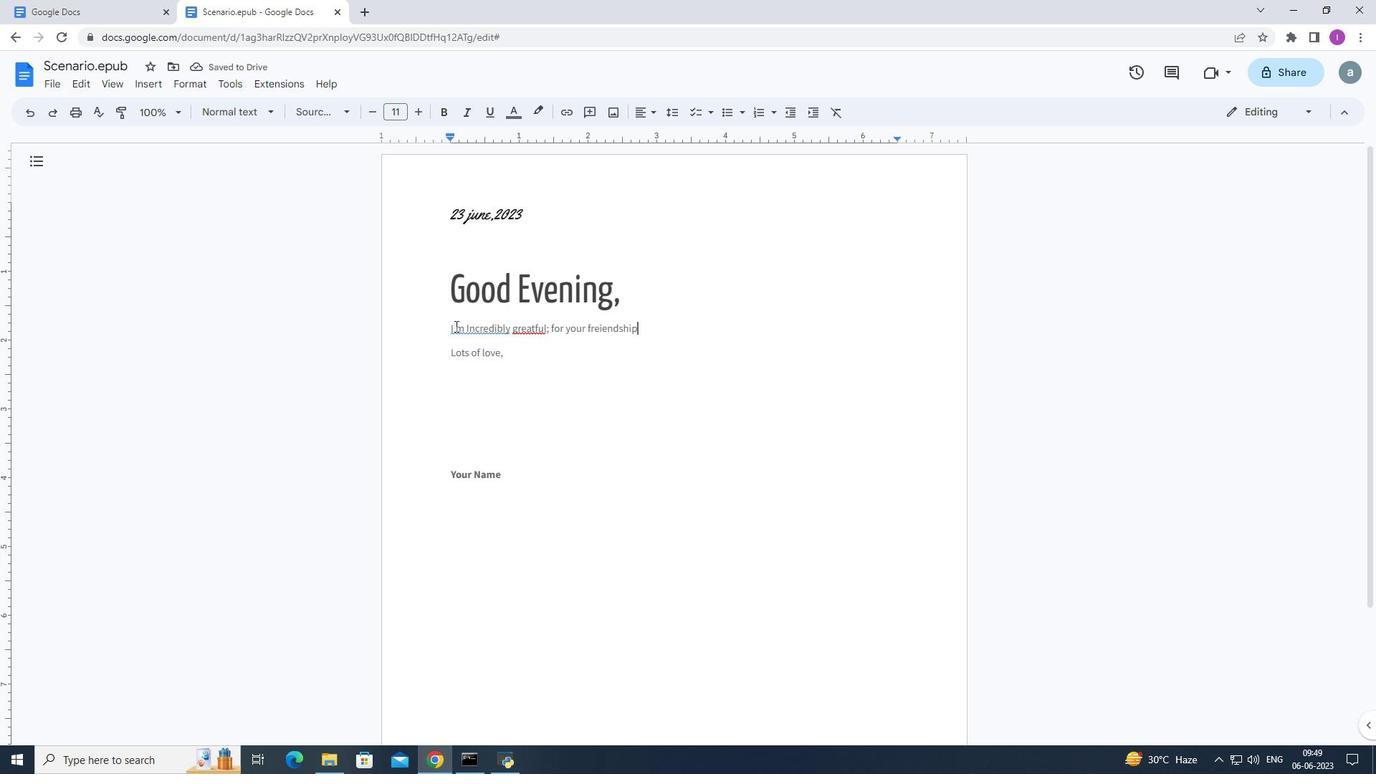 
Action: Mouse moved to (527, 312)
Screenshot: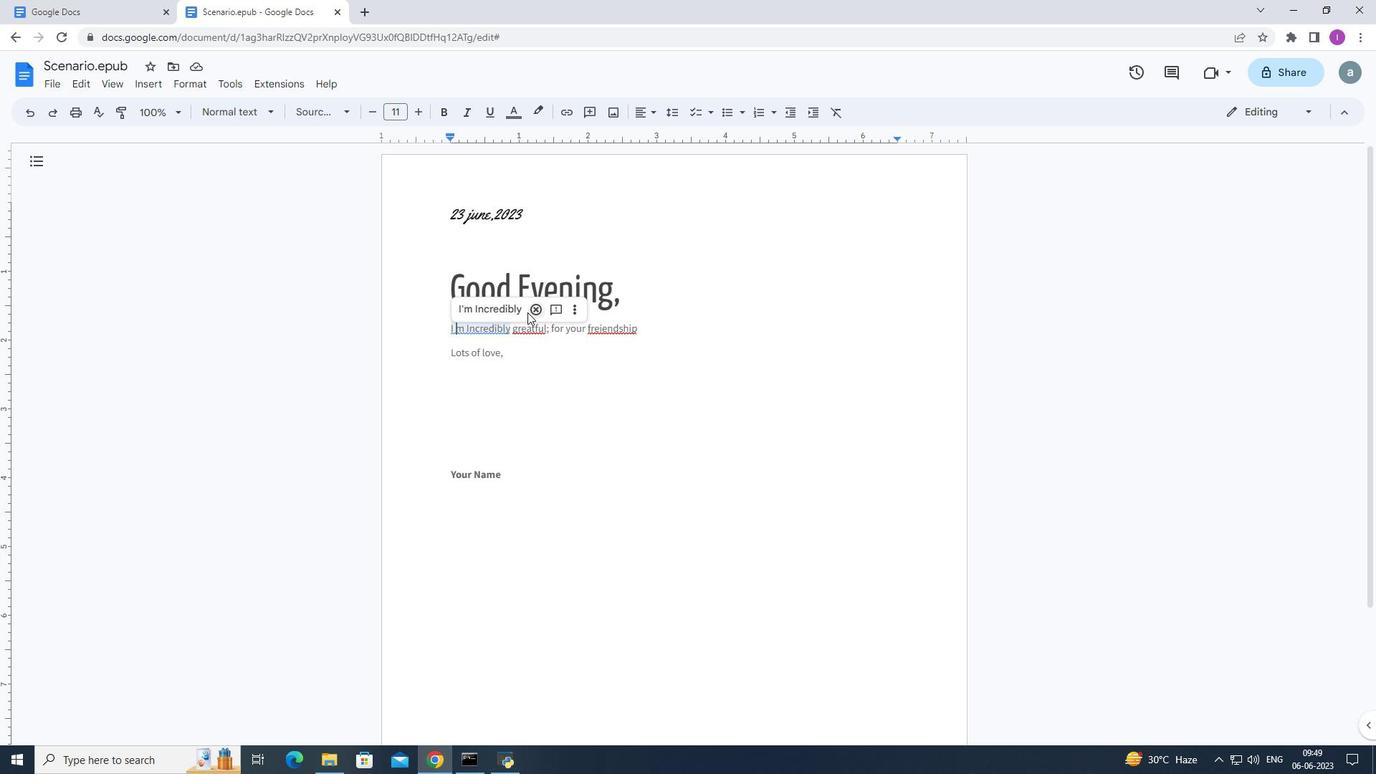 
Action: Key pressed a
Screenshot: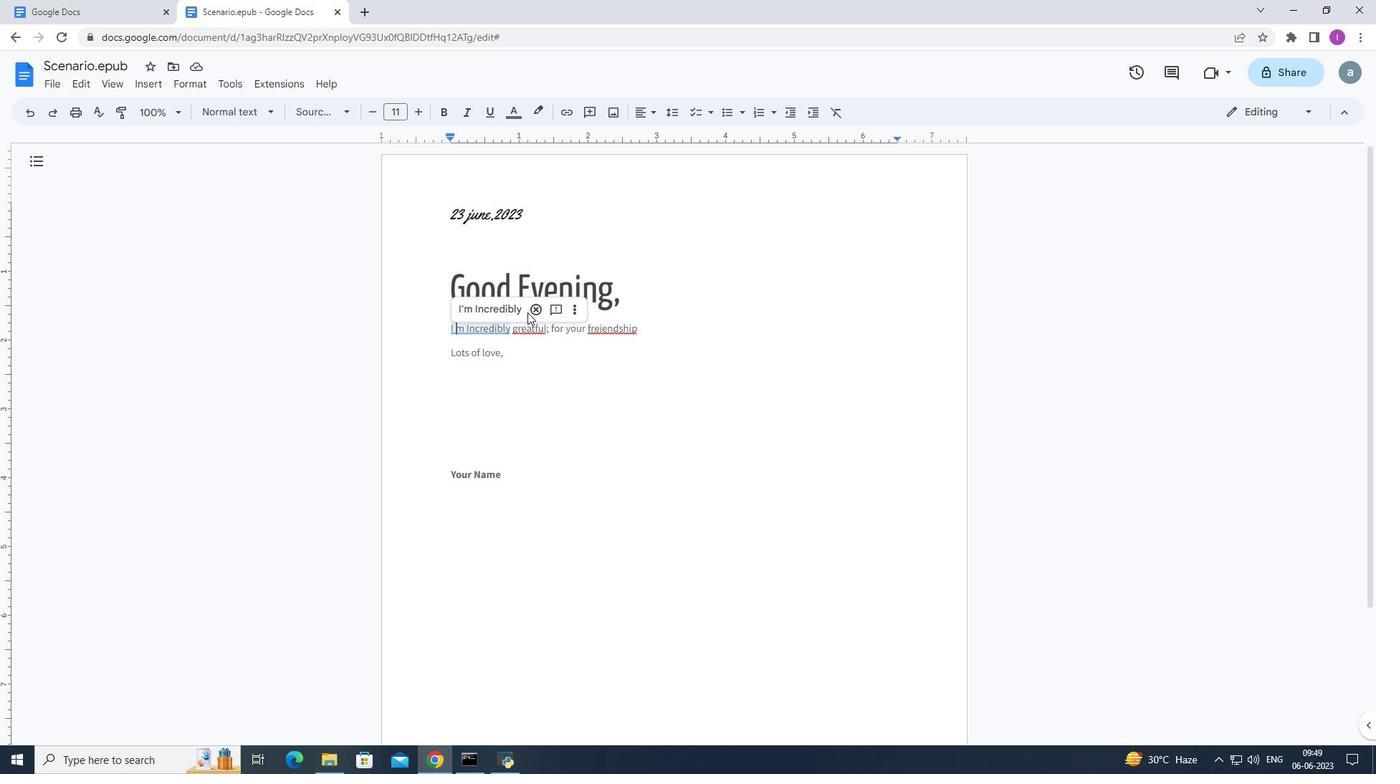 
Action: Mouse moved to (537, 327)
Screenshot: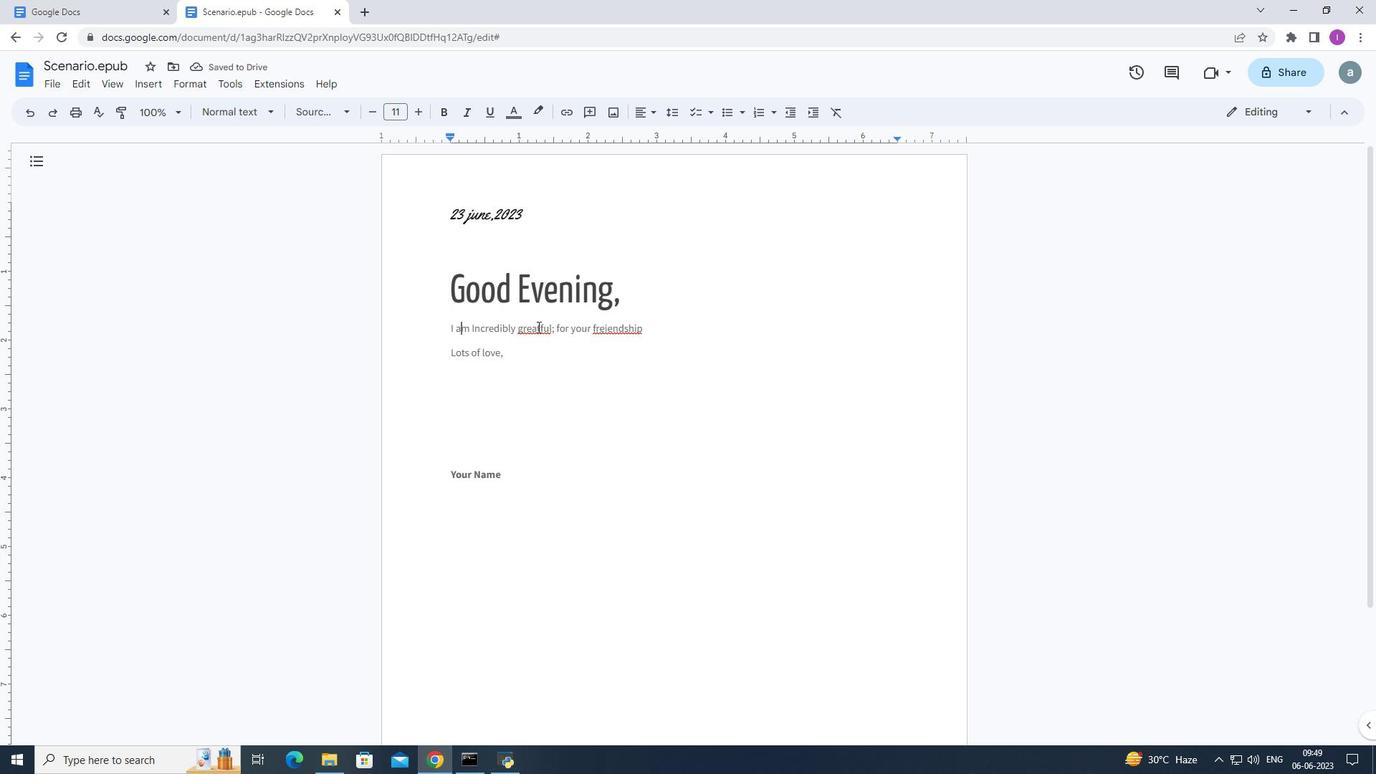 
Action: Mouse pressed left at (537, 327)
Screenshot: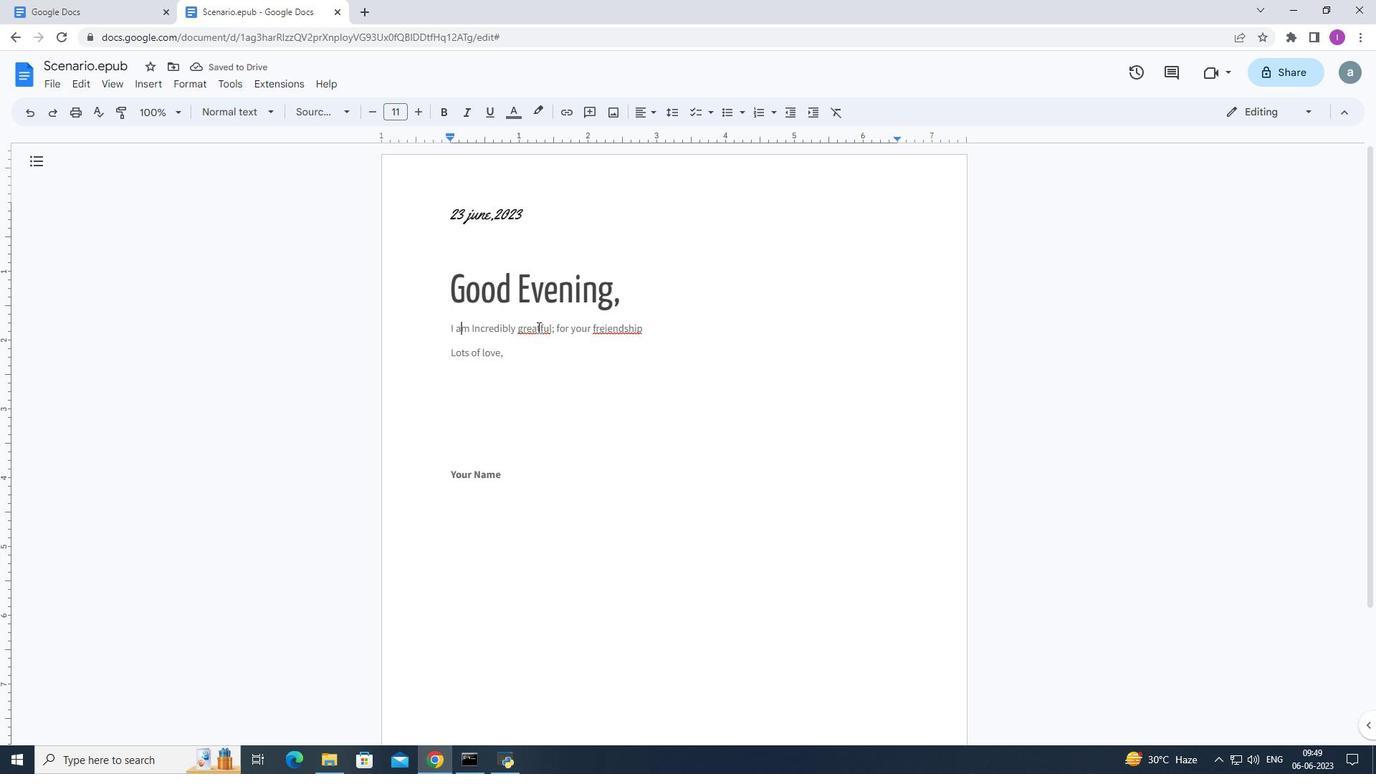 
Action: Mouse moved to (550, 300)
Screenshot: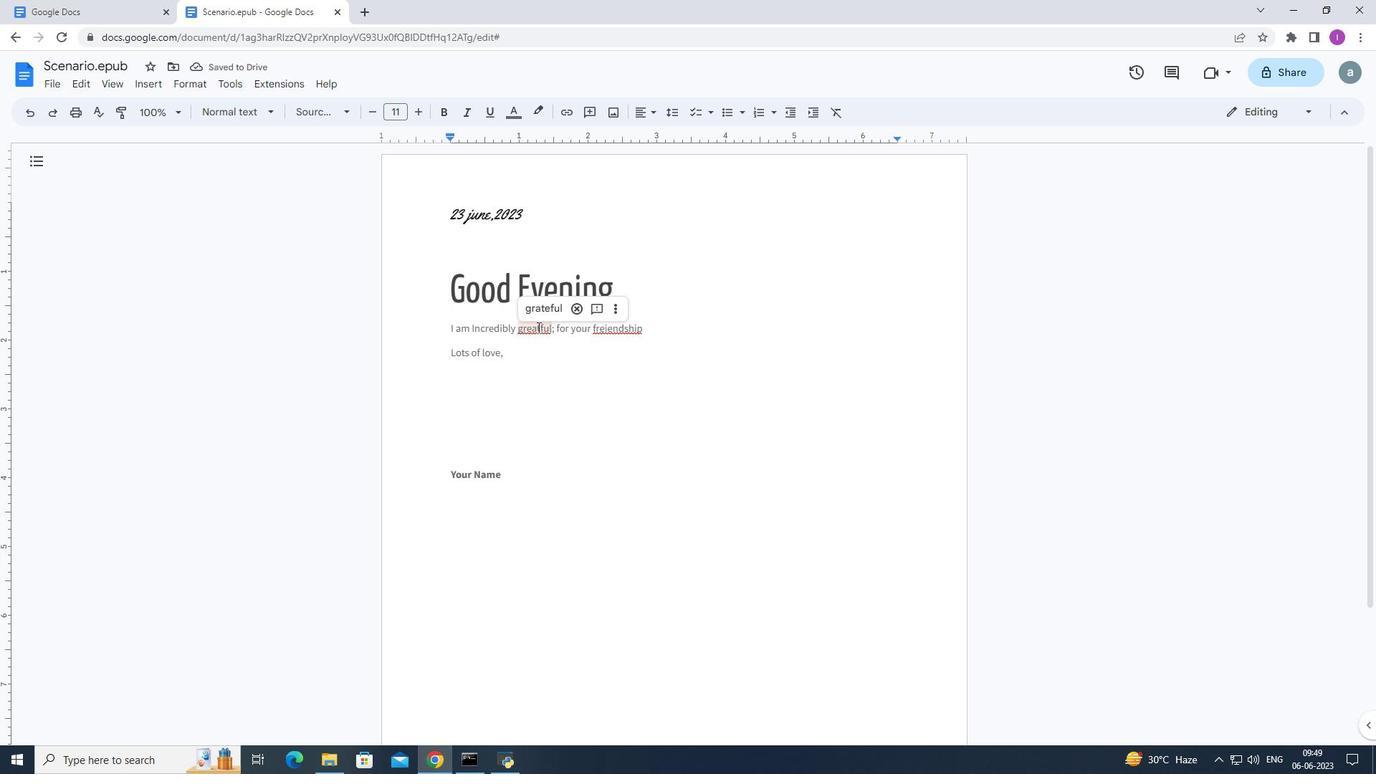 
Action: Mouse pressed left at (550, 300)
Screenshot: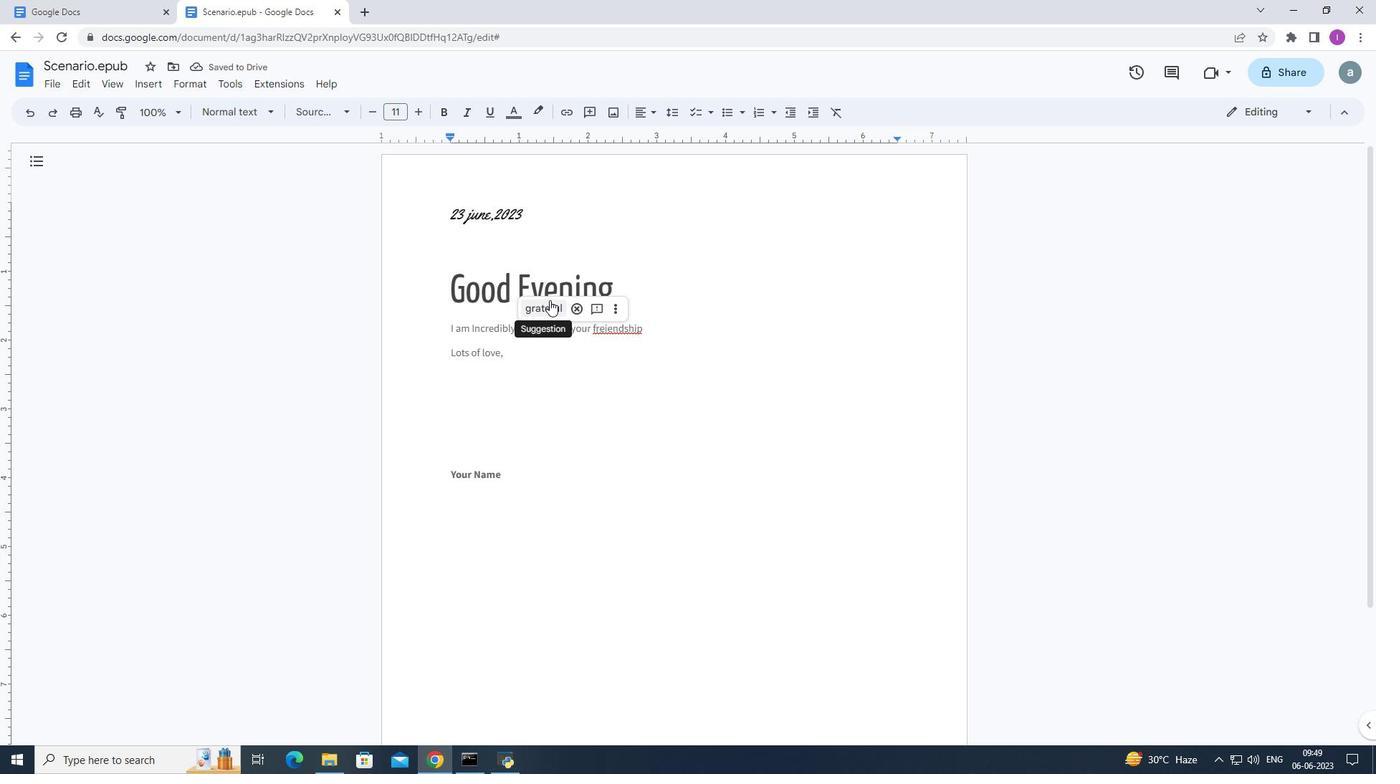 
Action: Mouse moved to (620, 326)
Screenshot: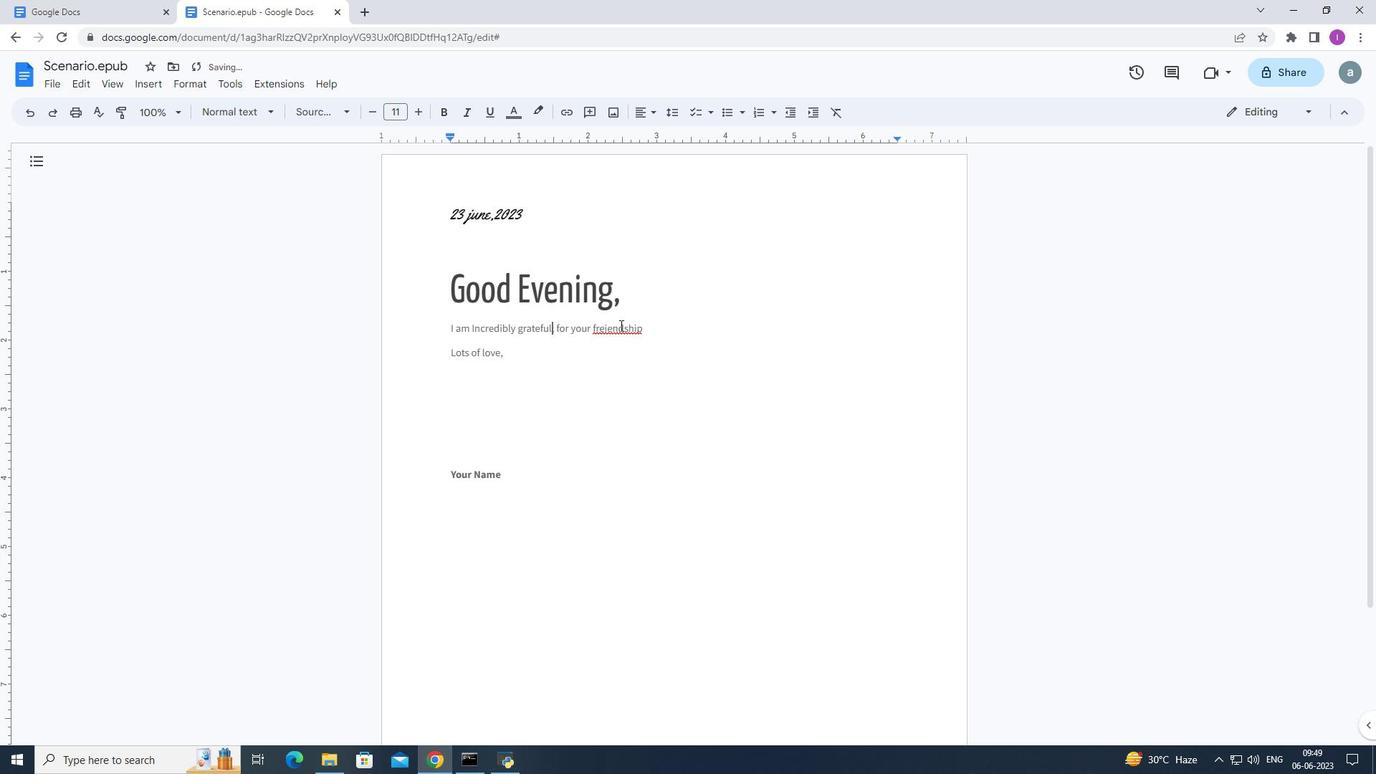 
Action: Mouse pressed left at (620, 326)
Screenshot: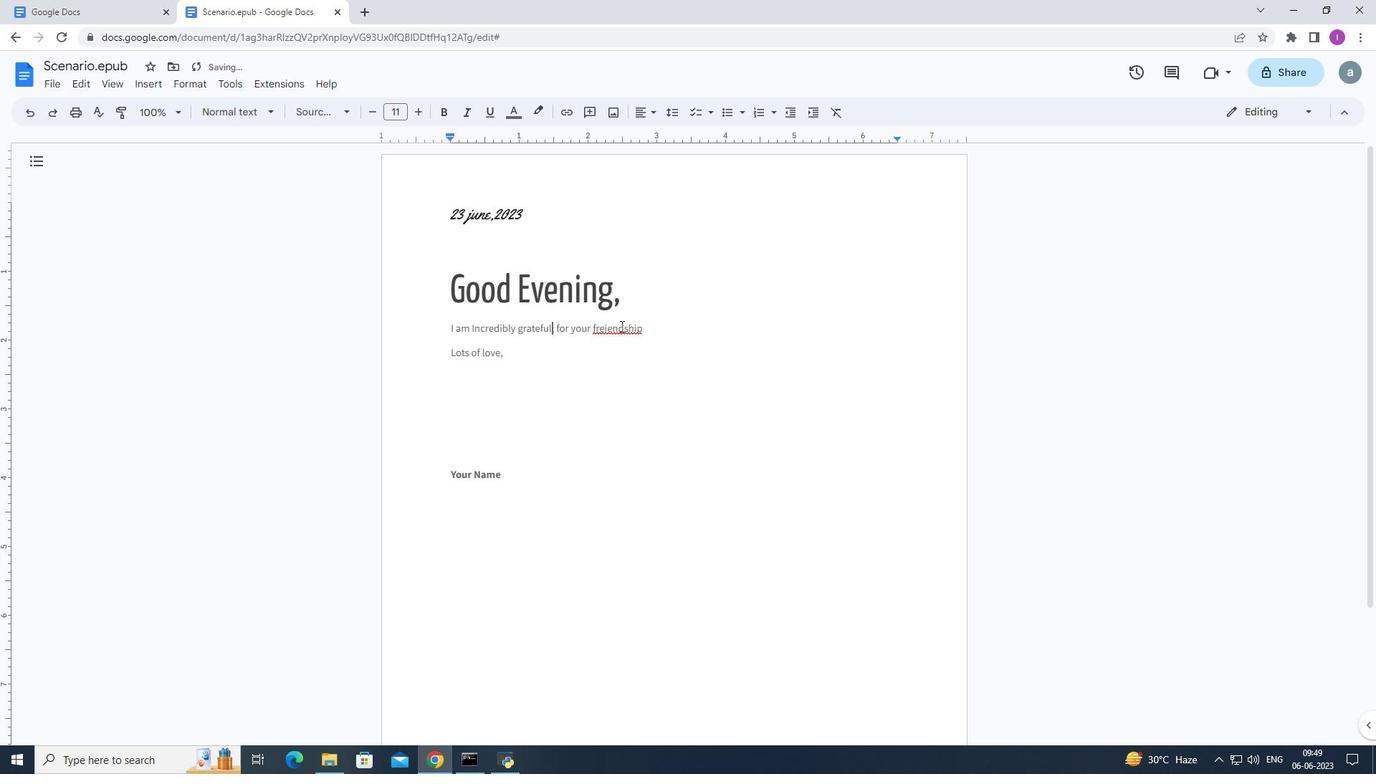 
Action: Mouse moved to (624, 311)
Screenshot: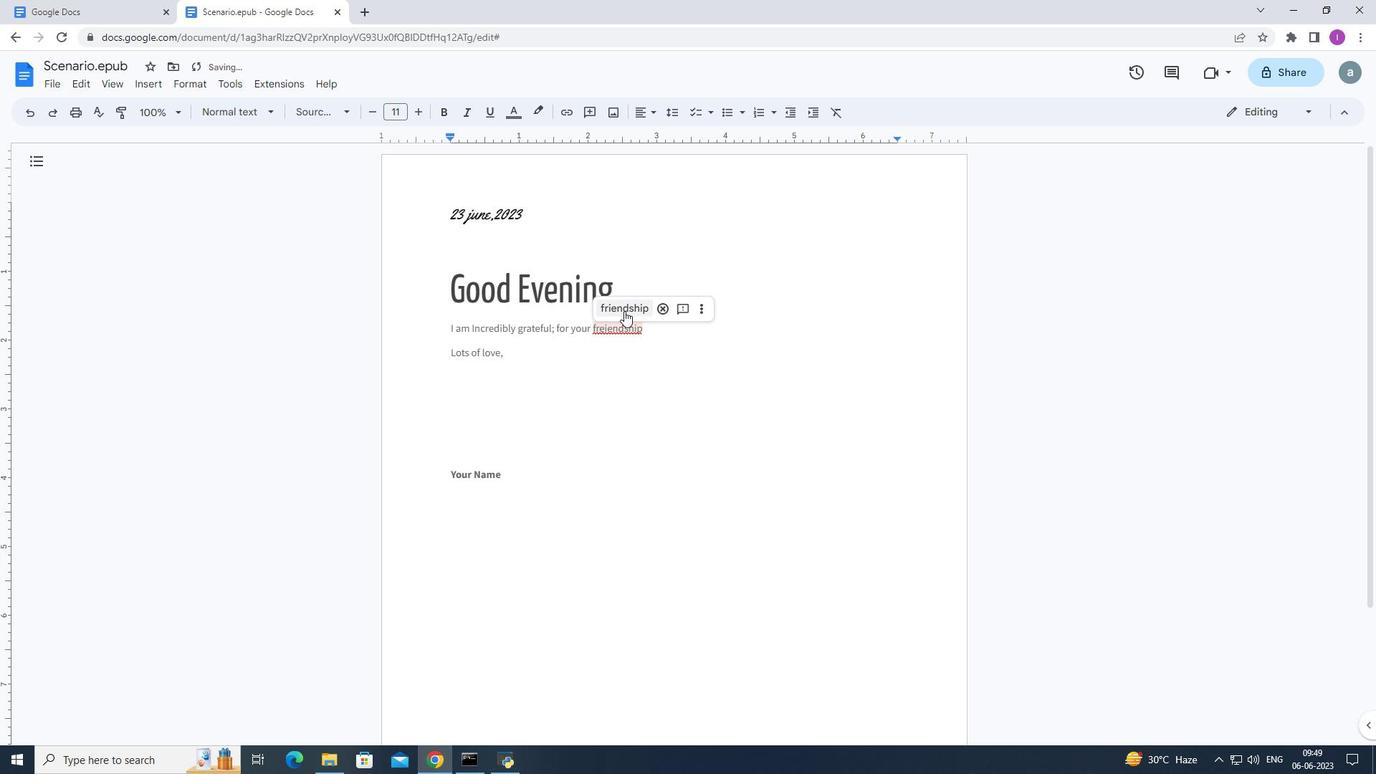 
Action: Mouse pressed left at (624, 311)
Screenshot: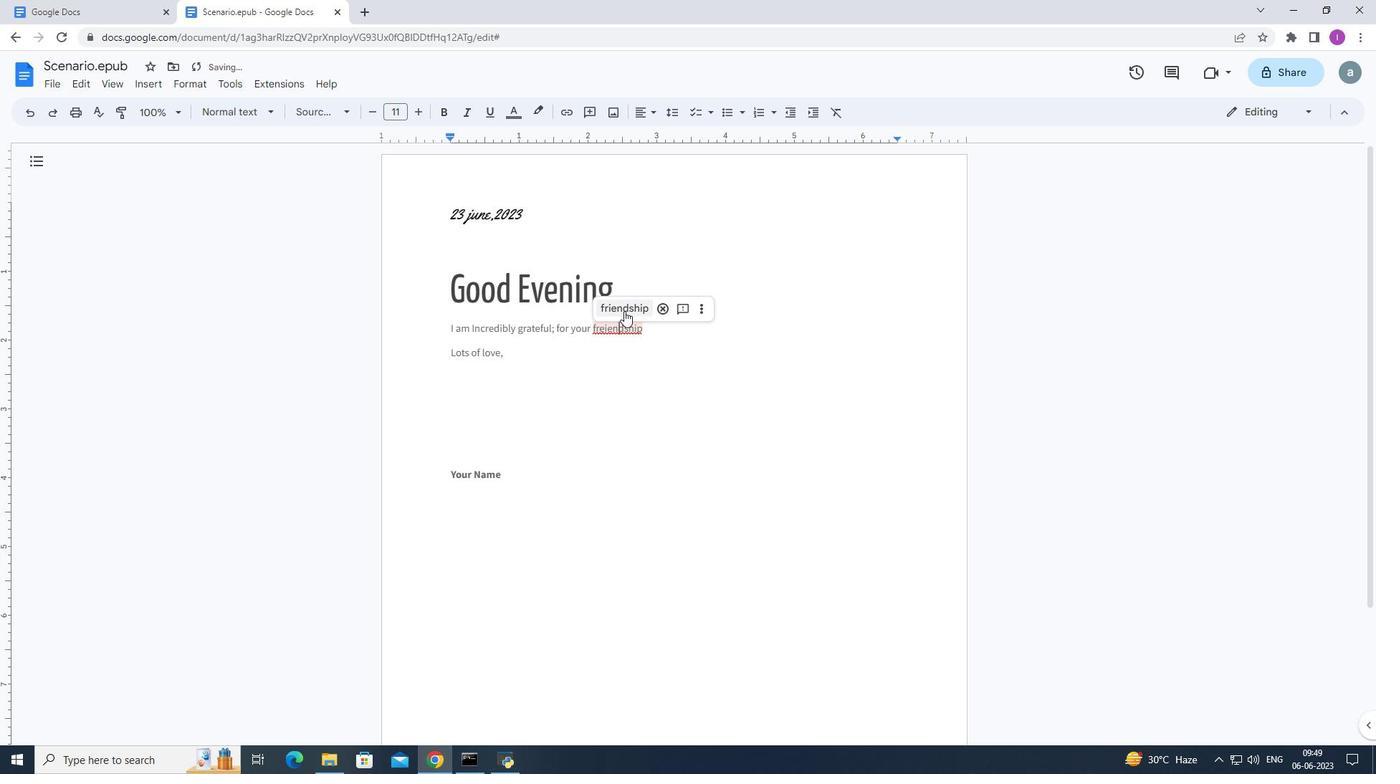 
Action: Mouse moved to (677, 334)
Screenshot: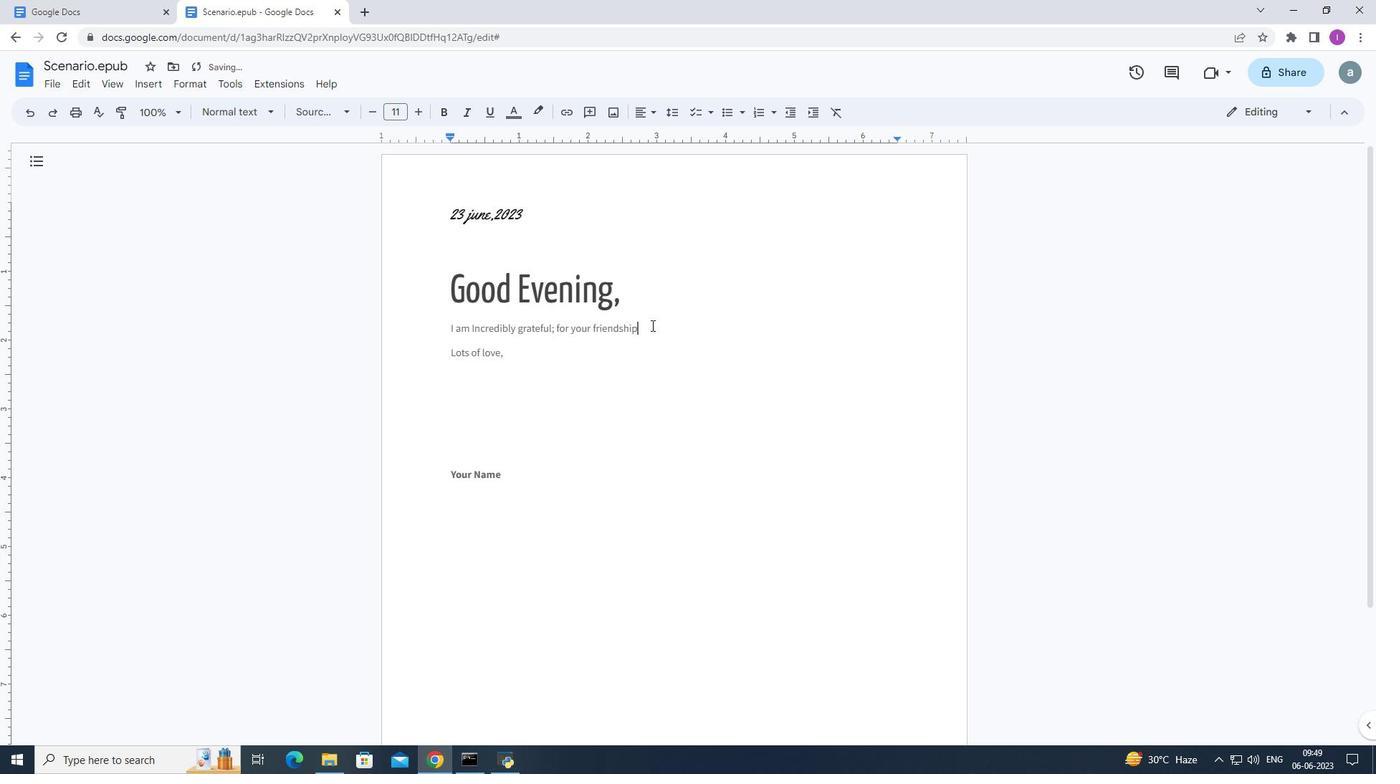 
Action: Key pressed <Key.space><Key.backspace>.<Key.shift>Your<Key.space>loyalty<Key.space>and<Key.space>understanding<Key.space>mean<Key.space>everything<Key.space>ti<Key.space><Key.backspace><Key.backspace>o<Key.space>me.<Key.shift>Thank<Key.space>you<Key.space>for<Key.space>being<Key.space>an<Key.space>amazing<Key.space>friend.
Screenshot: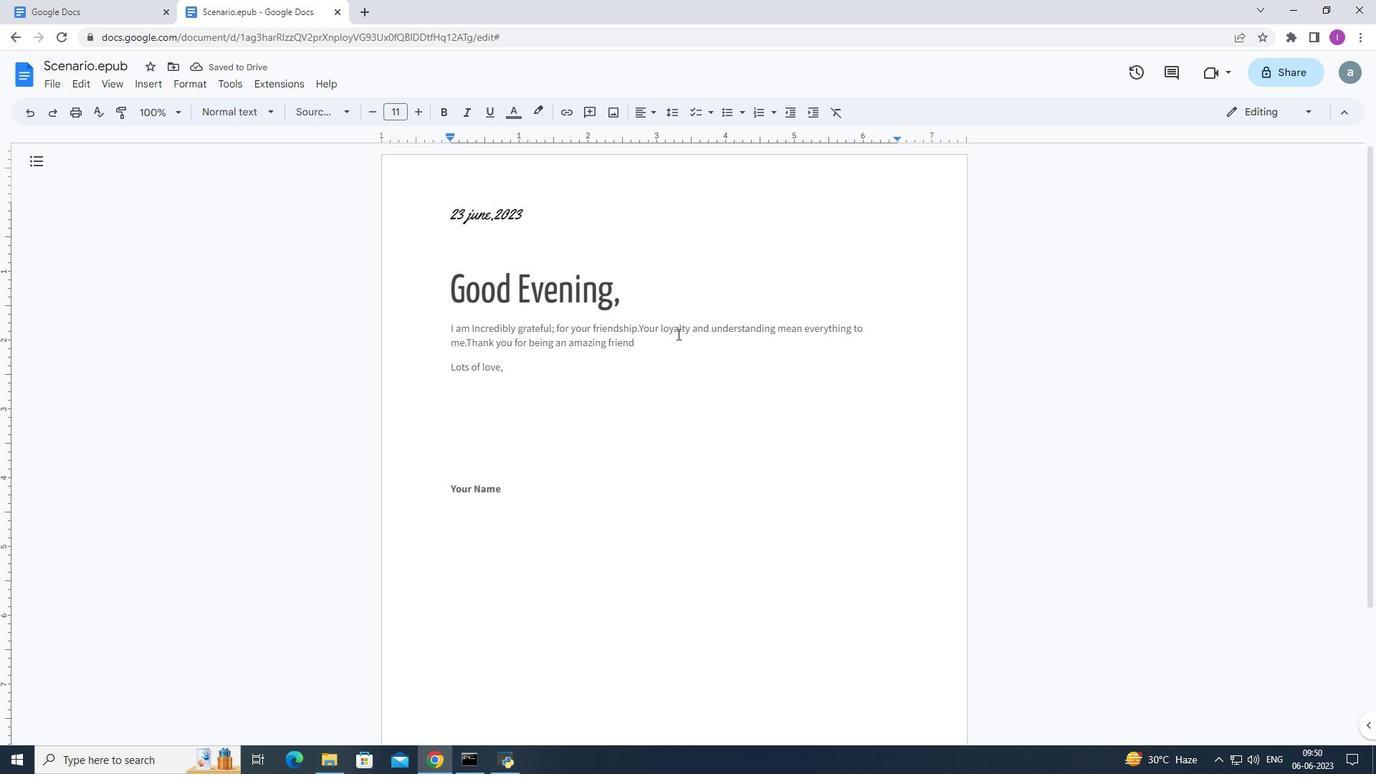 
Action: Mouse moved to (517, 377)
Screenshot: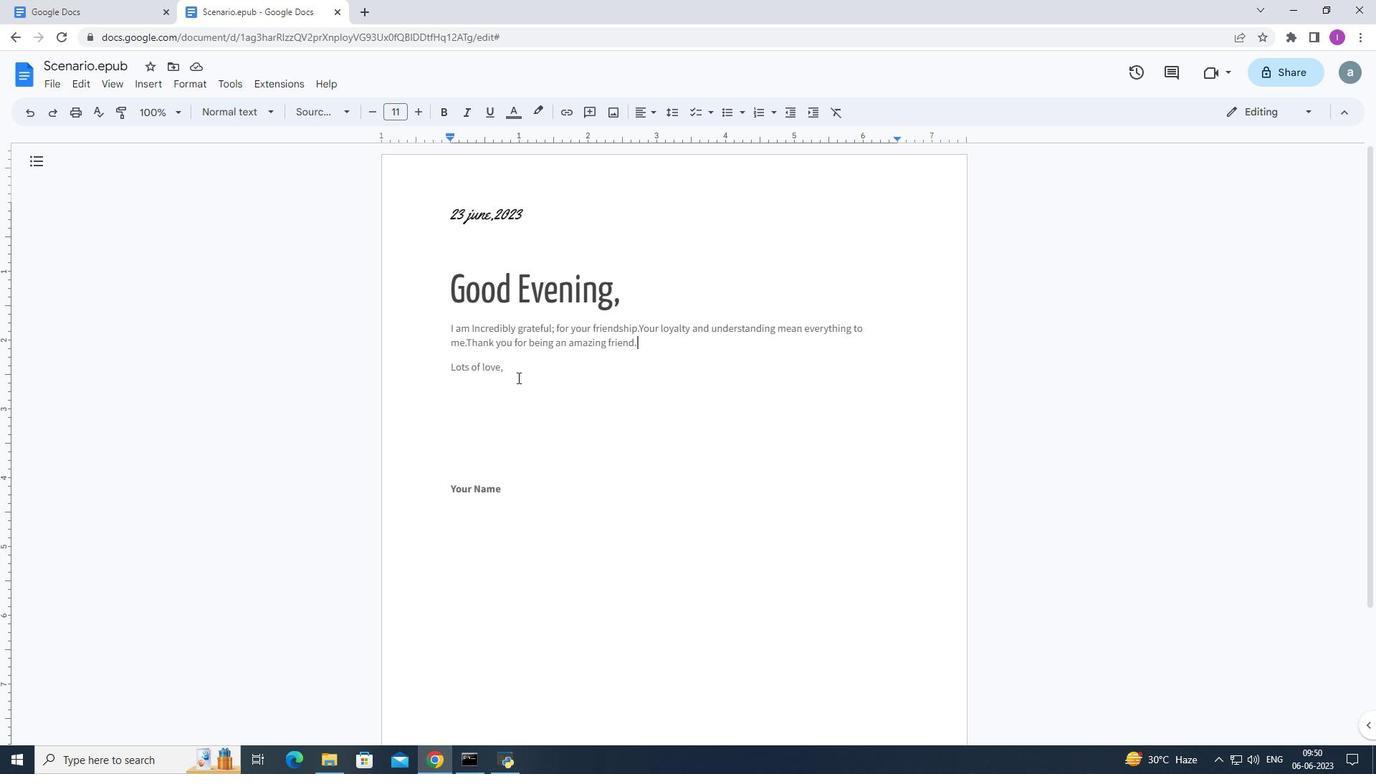 
Action: Mouse pressed left at (517, 377)
Screenshot: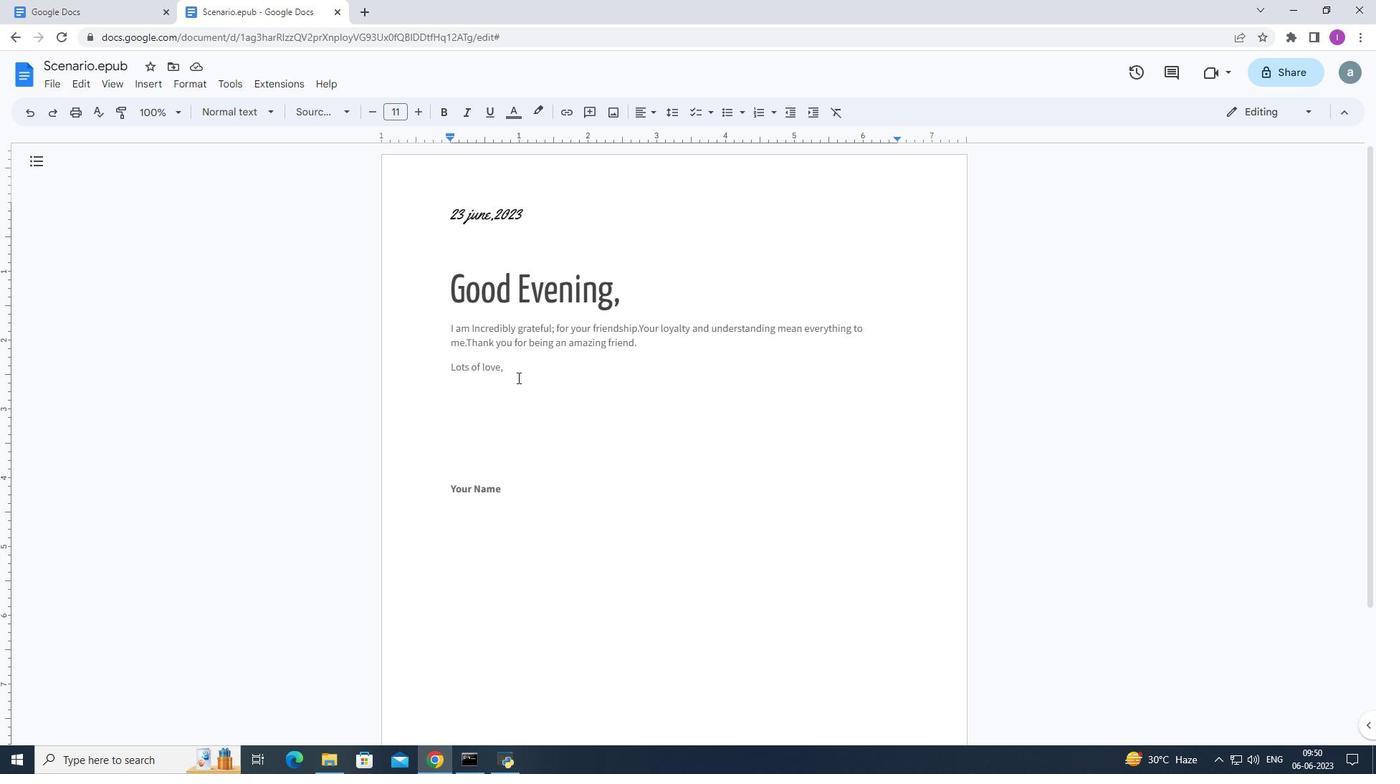 
Action: Key pressed kevin
Screenshot: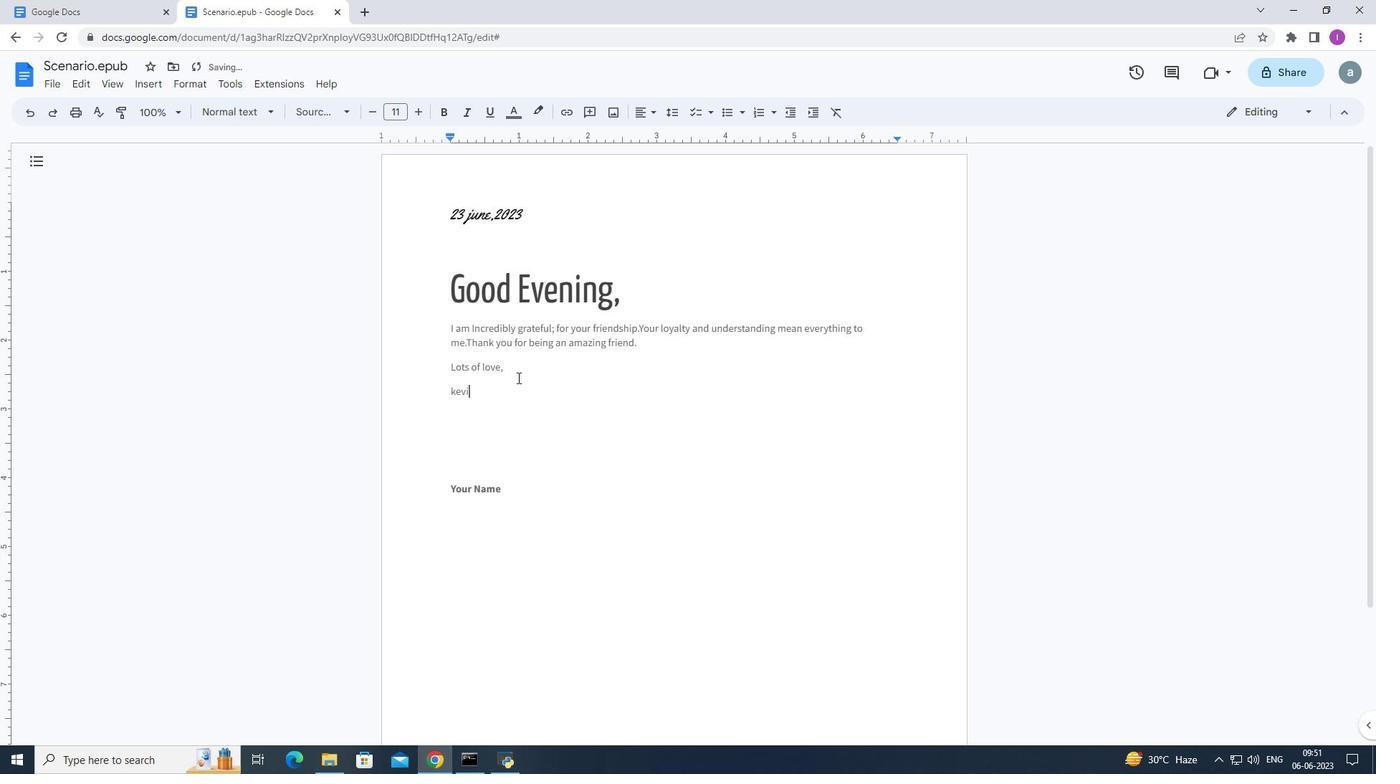 
Action: Mouse moved to (493, 396)
Screenshot: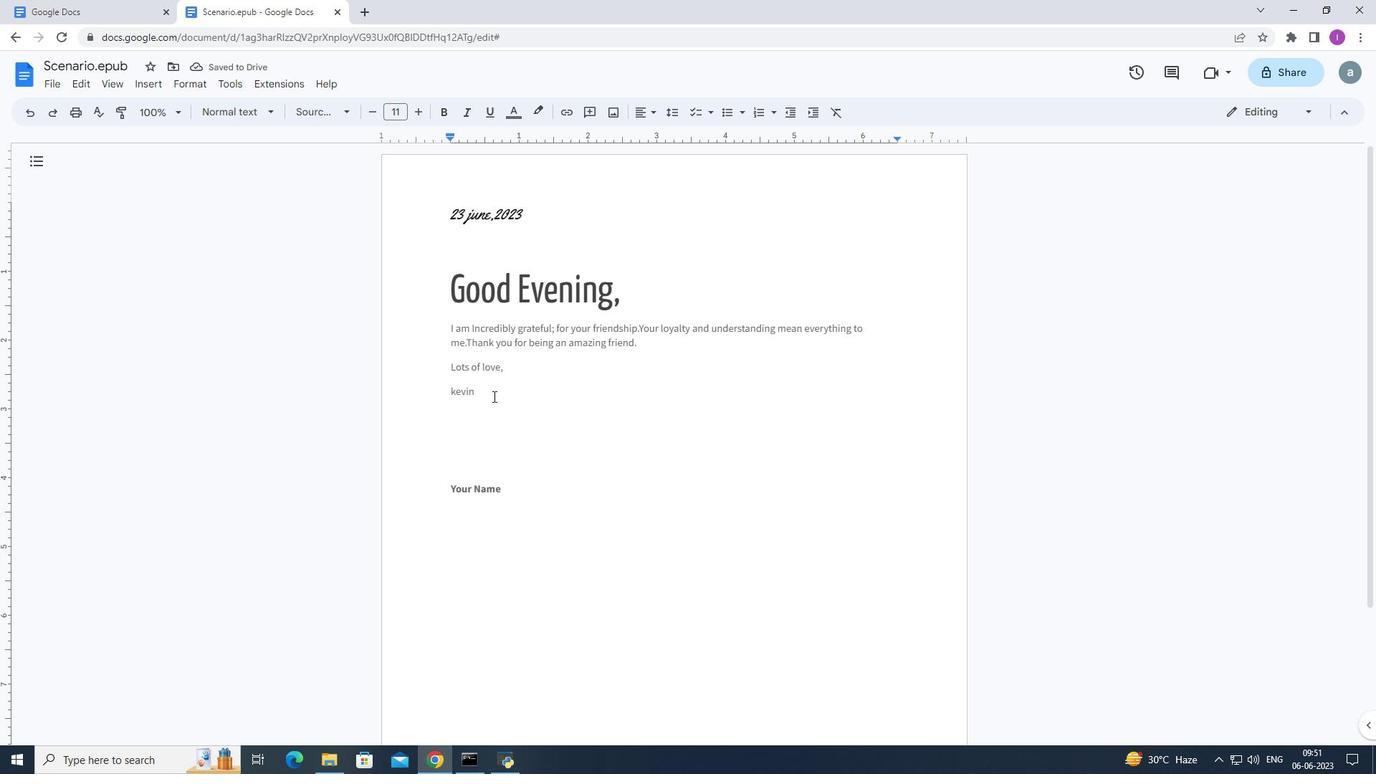 
Action: Mouse pressed left at (493, 396)
Screenshot: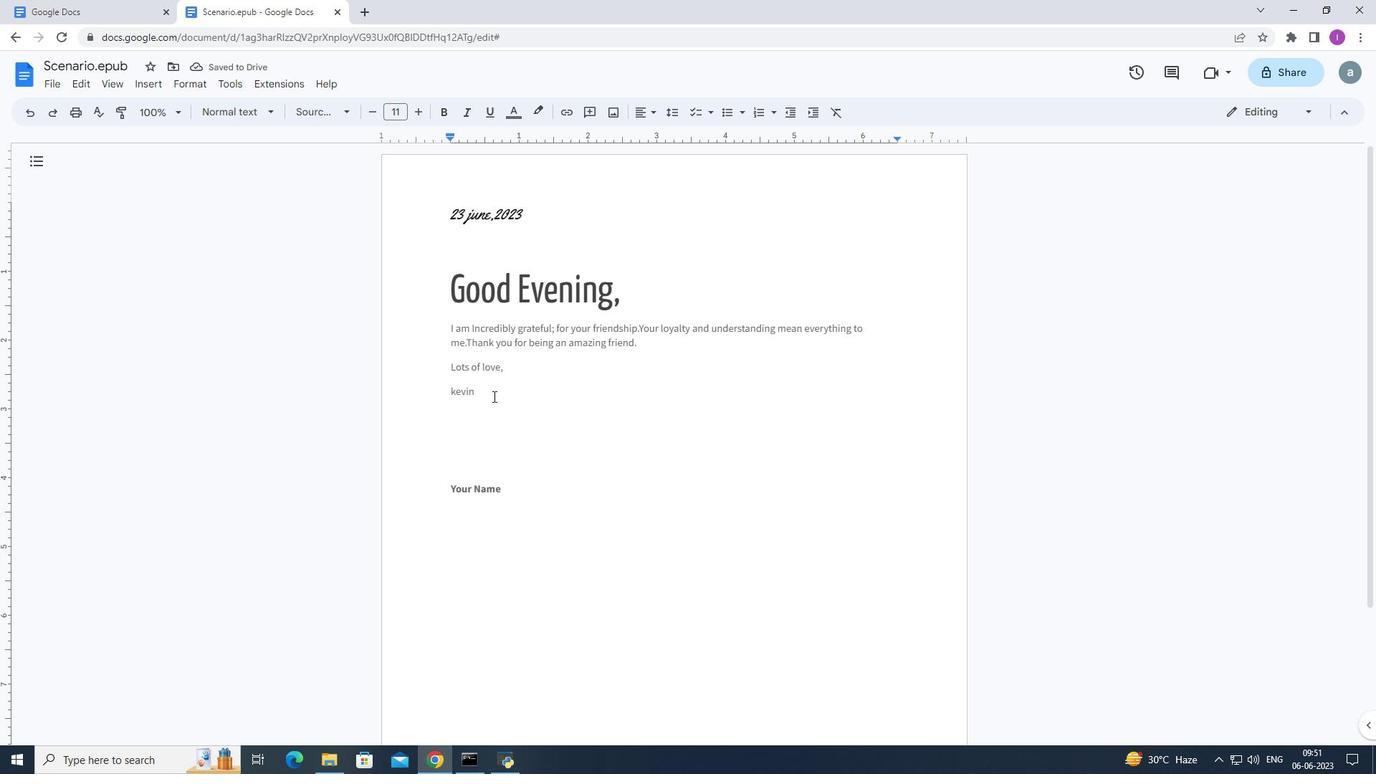 
Action: Mouse moved to (348, 110)
Screenshot: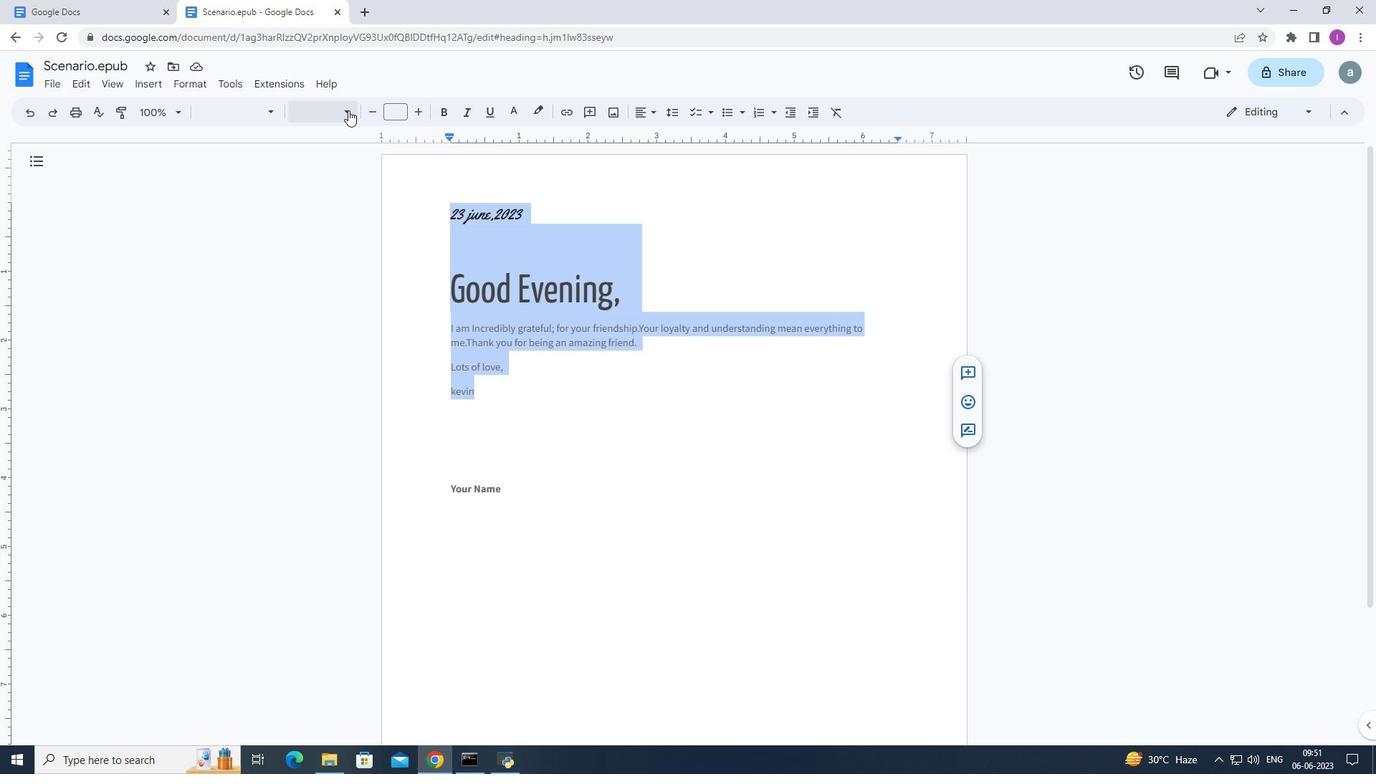 
Action: Mouse pressed left at (348, 110)
Screenshot: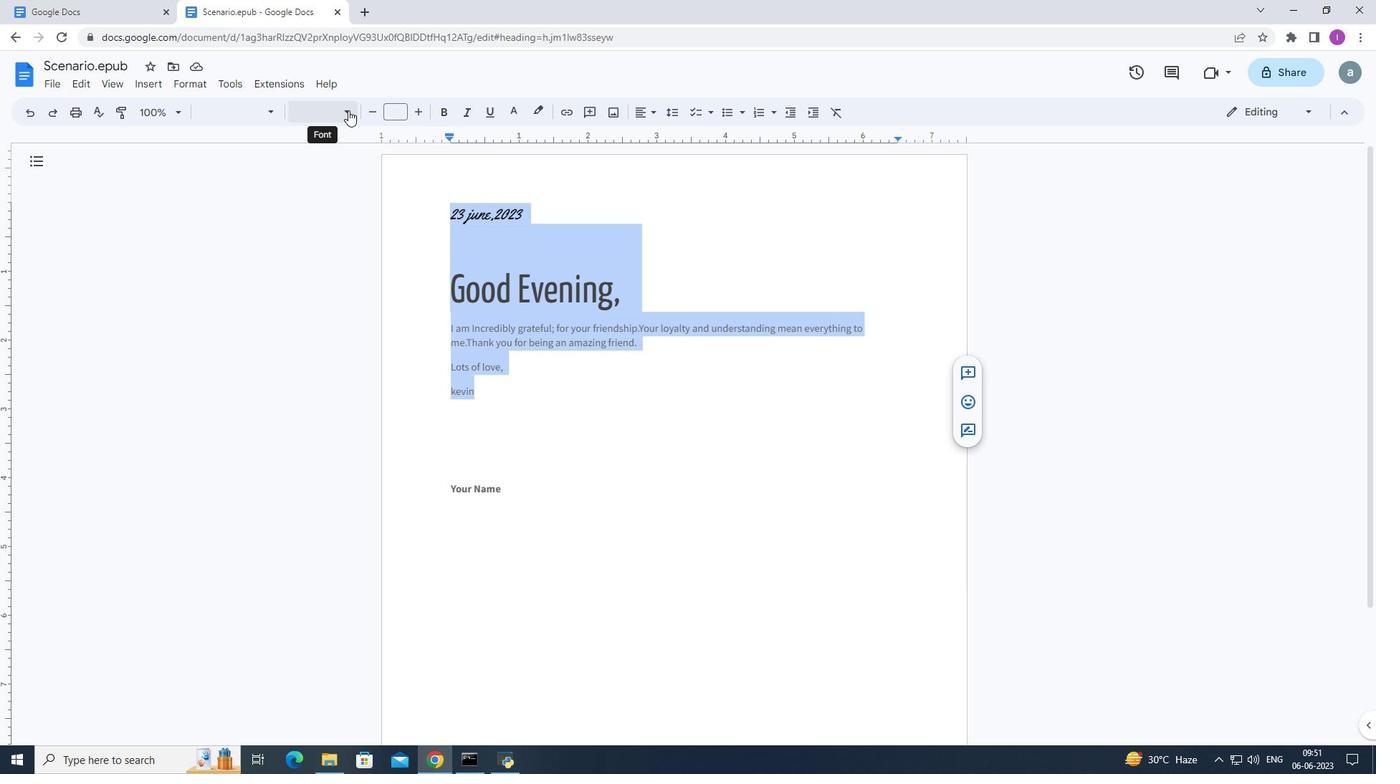 
Action: Mouse moved to (359, 443)
Screenshot: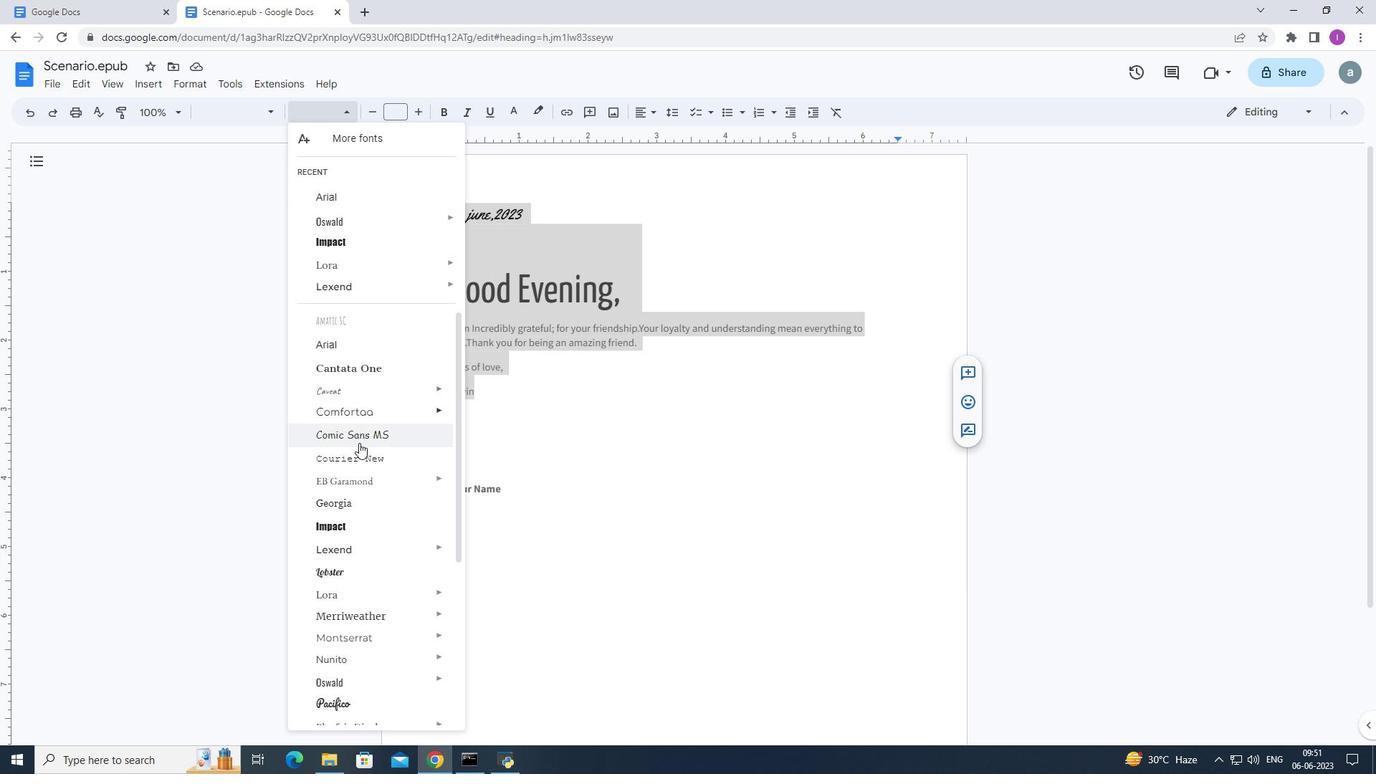 
Action: Mouse scrolled (359, 442) with delta (0, 0)
Screenshot: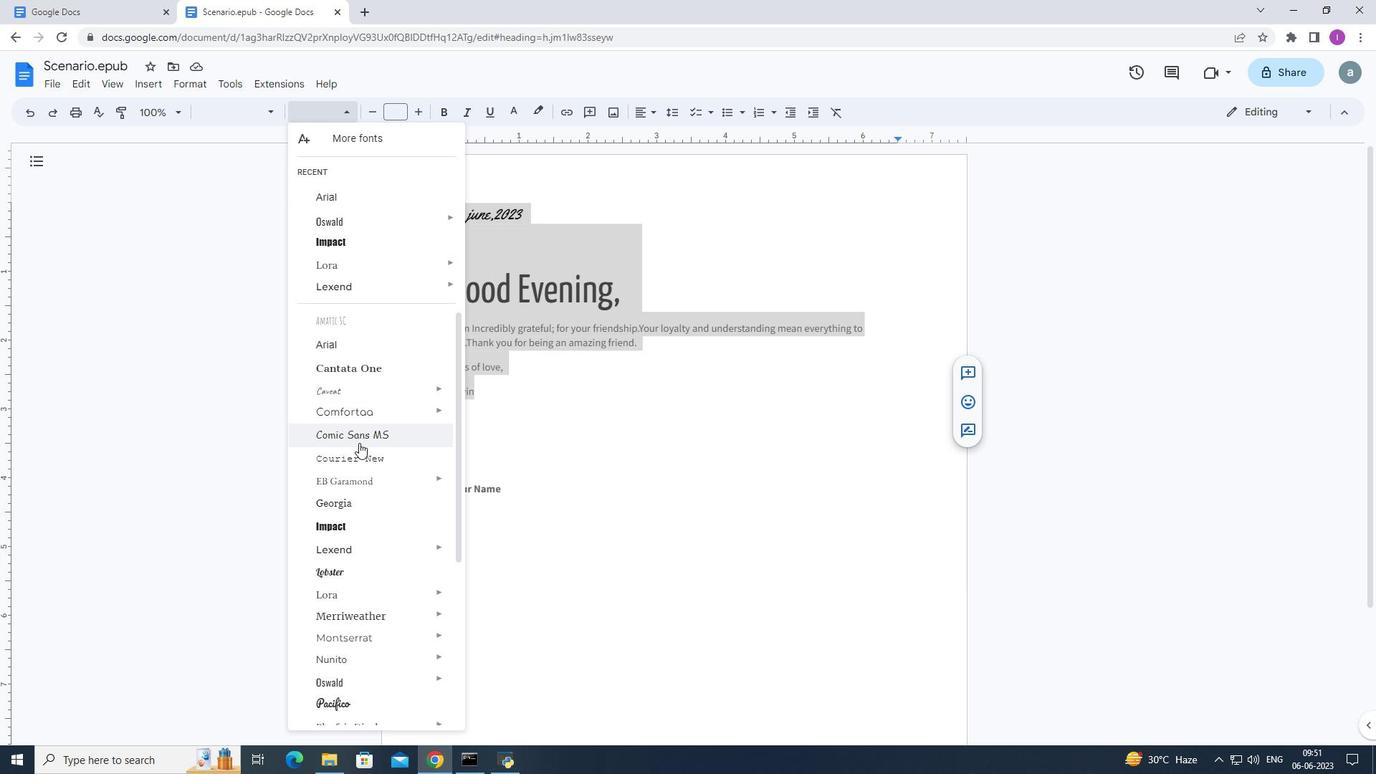 
Action: Mouse scrolled (359, 442) with delta (0, 0)
Screenshot: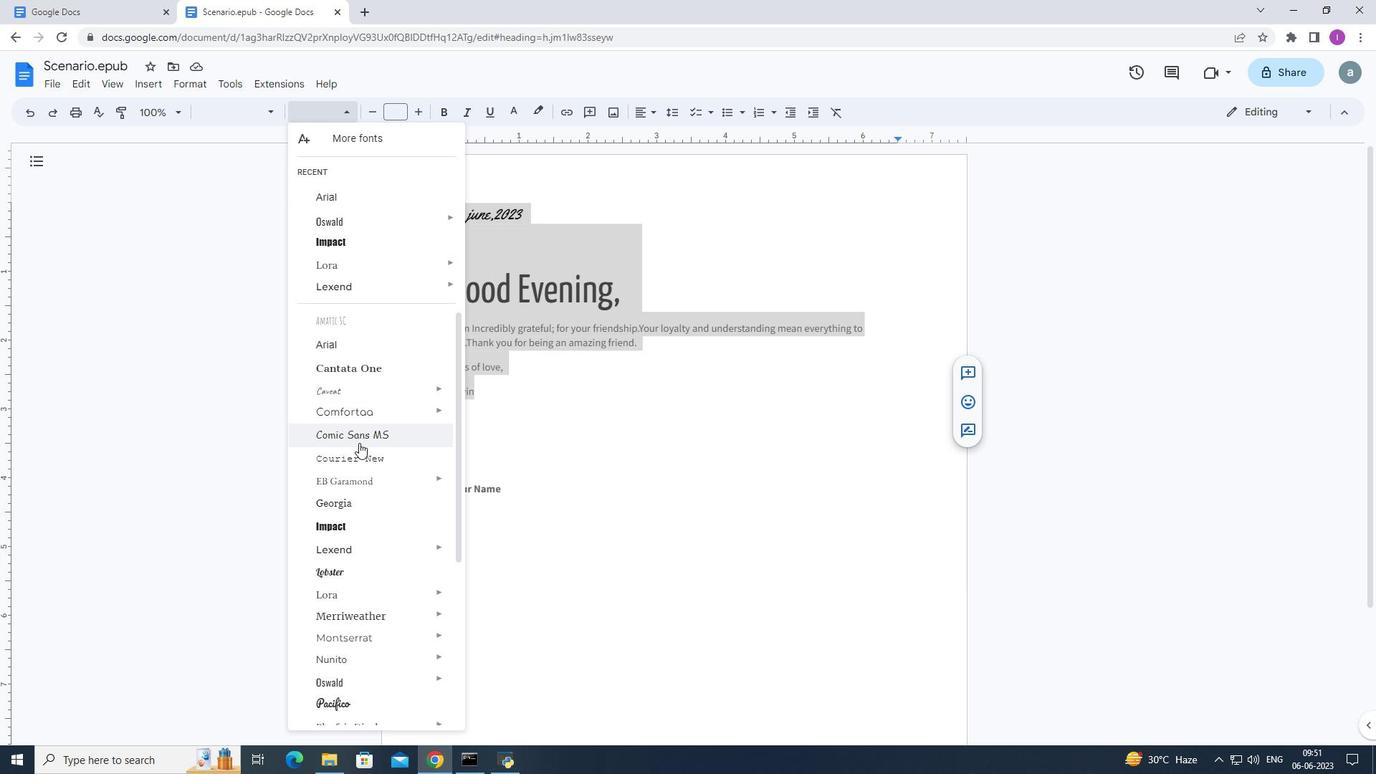 
Action: Mouse moved to (359, 443)
Screenshot: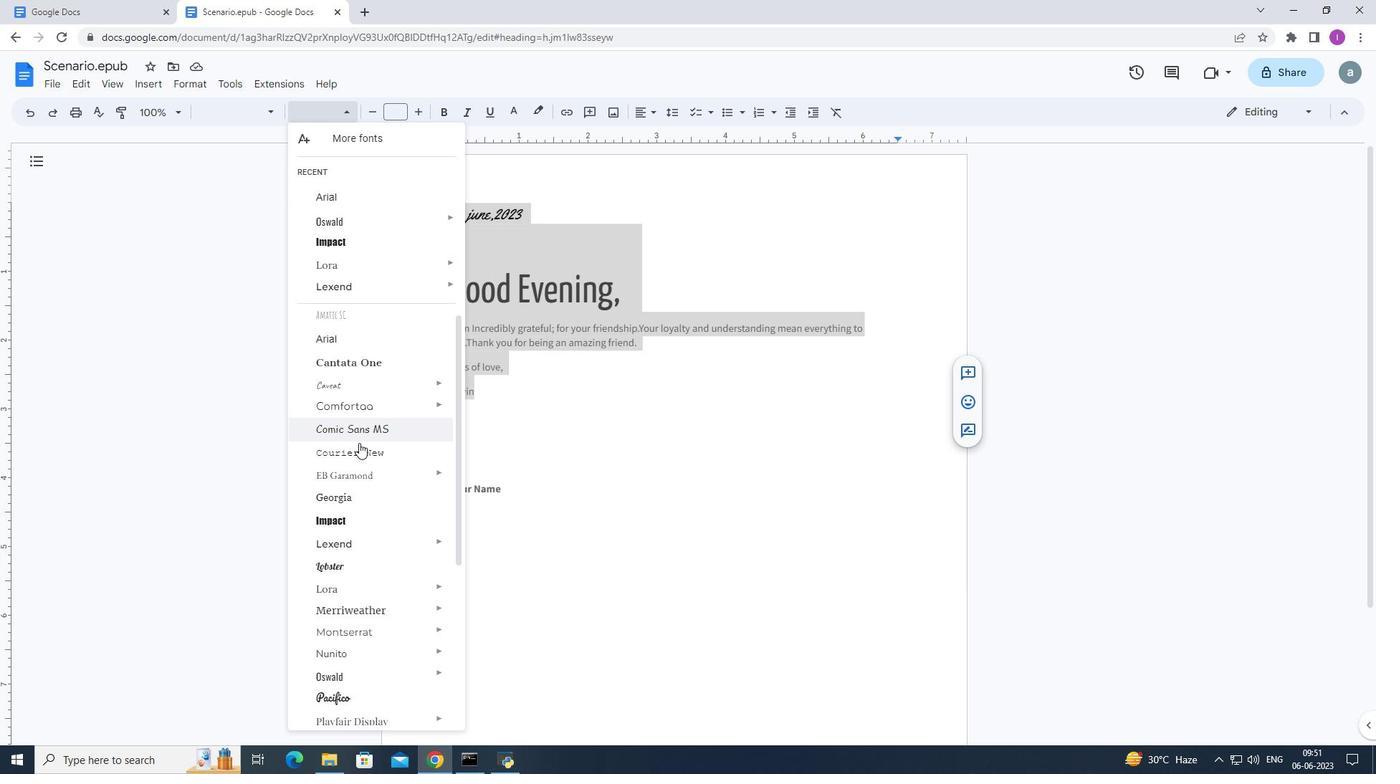 
Action: Mouse scrolled (359, 443) with delta (0, 0)
Screenshot: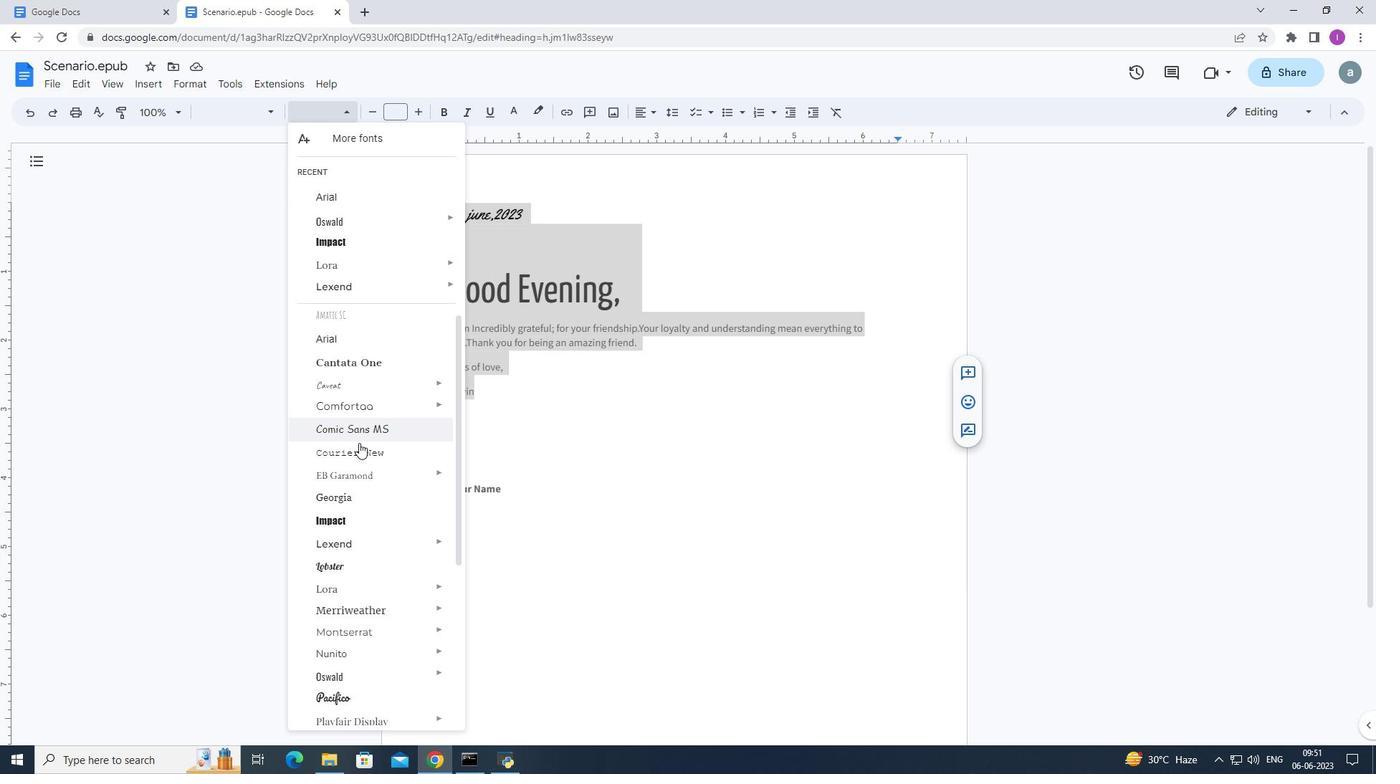 
Action: Mouse moved to (335, 529)
Screenshot: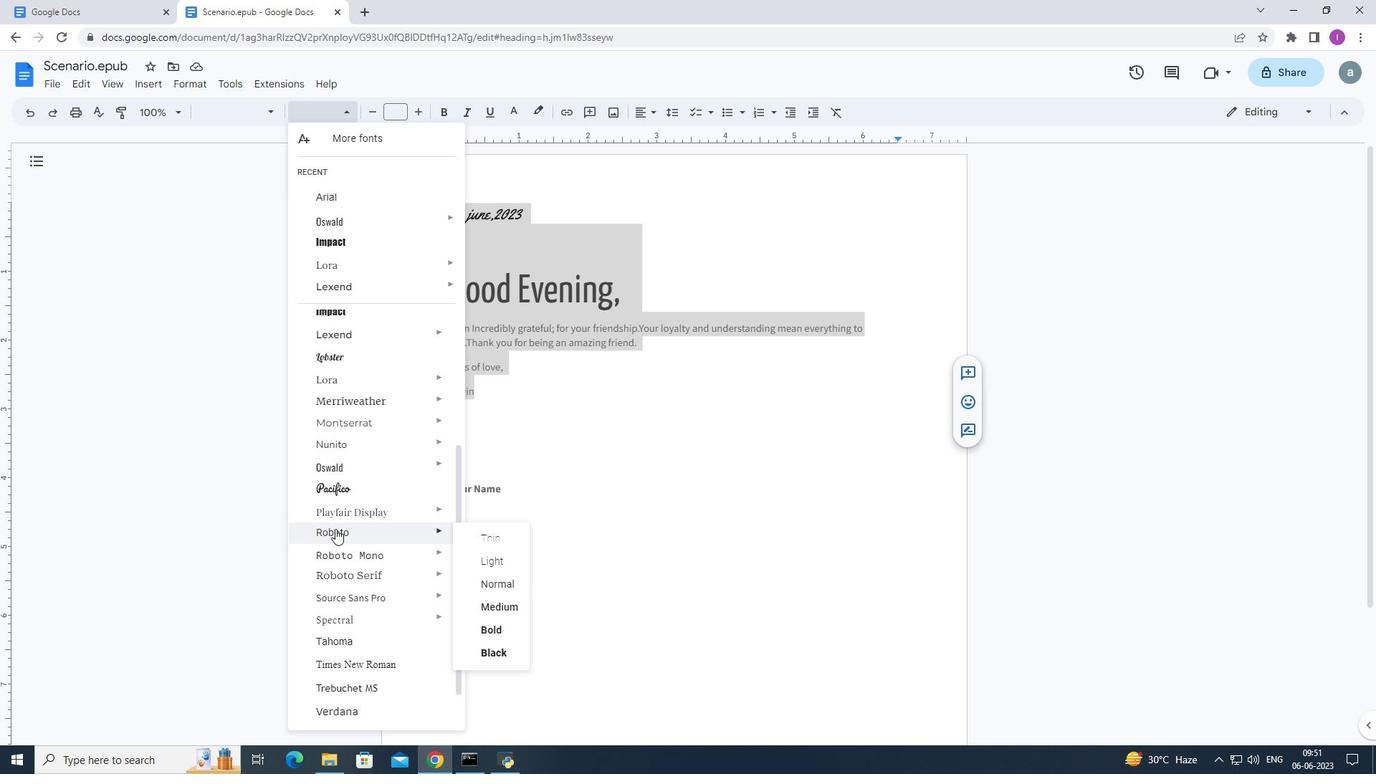 
Action: Mouse pressed left at (335, 529)
Screenshot: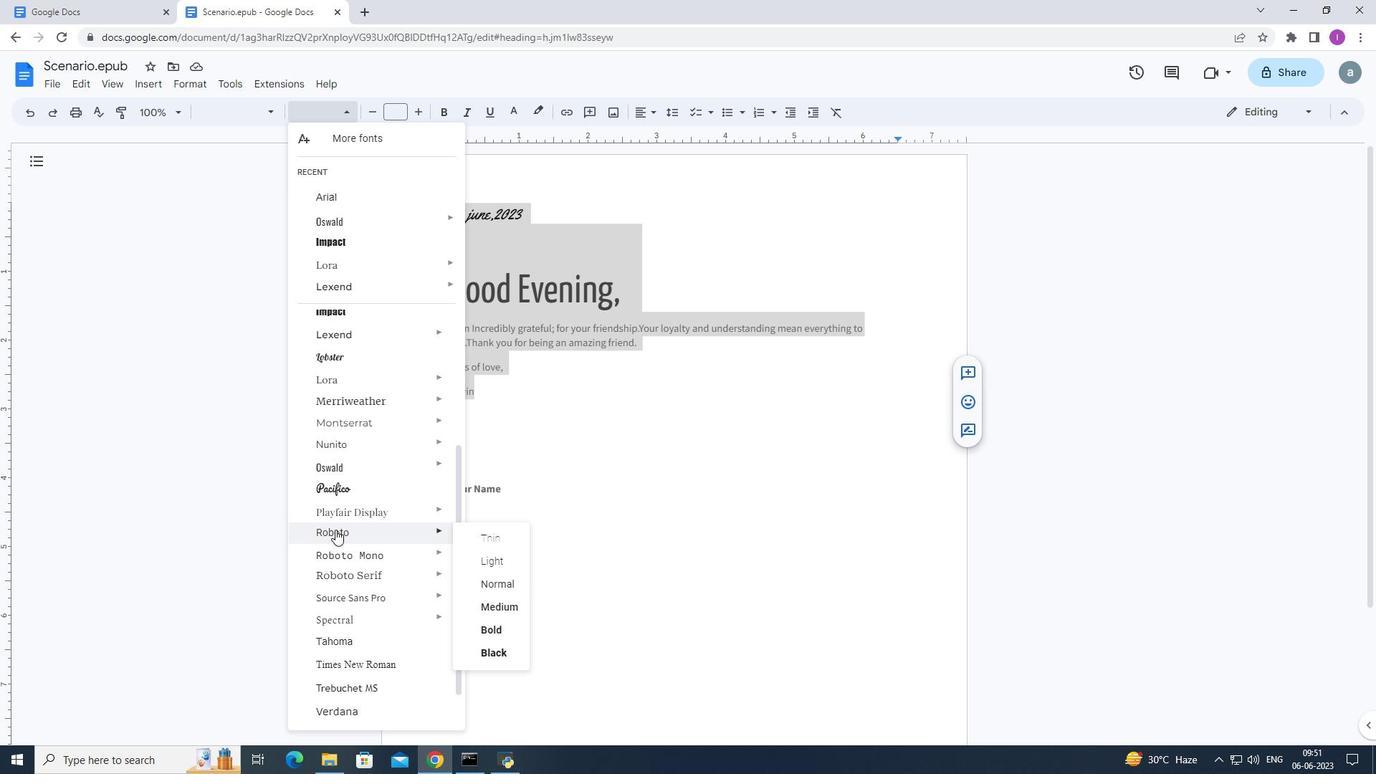 
Action: Mouse moved to (391, 107)
Screenshot: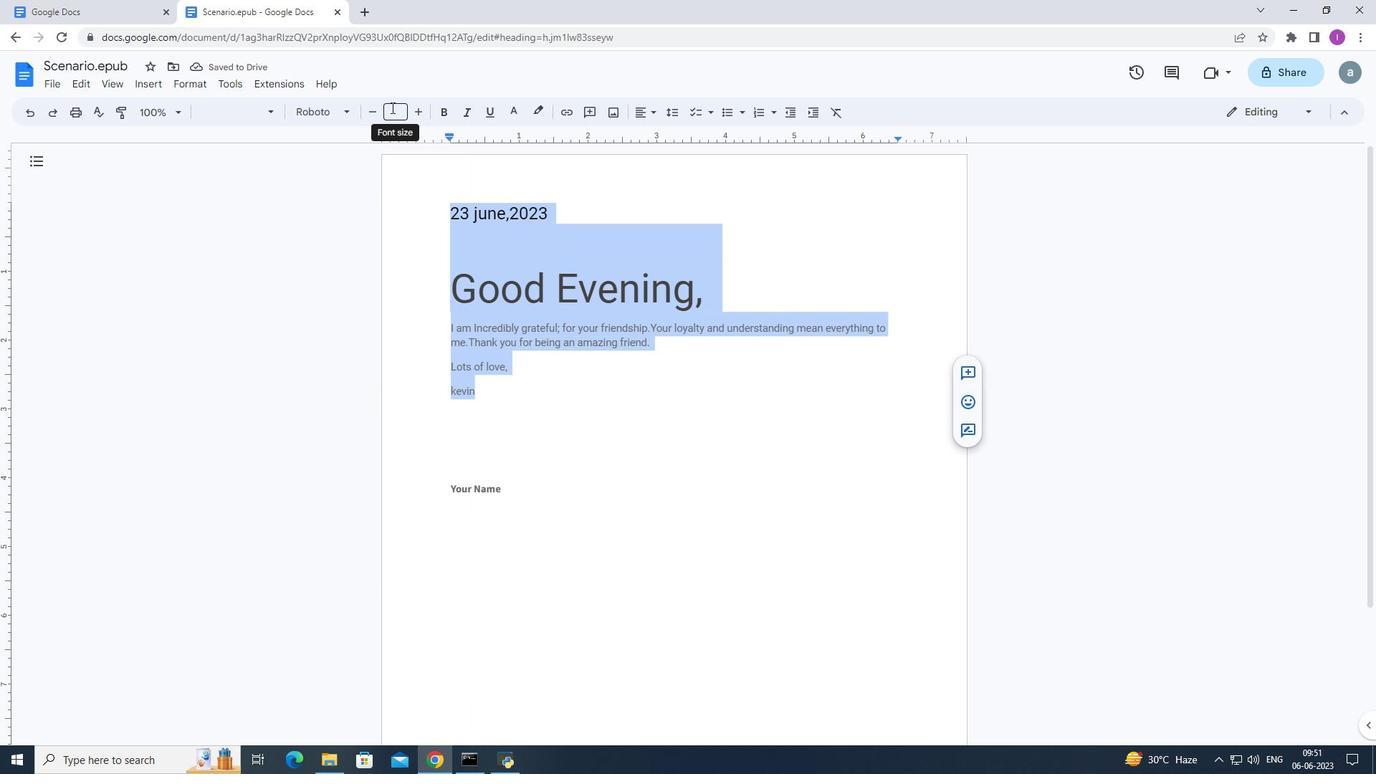 
Action: Mouse pressed left at (391, 107)
Screenshot: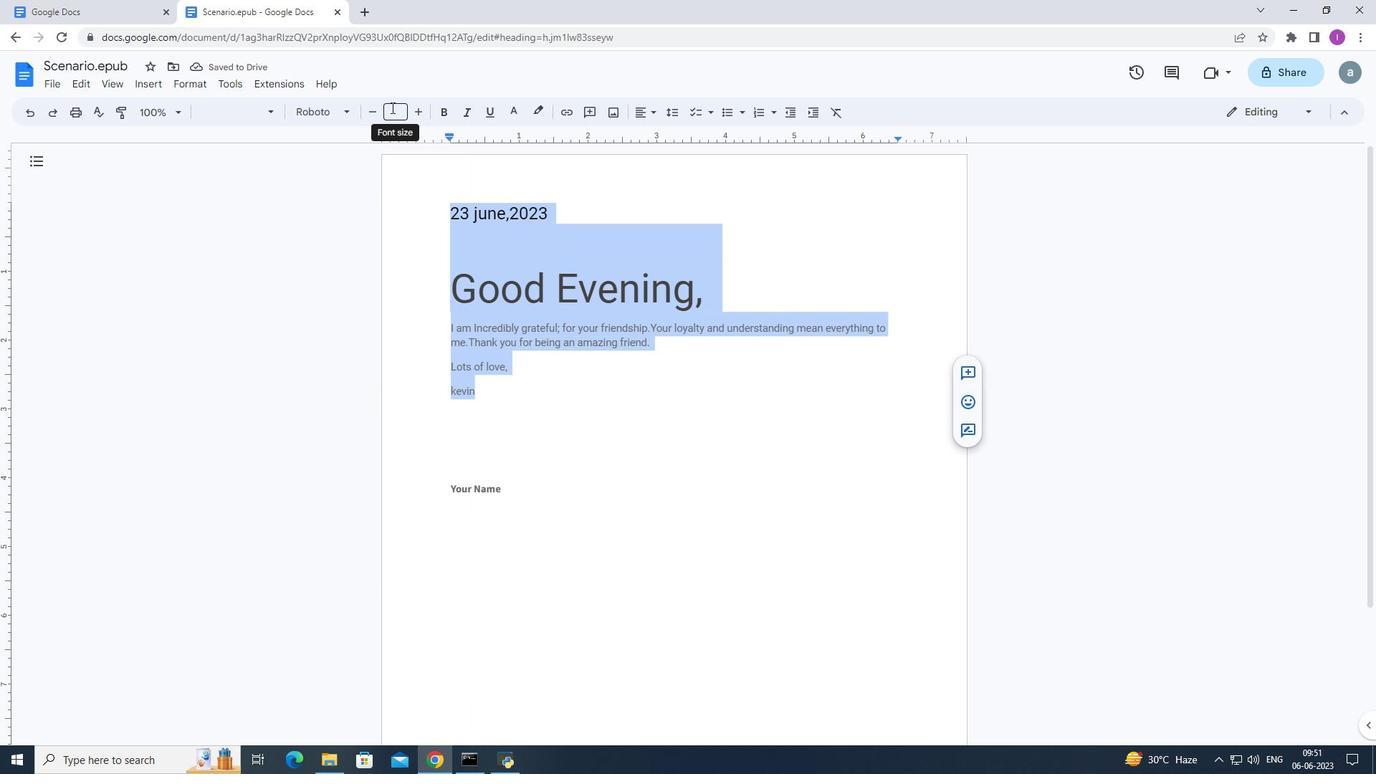 
Action: Mouse moved to (405, 251)
Screenshot: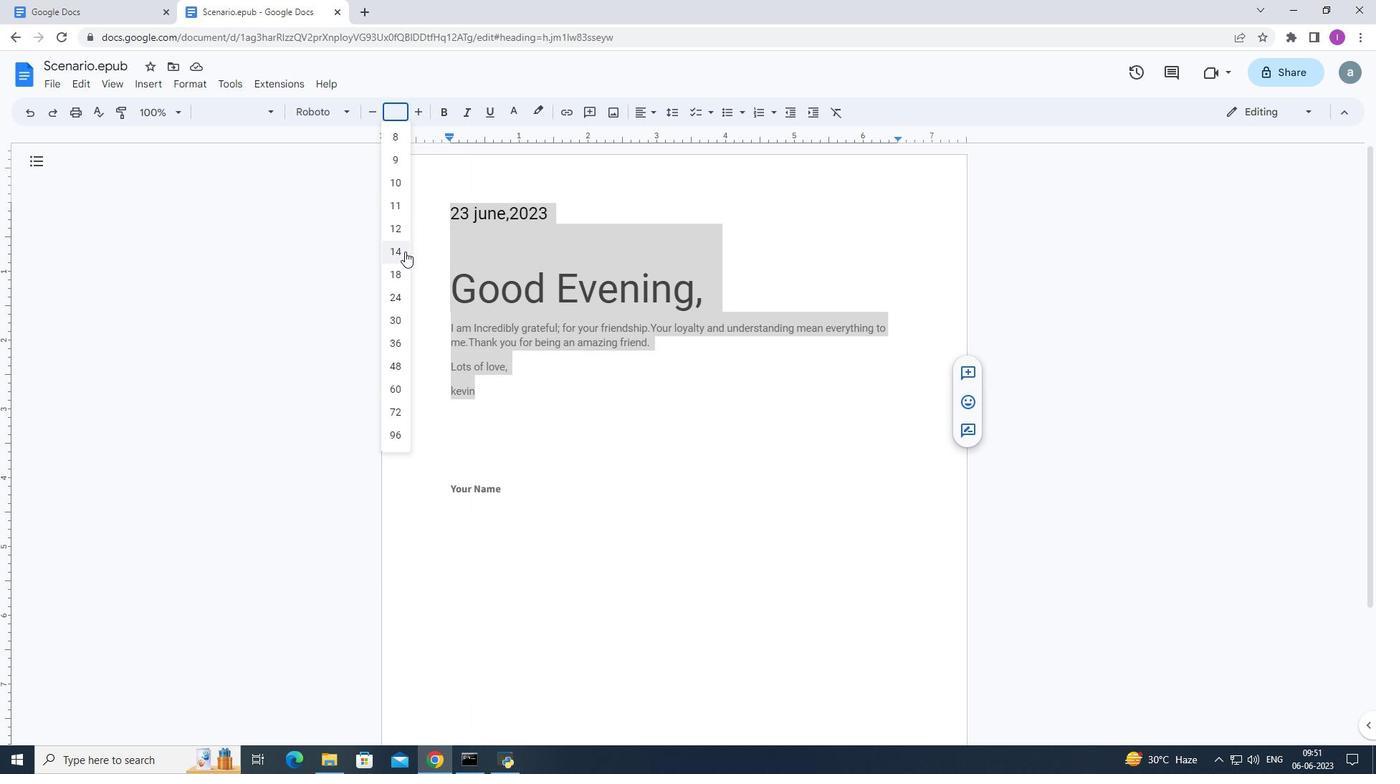 
Action: Mouse pressed left at (405, 251)
Screenshot: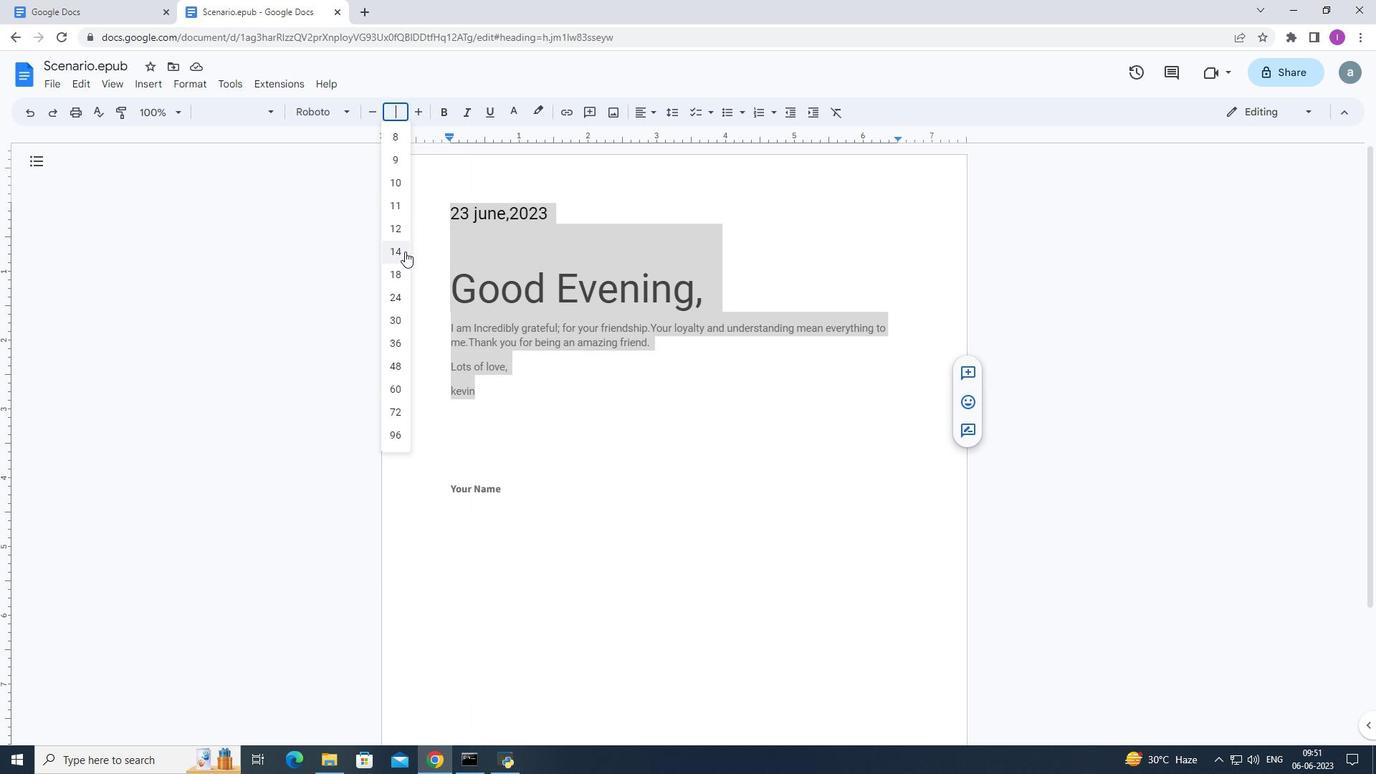 
Action: Mouse moved to (517, 464)
Screenshot: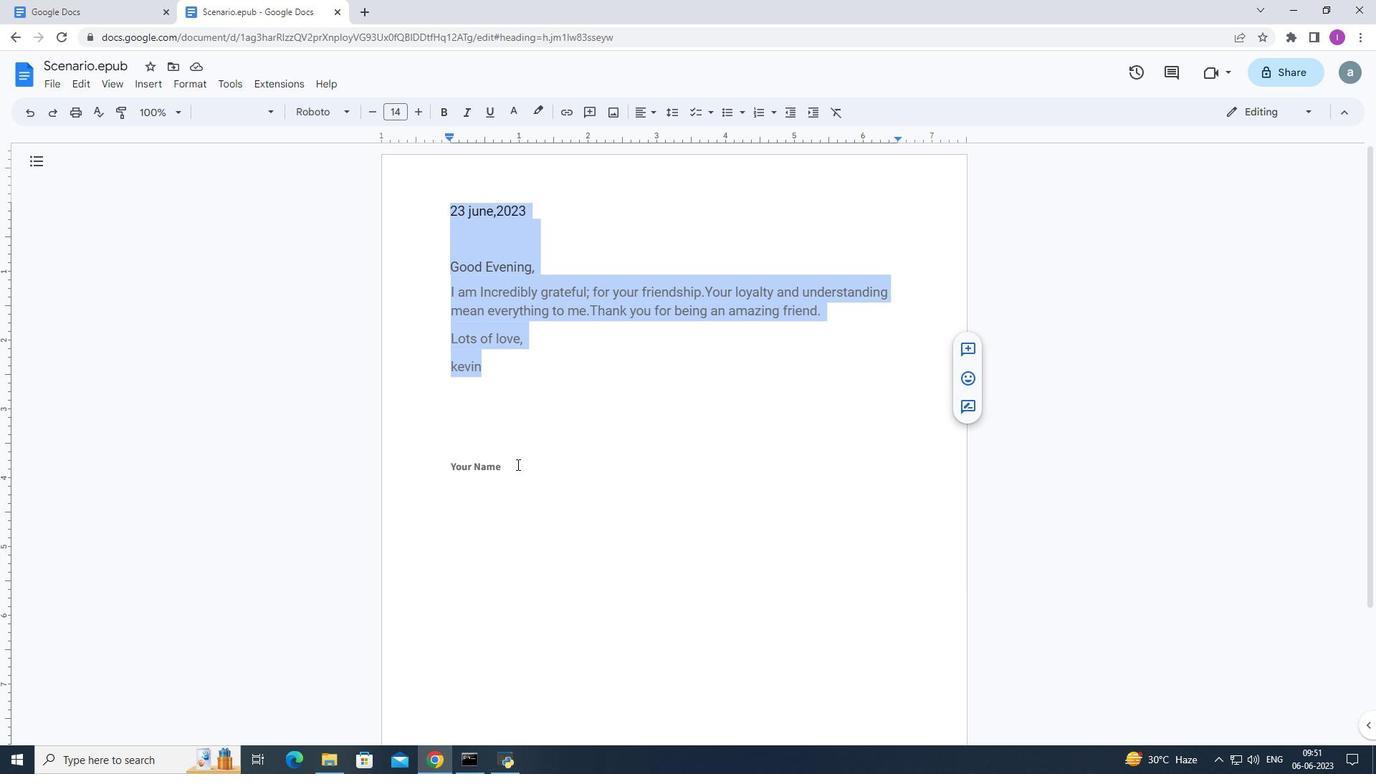 
Action: Mouse pressed left at (517, 464)
Screenshot: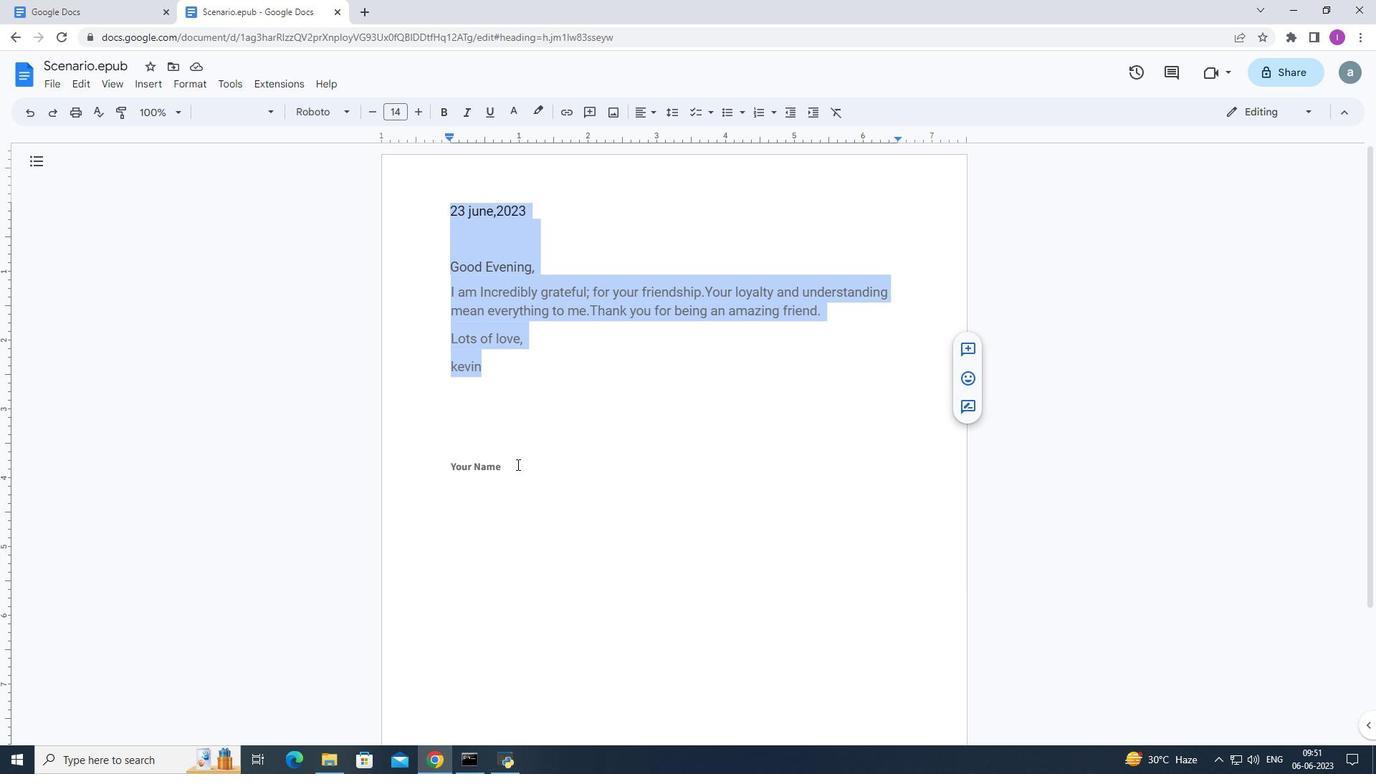
Action: Mouse moved to (450, 463)
Screenshot: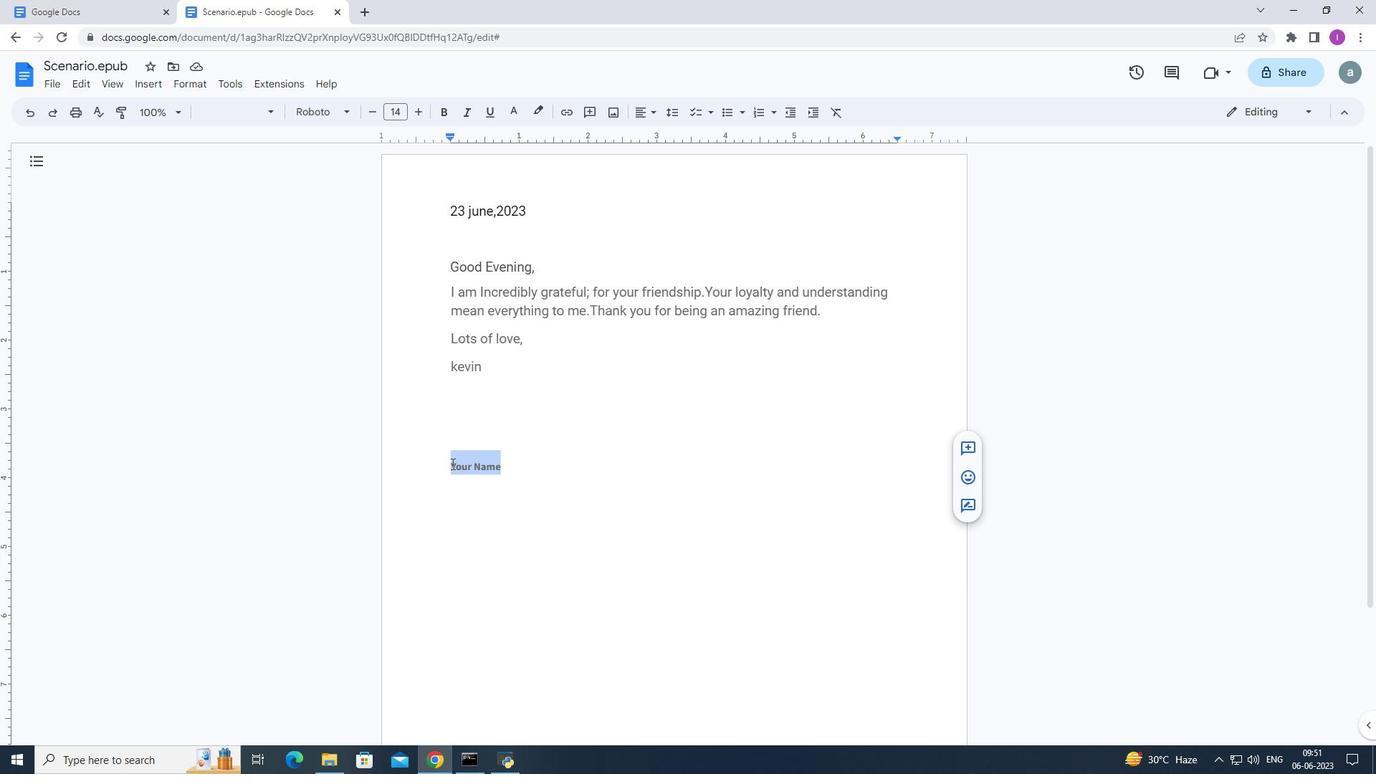 
Action: Key pressed <Key.backspace>
Screenshot: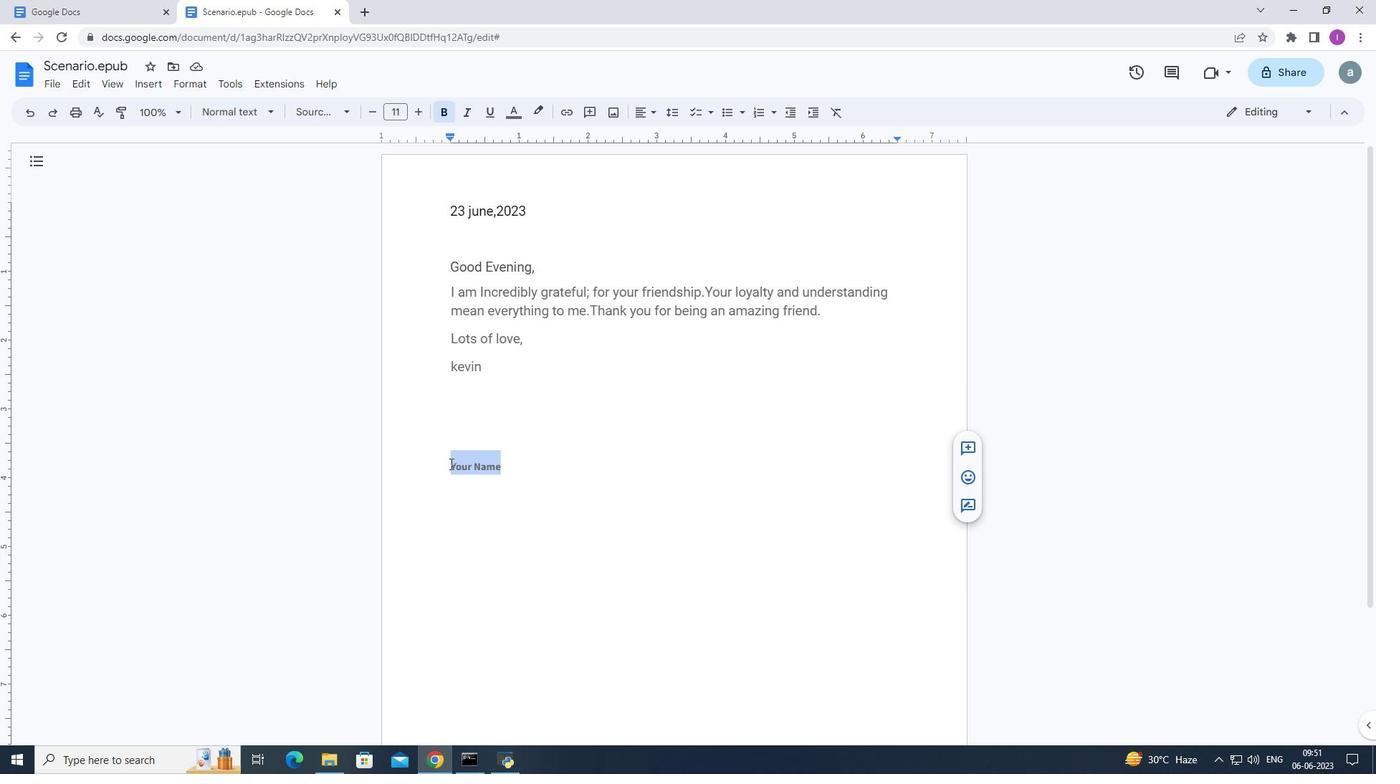 
Action: Mouse moved to (438, 470)
Screenshot: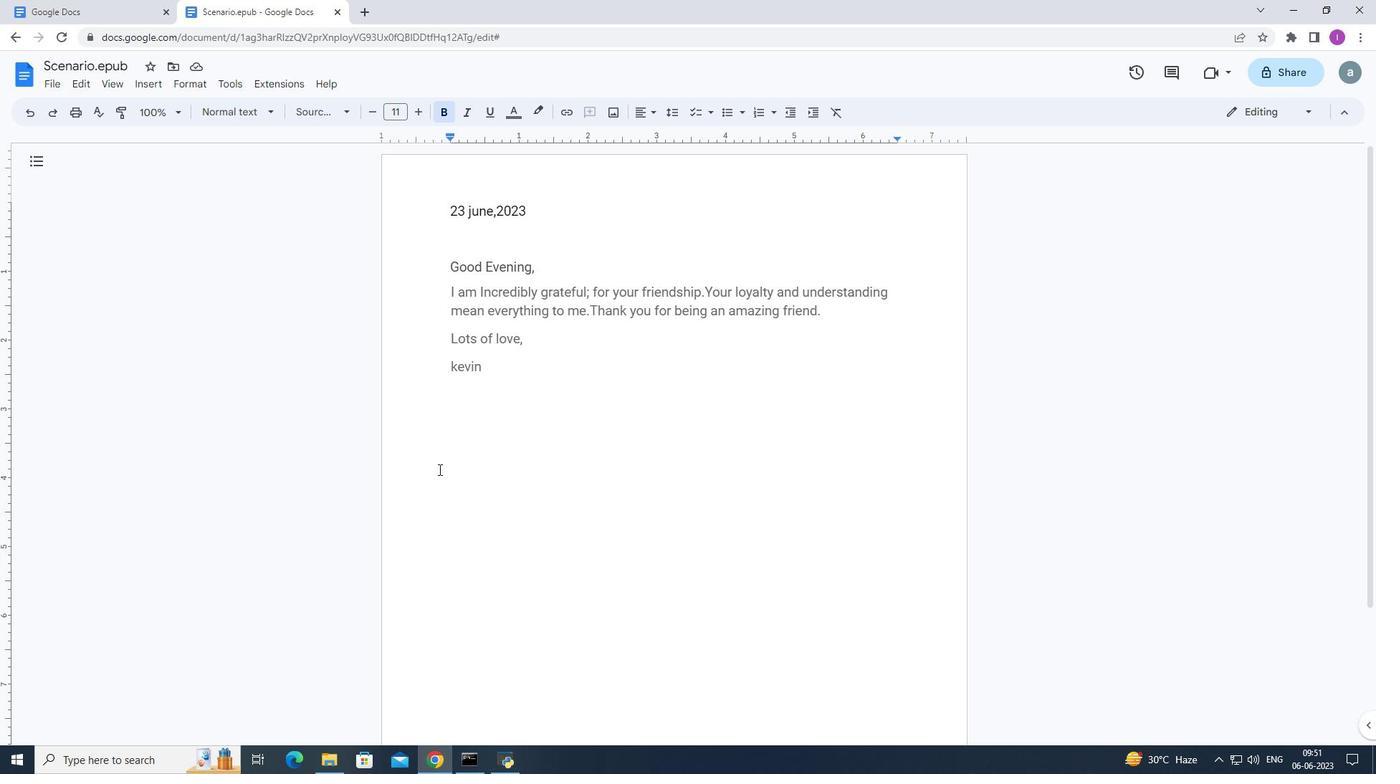 
